 Task: Go to Program & Features. Select Whole Food Market. Add to cart Organic Dark Chocolate-2. Select Amazon Health. Add to cart Clary sage essential oil-1. Place order for Isabel Kelly, _x000D_
3321 S 233rd Ky_x000D_
Gray, Kentucky(KY), 40734, Cell Number (606) 277-0262
Action: Mouse moved to (17, 112)
Screenshot: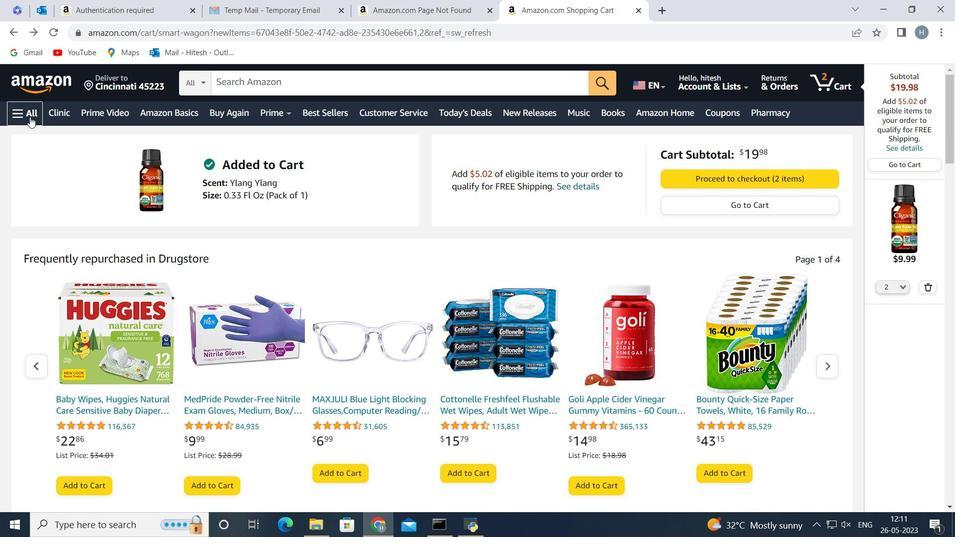 
Action: Mouse pressed left at (17, 112)
Screenshot: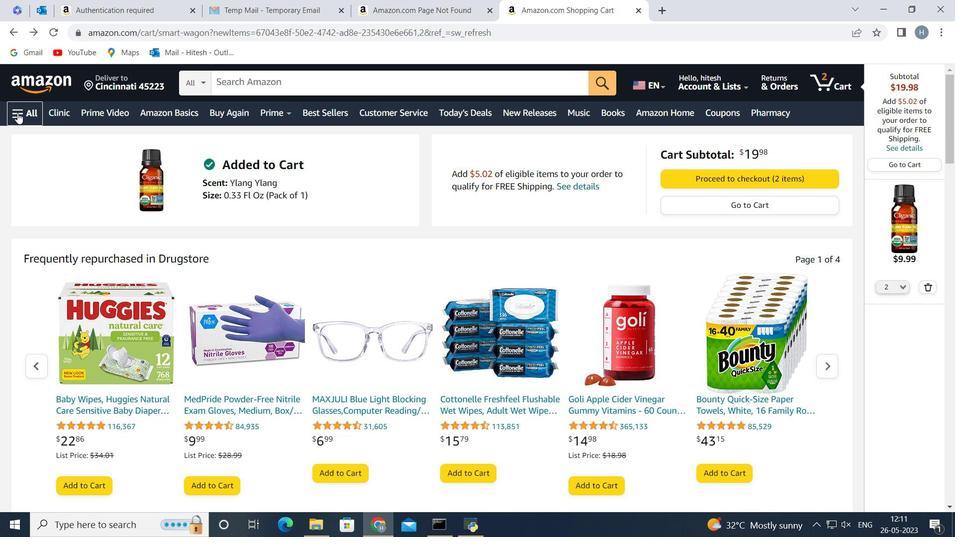 
Action: Mouse moved to (66, 247)
Screenshot: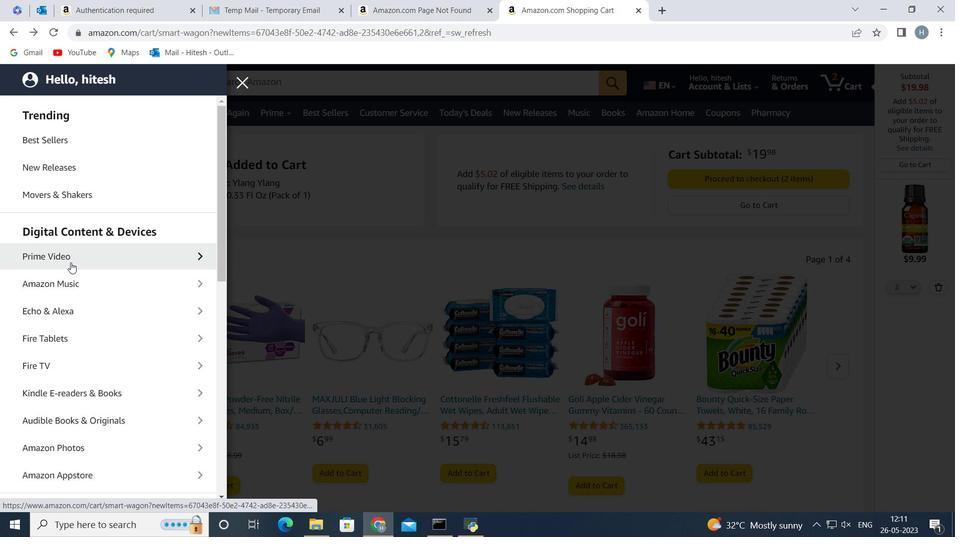 
Action: Mouse scrolled (66, 247) with delta (0, 0)
Screenshot: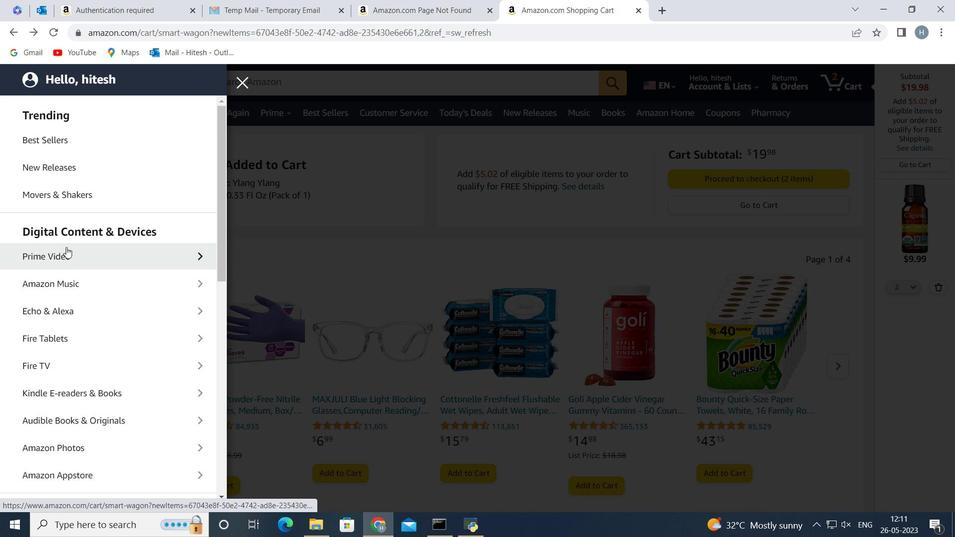 
Action: Mouse scrolled (66, 247) with delta (0, 0)
Screenshot: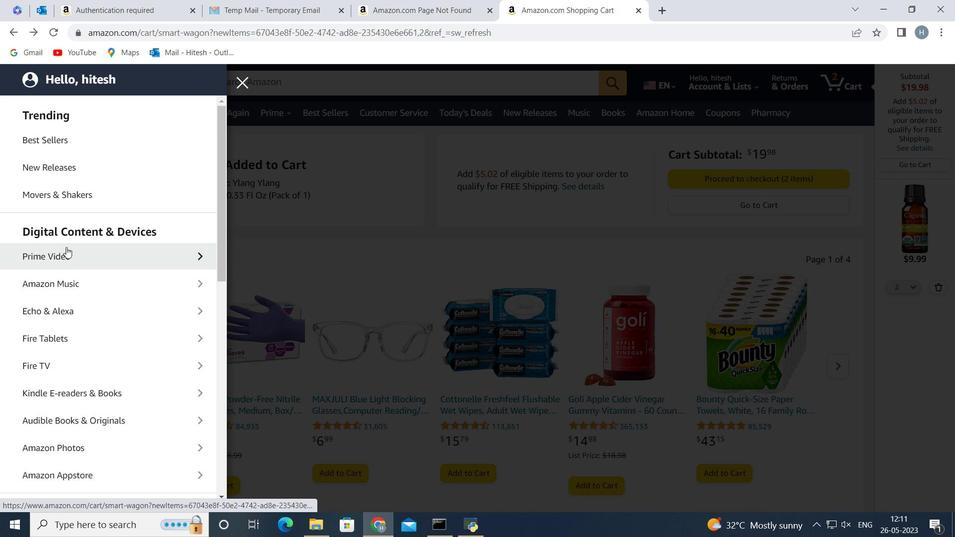 
Action: Mouse scrolled (66, 247) with delta (0, 0)
Screenshot: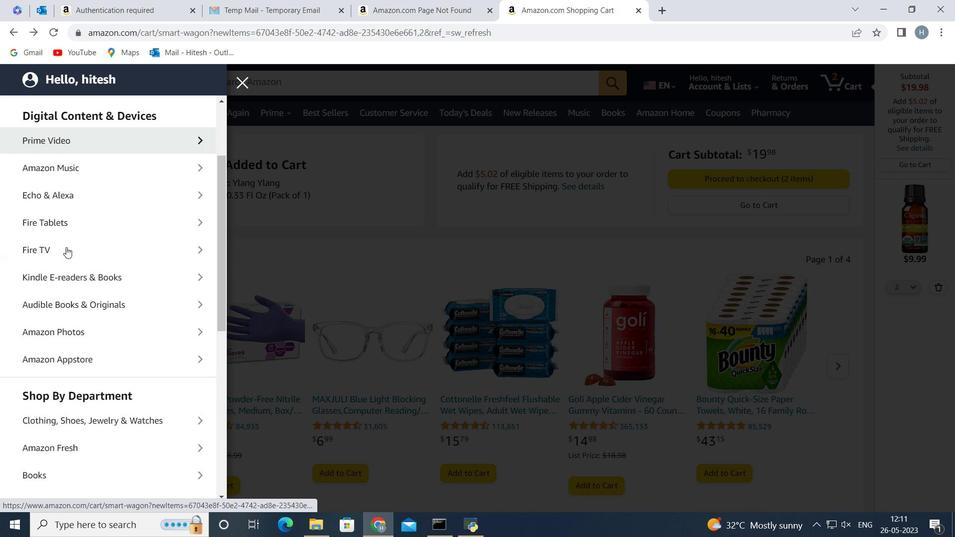 
Action: Mouse scrolled (66, 247) with delta (0, 0)
Screenshot: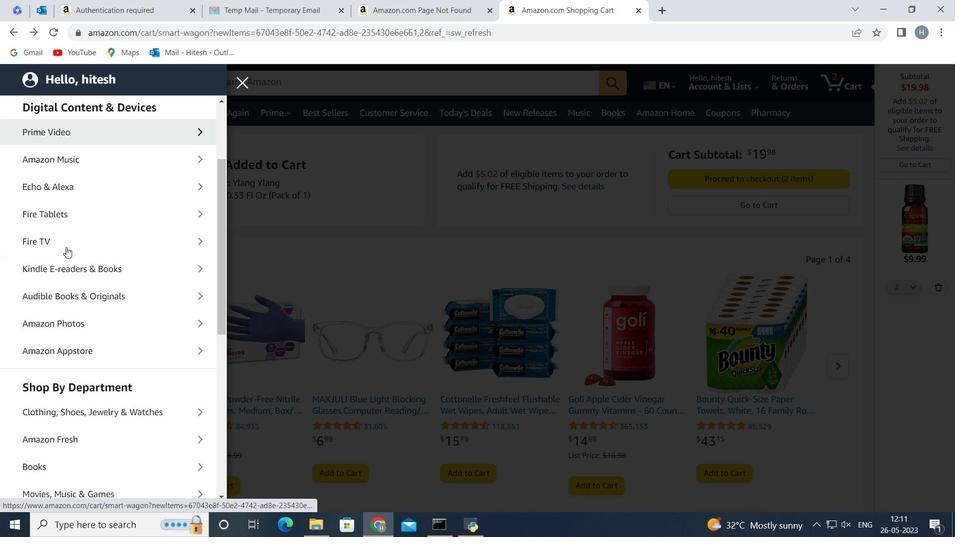
Action: Mouse scrolled (66, 247) with delta (0, 0)
Screenshot: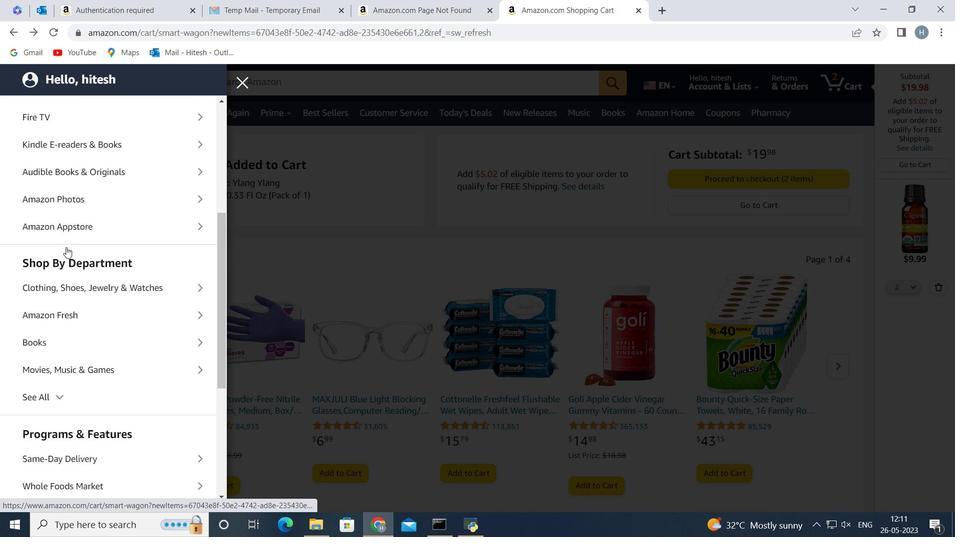 
Action: Mouse moved to (66, 247)
Screenshot: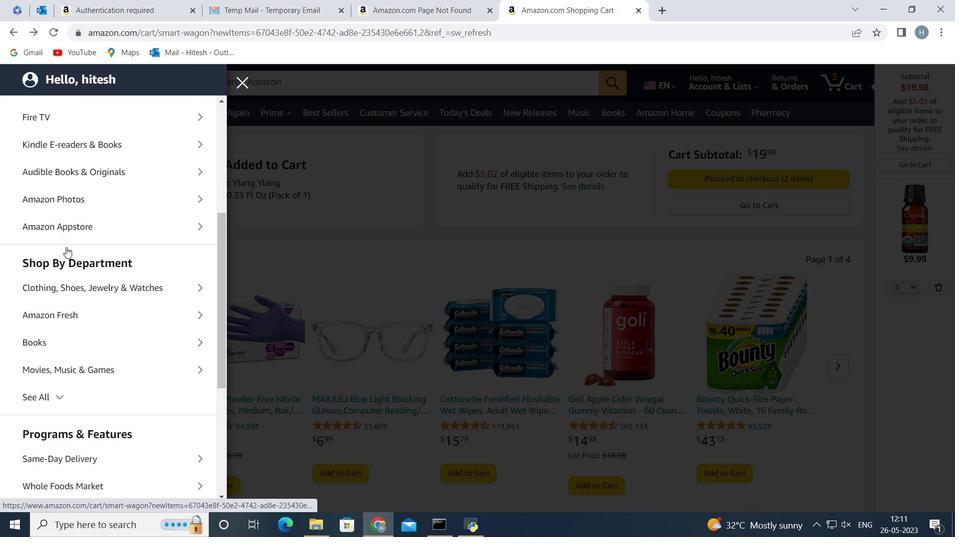 
Action: Mouse scrolled (66, 247) with delta (0, 0)
Screenshot: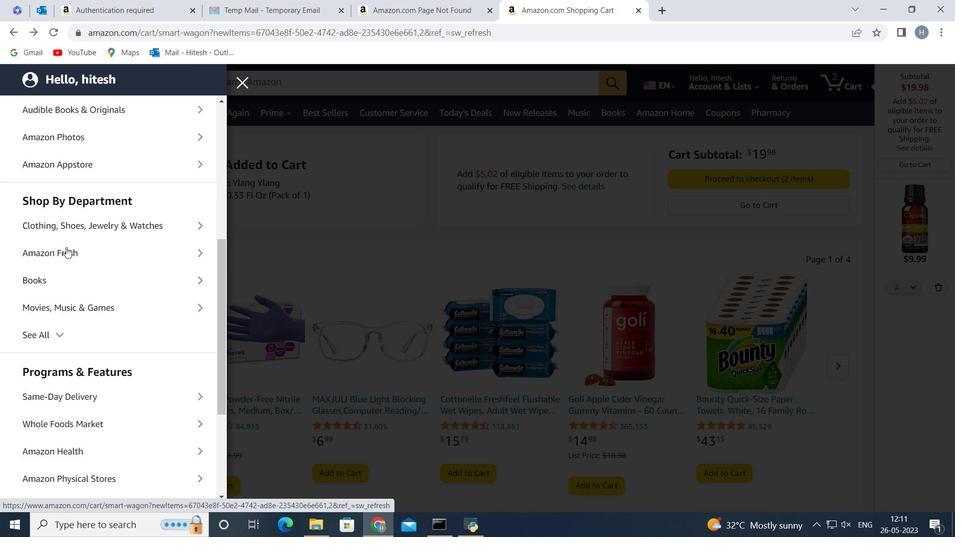 
Action: Mouse scrolled (66, 247) with delta (0, 0)
Screenshot: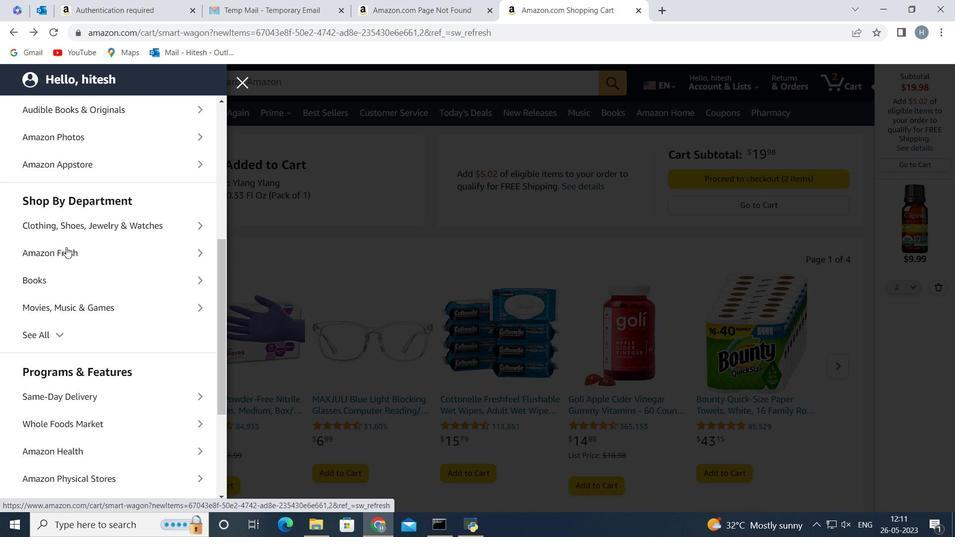 
Action: Mouse scrolled (66, 247) with delta (0, 0)
Screenshot: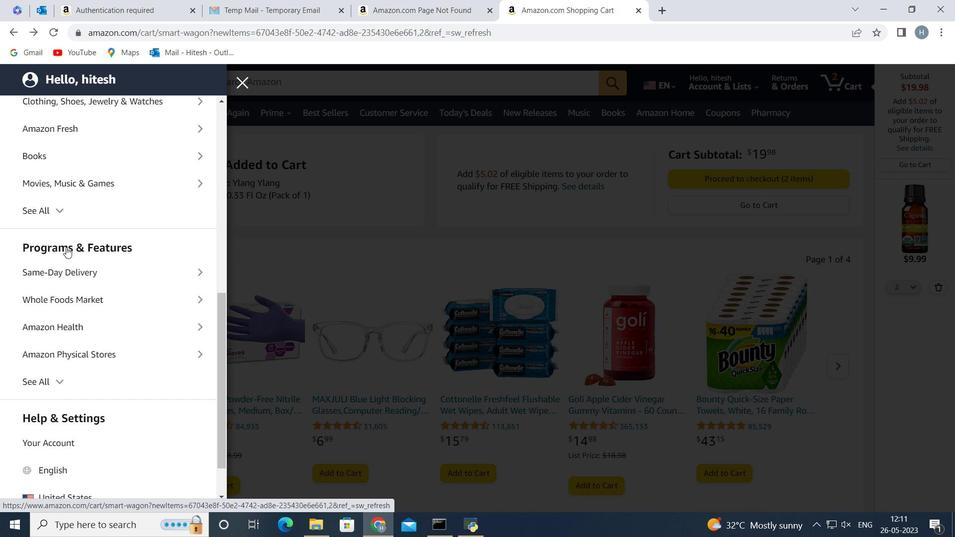 
Action: Mouse pressed left at (66, 247)
Screenshot: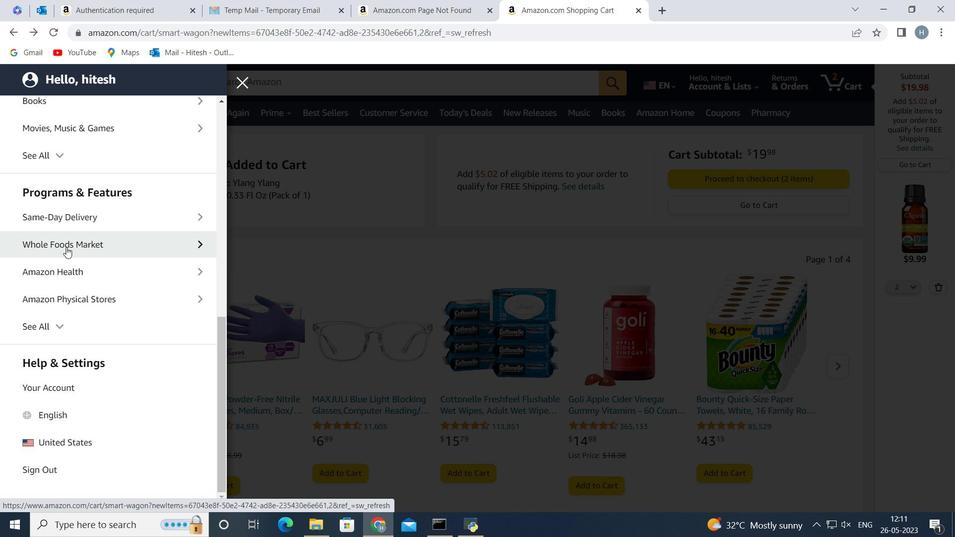 
Action: Mouse moved to (101, 167)
Screenshot: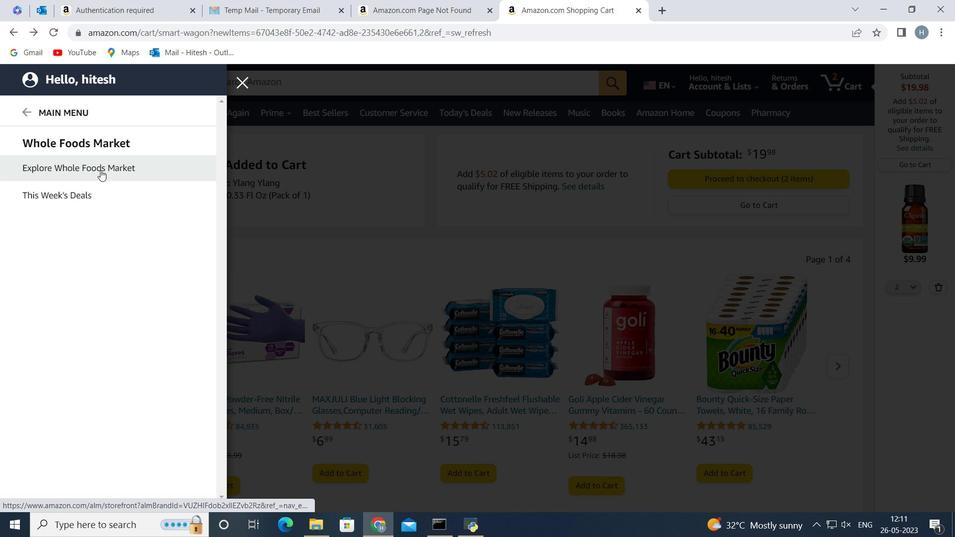 
Action: Mouse pressed left at (101, 167)
Screenshot: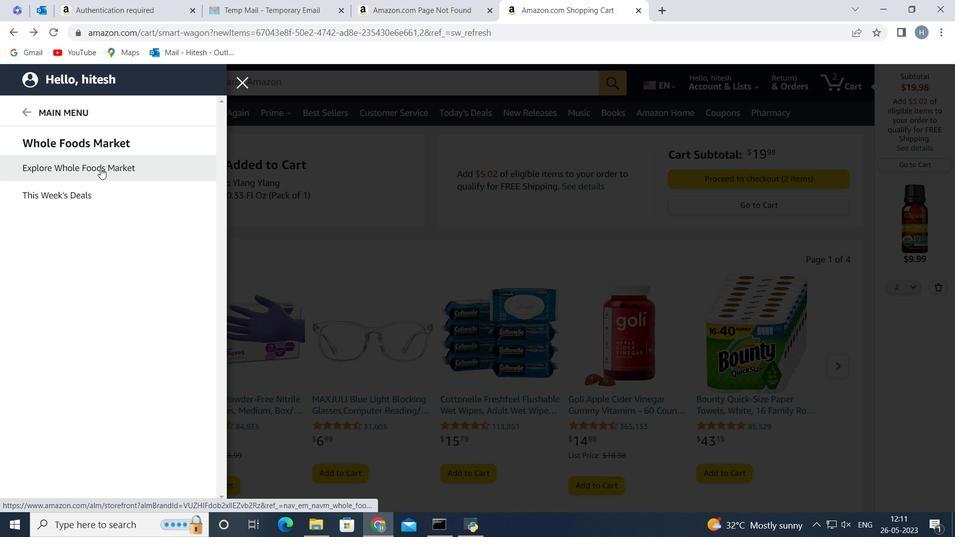 
Action: Mouse moved to (298, 83)
Screenshot: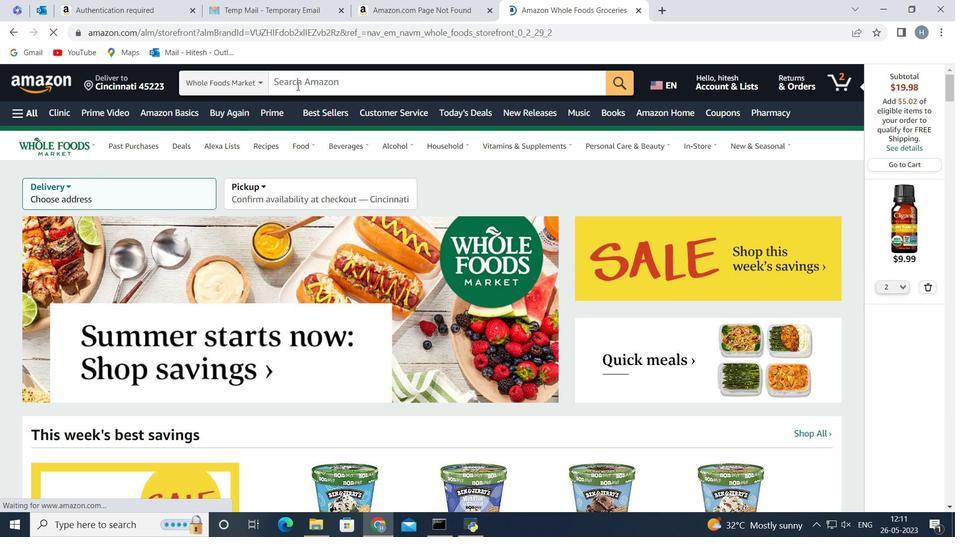 
Action: Mouse pressed left at (298, 83)
Screenshot: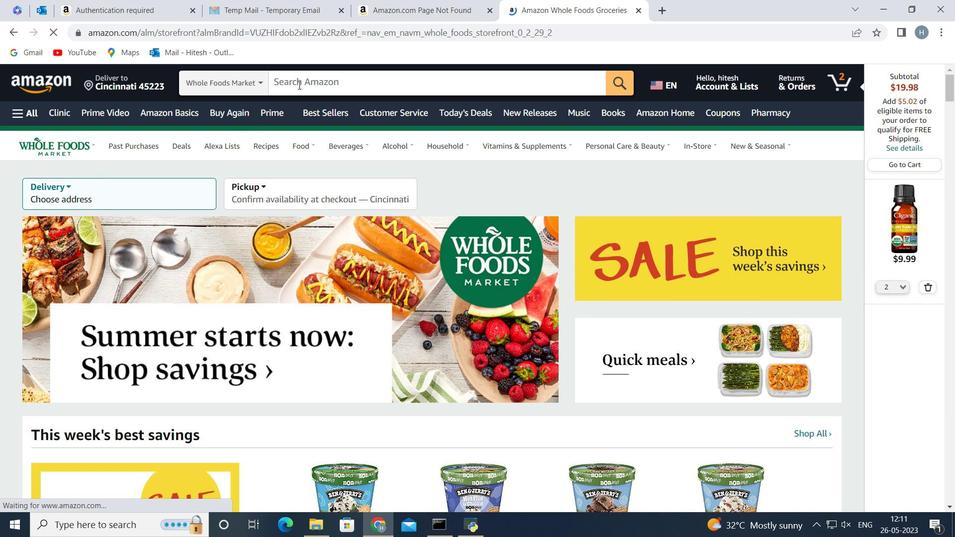 
Action: Key pressed <Key.shift>Organic<Key.space><Key.shift>Dark<Key.space><Key.shift>Ch
Screenshot: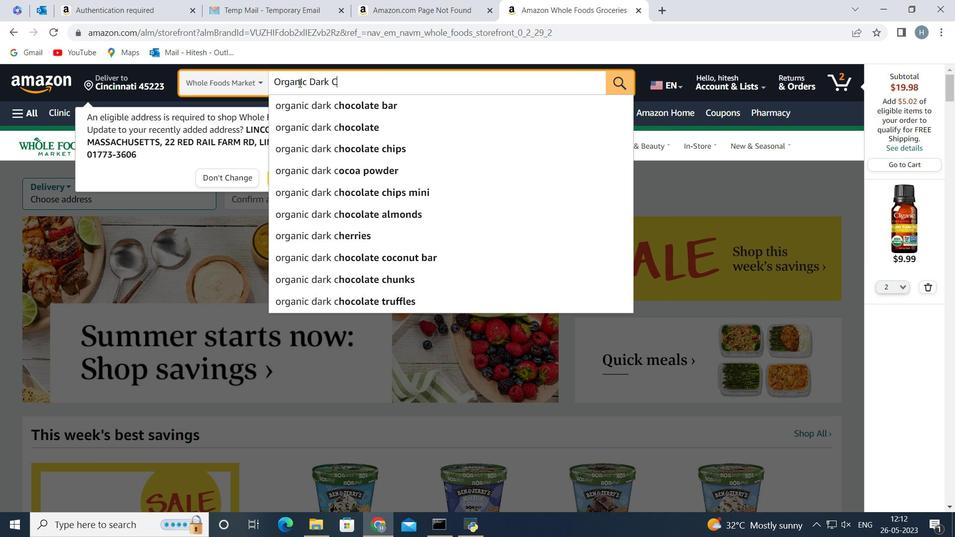
Action: Mouse moved to (311, 63)
Screenshot: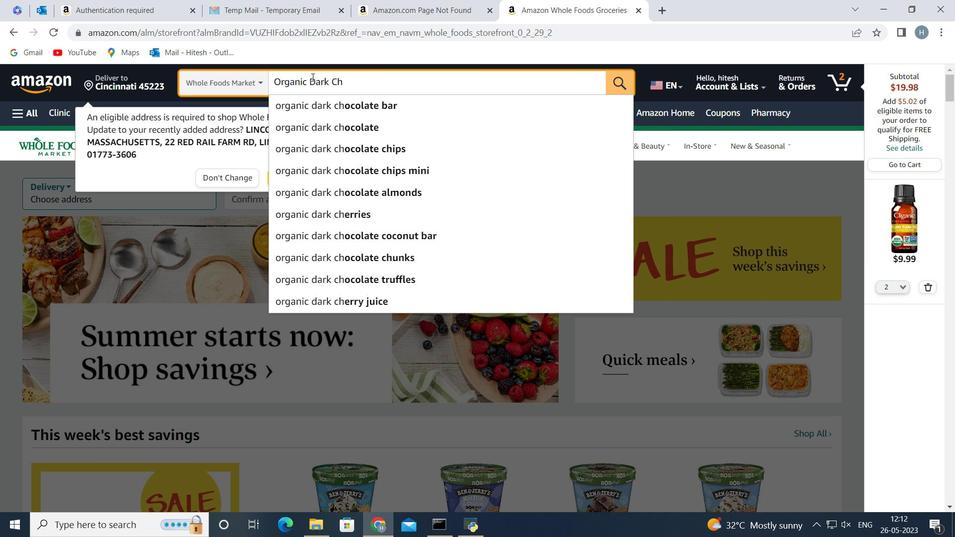 
Action: Key pressed ocola
Screenshot: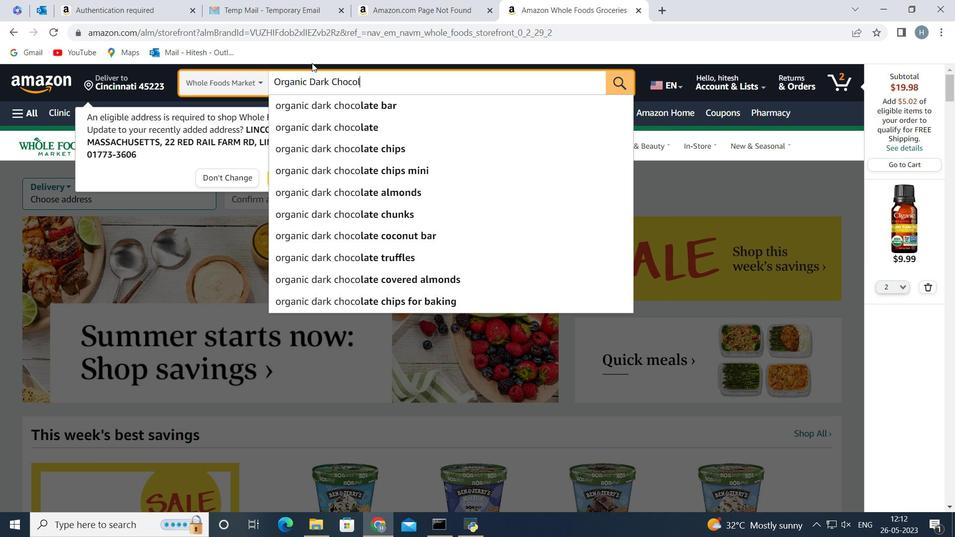 
Action: Mouse moved to (302, 0)
Screenshot: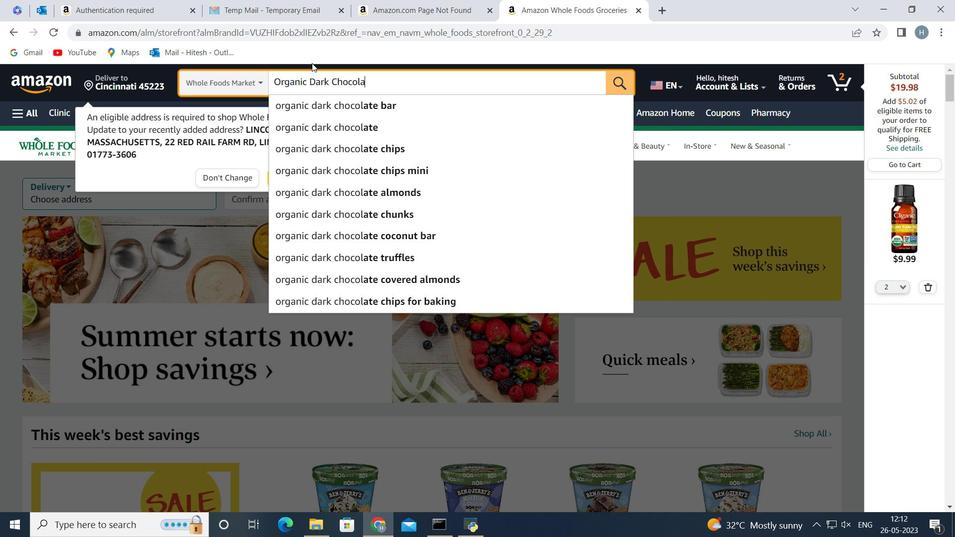 
Action: Key pressed te
Screenshot: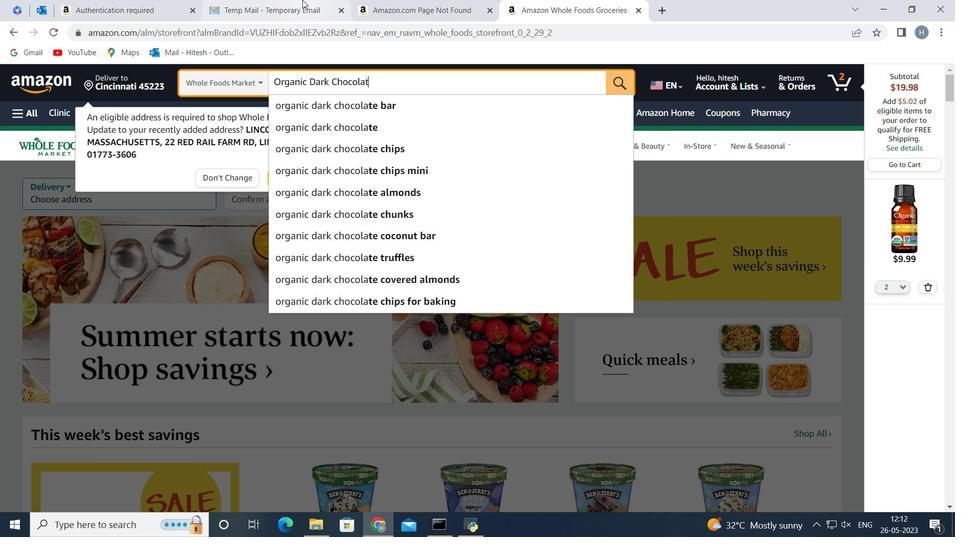 
Action: Mouse moved to (297, 20)
Screenshot: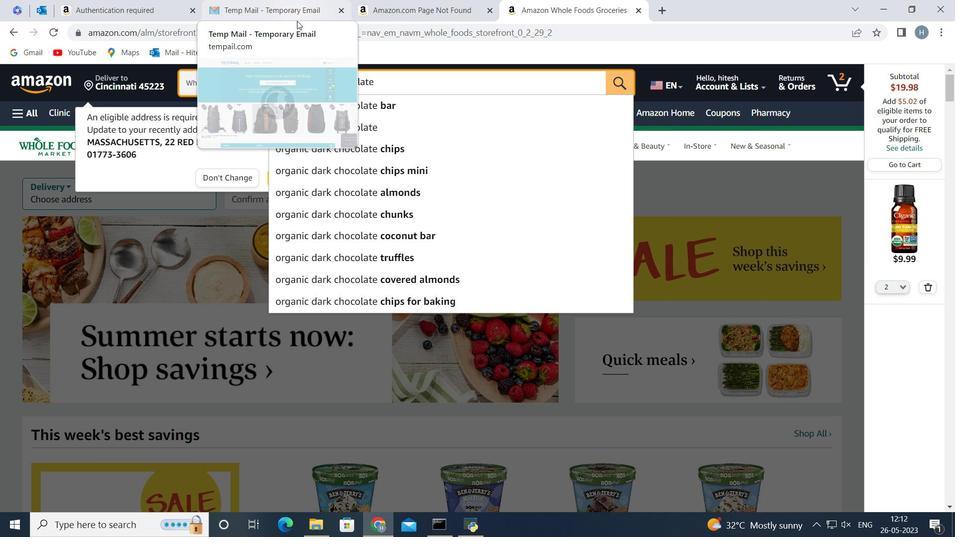
Action: Key pressed <Key.enter>
Screenshot: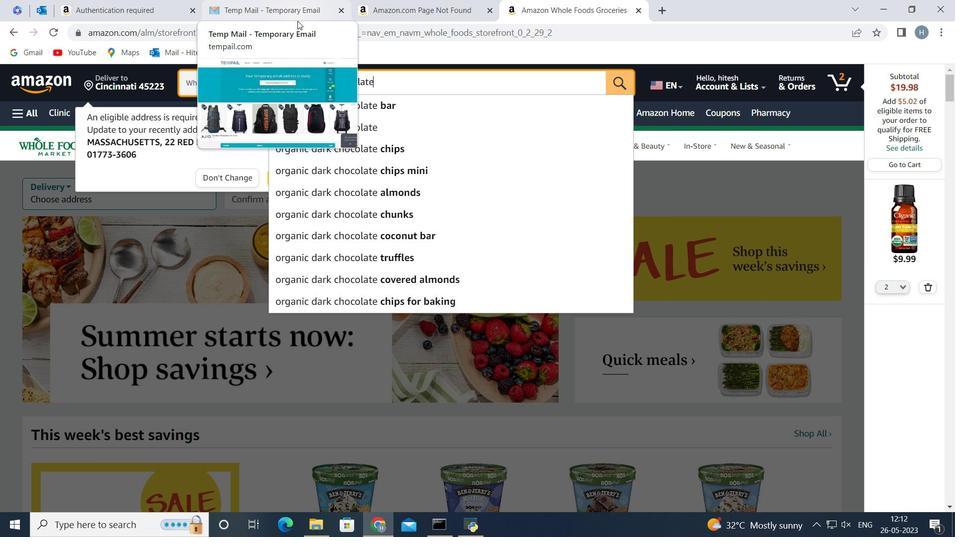 
Action: Mouse moved to (384, 251)
Screenshot: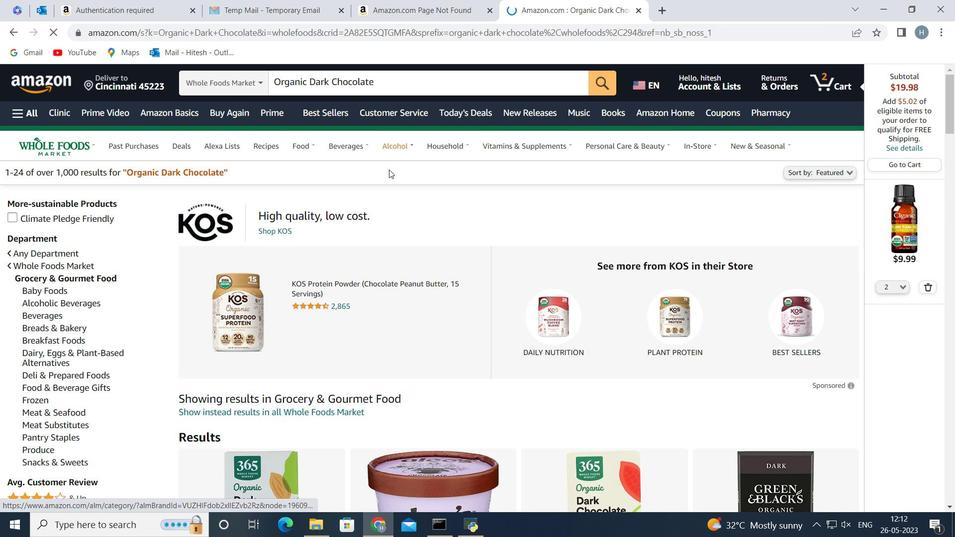 
Action: Mouse scrolled (384, 251) with delta (0, 0)
Screenshot: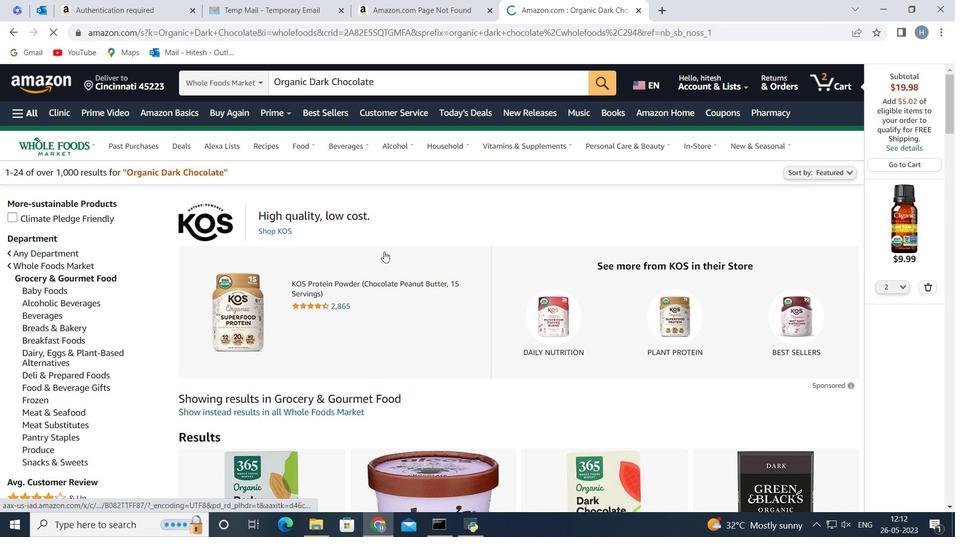
Action: Mouse moved to (374, 224)
Screenshot: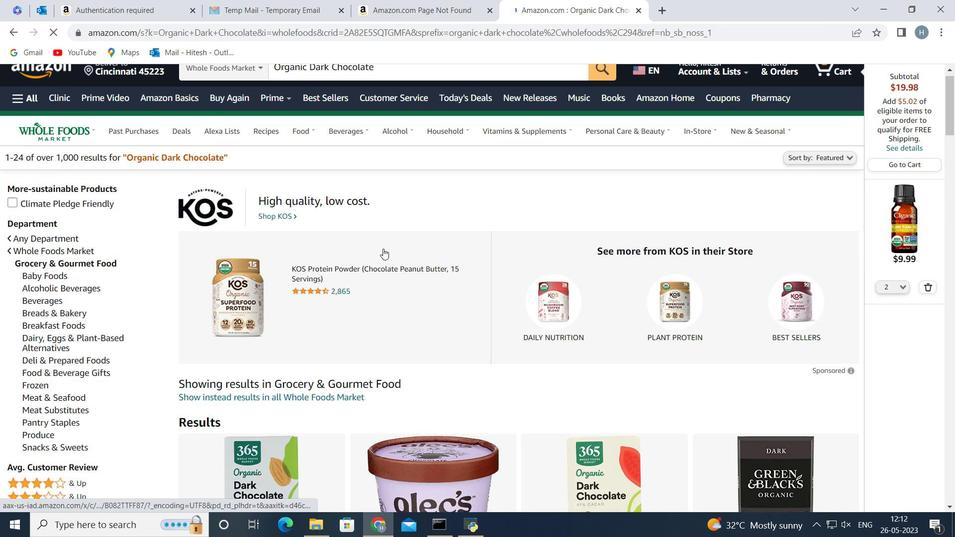 
Action: Mouse scrolled (374, 224) with delta (0, 0)
Screenshot: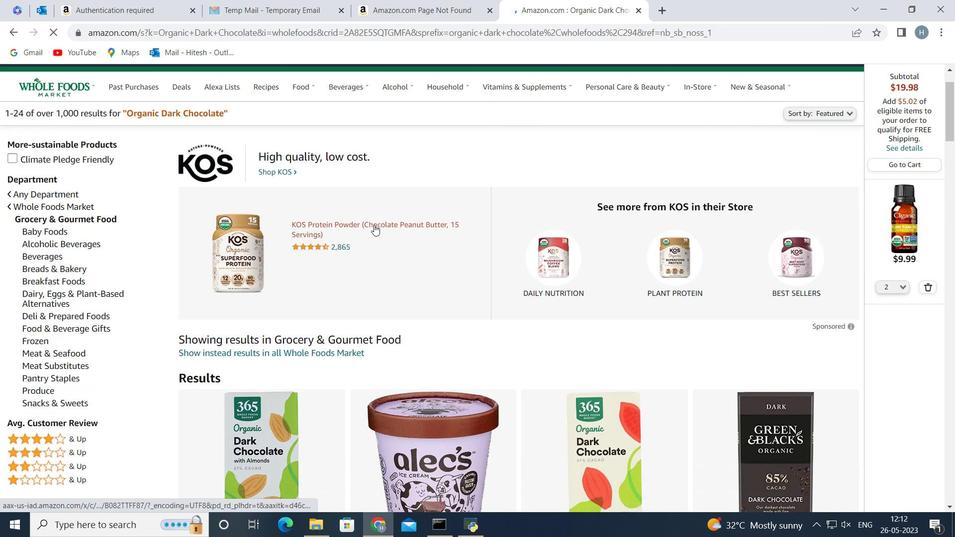 
Action: Mouse scrolled (374, 224) with delta (0, 0)
Screenshot: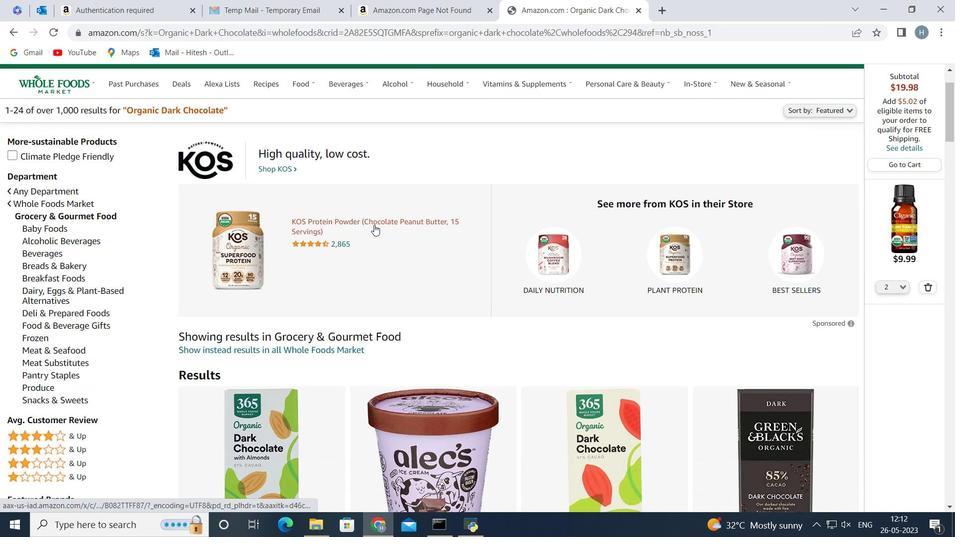 
Action: Mouse scrolled (374, 224) with delta (0, 0)
Screenshot: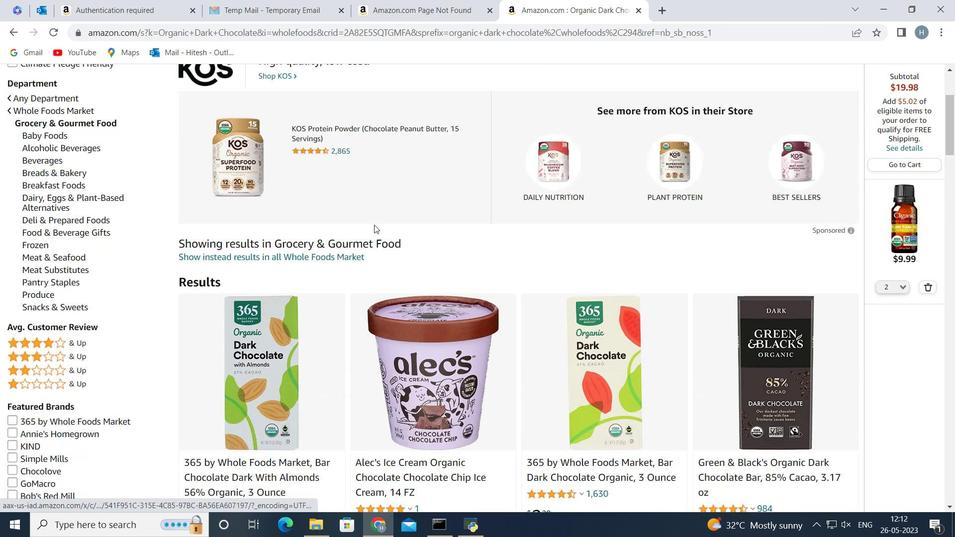 
Action: Mouse moved to (726, 322)
Screenshot: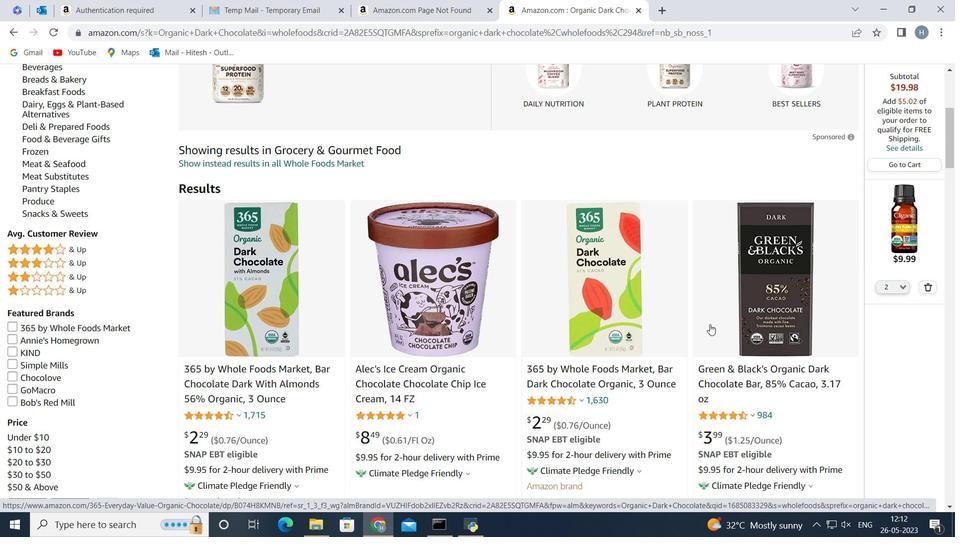 
Action: Mouse pressed left at (726, 322)
Screenshot: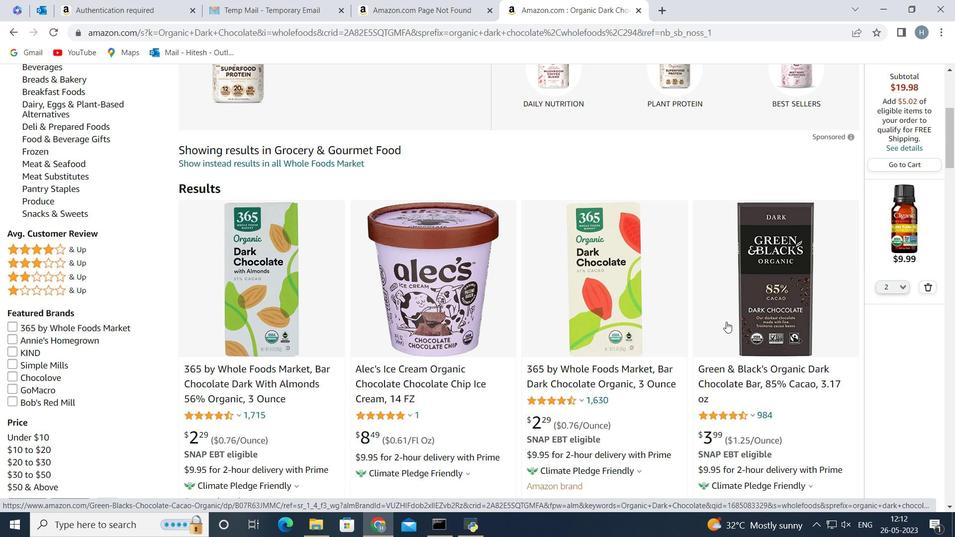 
Action: Mouse moved to (735, 345)
Screenshot: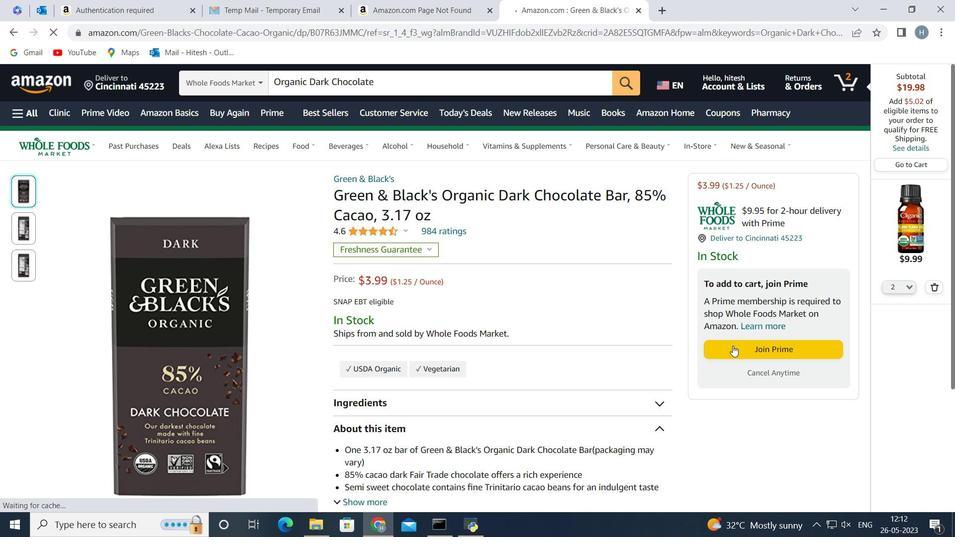 
Action: Mouse pressed left at (735, 345)
Screenshot: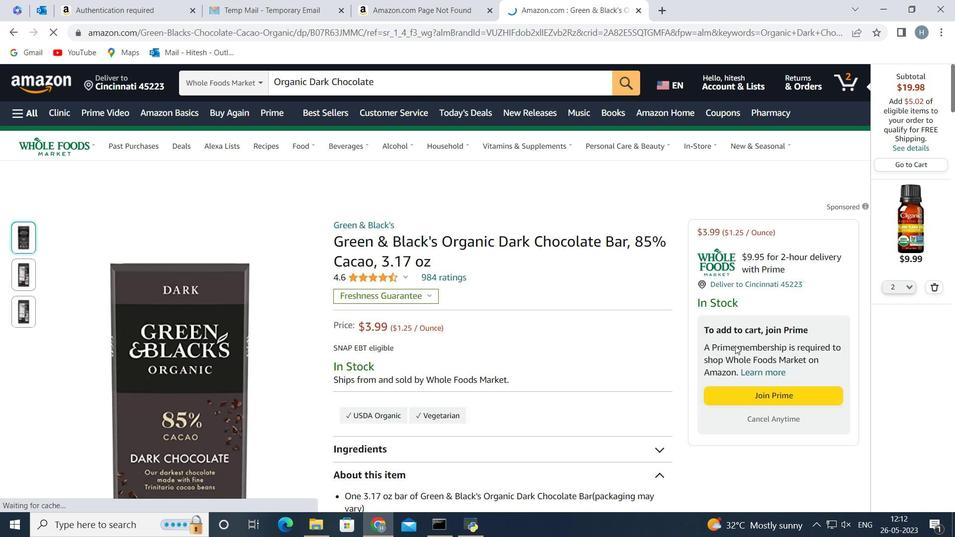 
Action: Mouse moved to (259, 200)
Screenshot: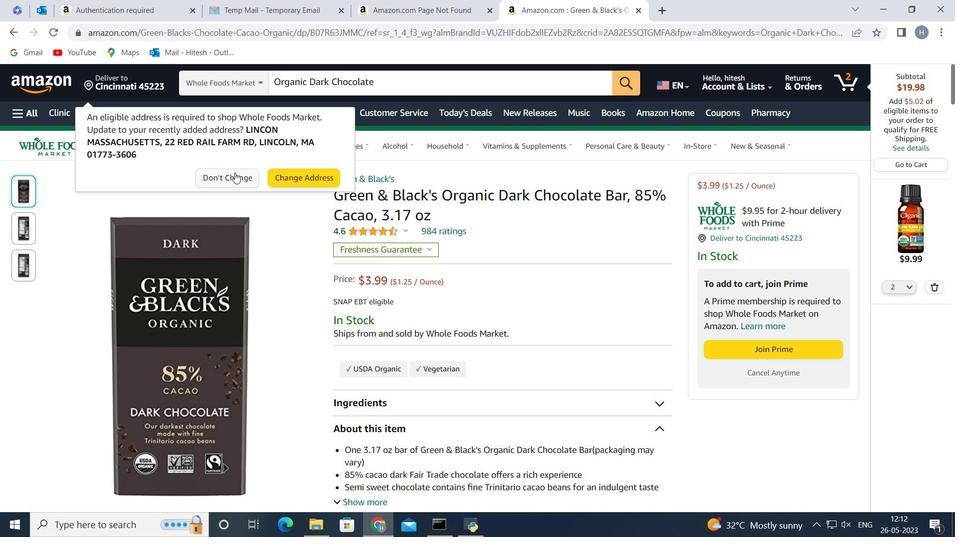 
Action: Mouse pressed left at (259, 200)
Screenshot: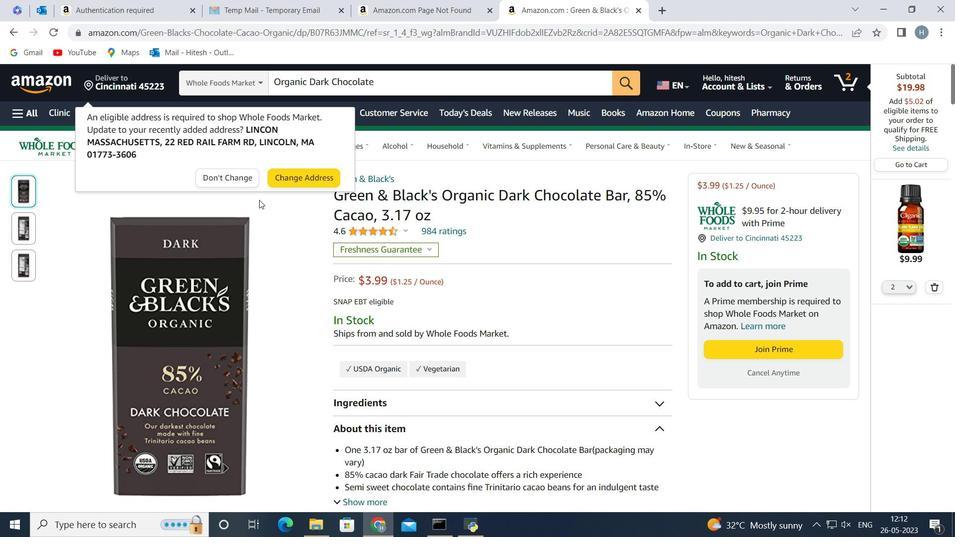 
Action: Mouse moved to (918, 119)
Screenshot: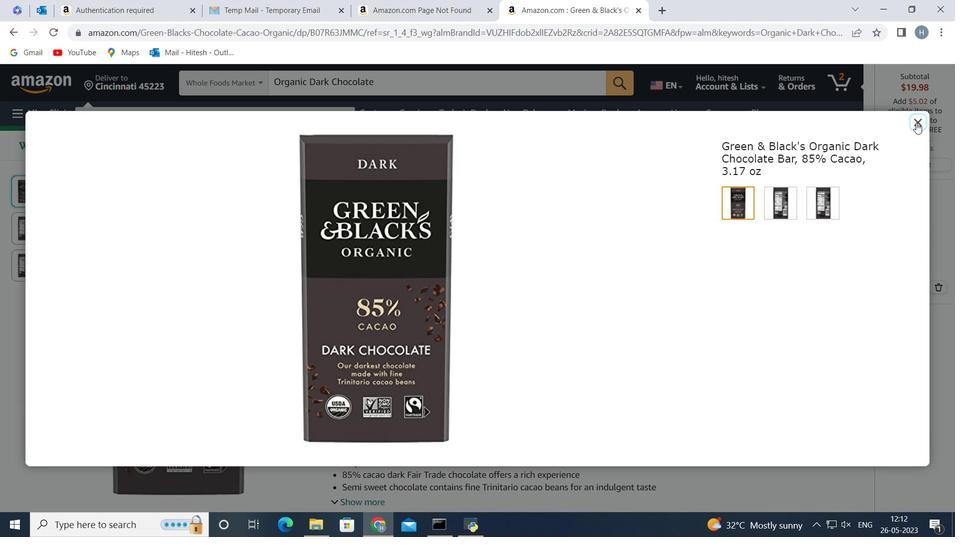 
Action: Mouse pressed left at (918, 119)
Screenshot: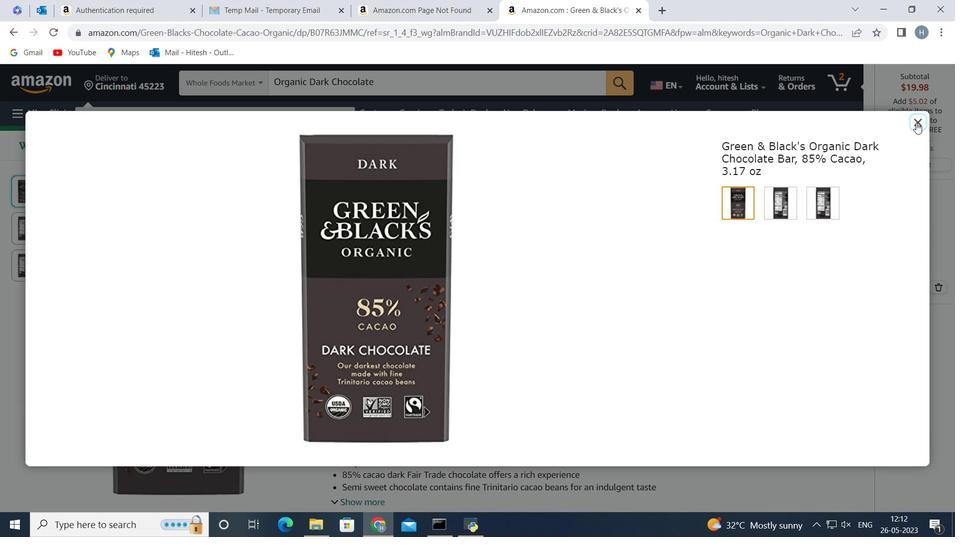 
Action: Mouse moved to (209, 179)
Screenshot: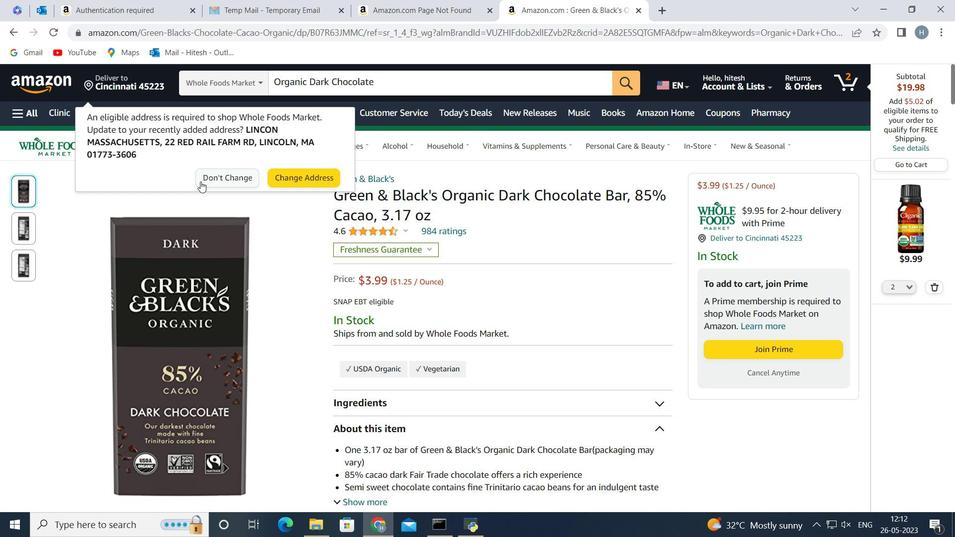 
Action: Mouse pressed left at (209, 179)
Screenshot: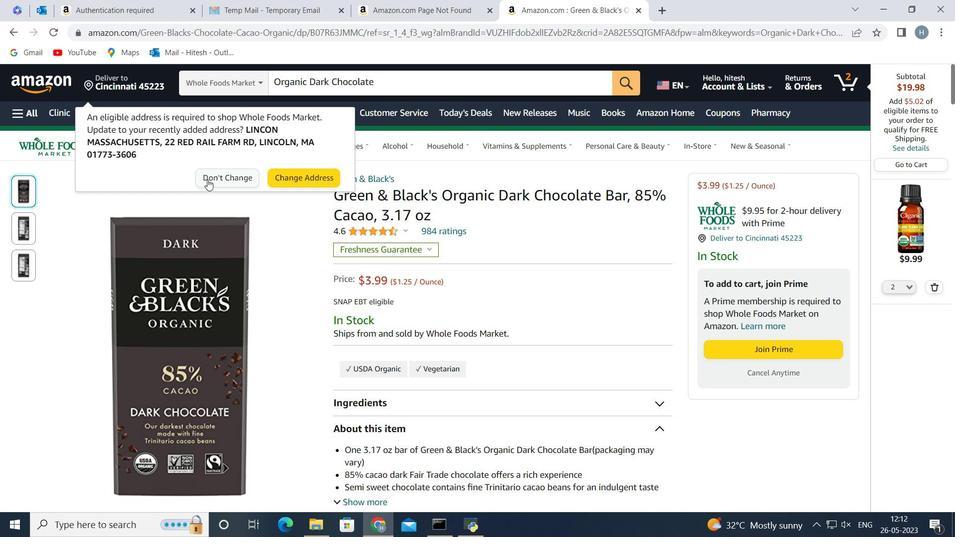 
Action: Mouse moved to (146, 81)
Screenshot: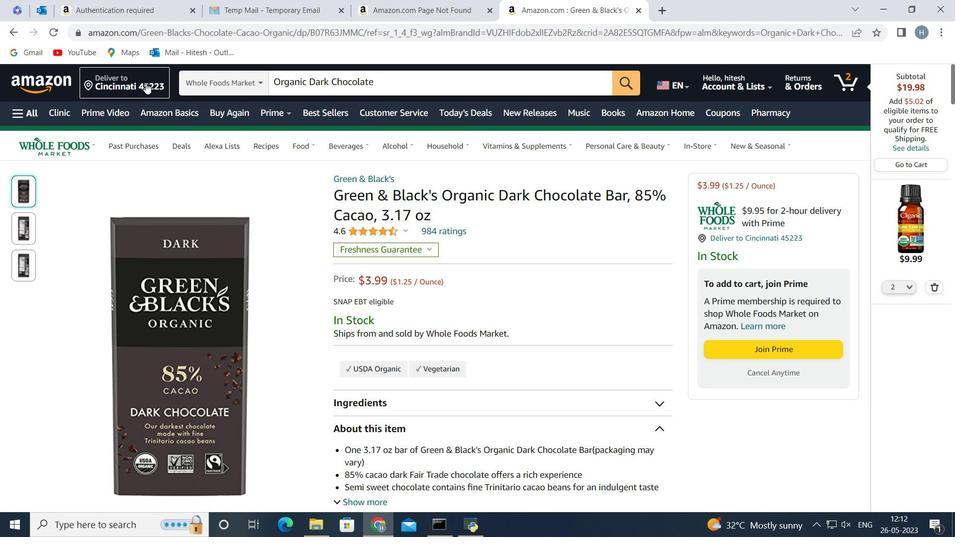 
Action: Mouse pressed left at (146, 81)
Screenshot: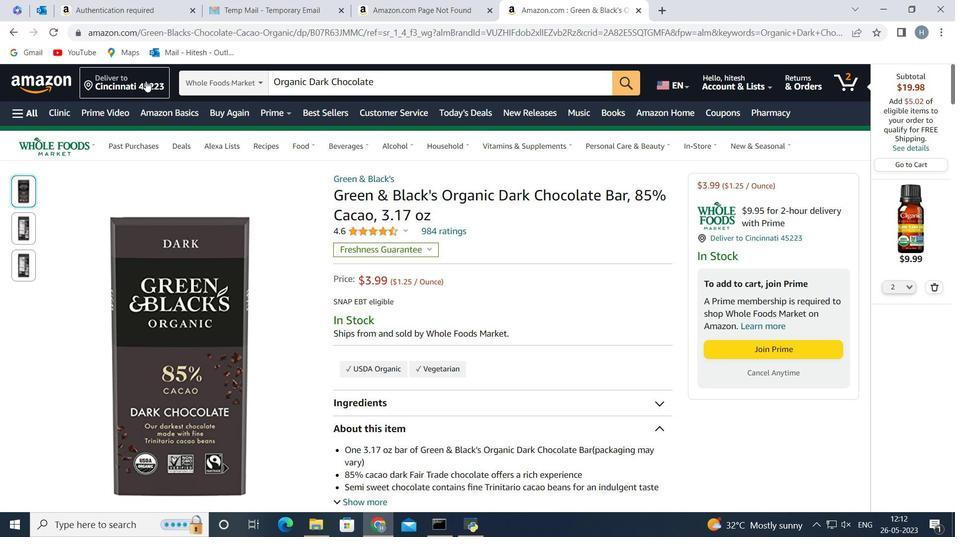 
Action: Mouse moved to (493, 403)
Screenshot: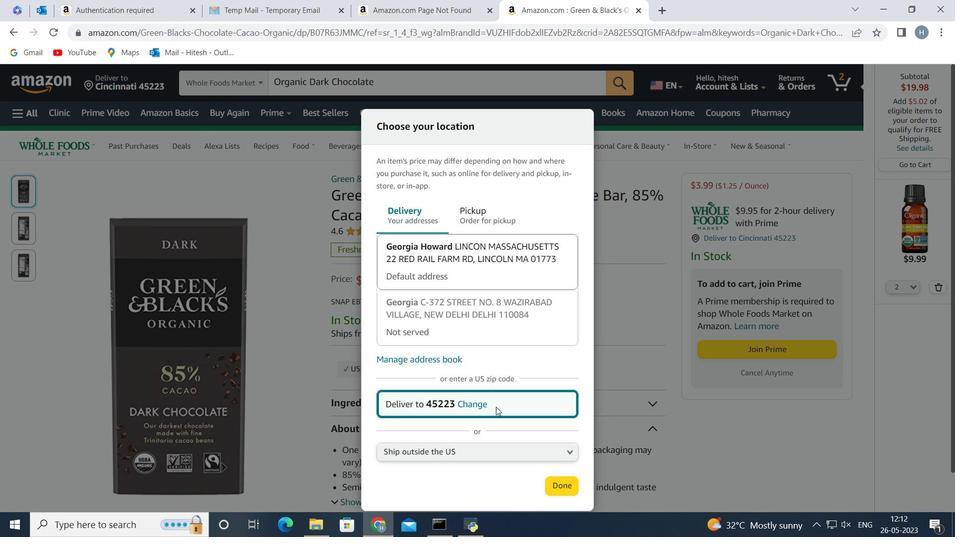 
Action: Mouse pressed left at (493, 403)
Screenshot: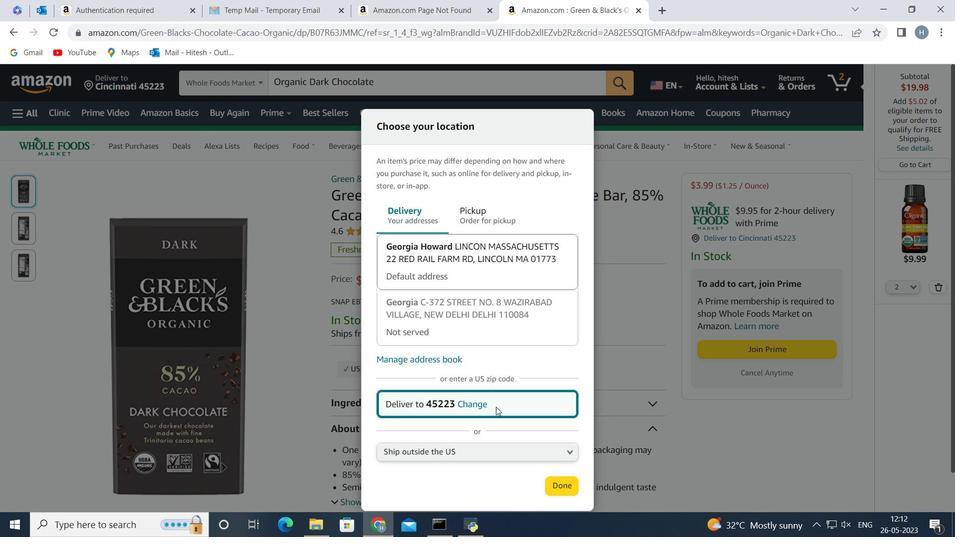 
Action: Mouse moved to (472, 402)
Screenshot: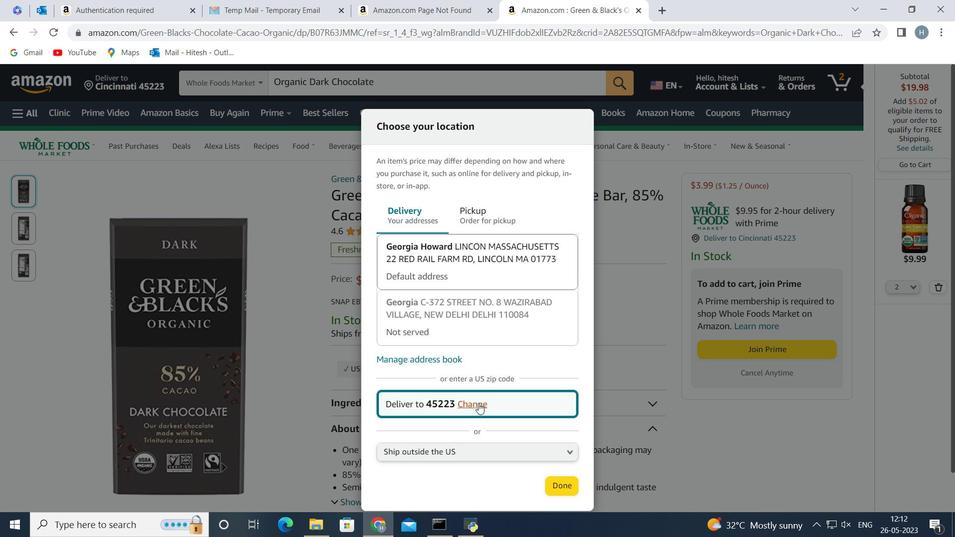 
Action: Mouse pressed left at (472, 402)
Screenshot: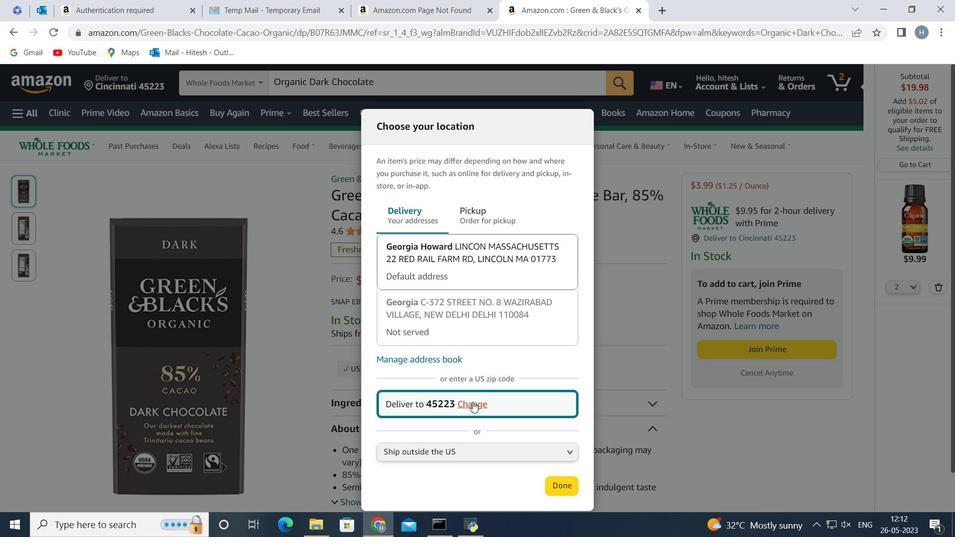 
Action: Mouse moved to (472, 401)
Screenshot: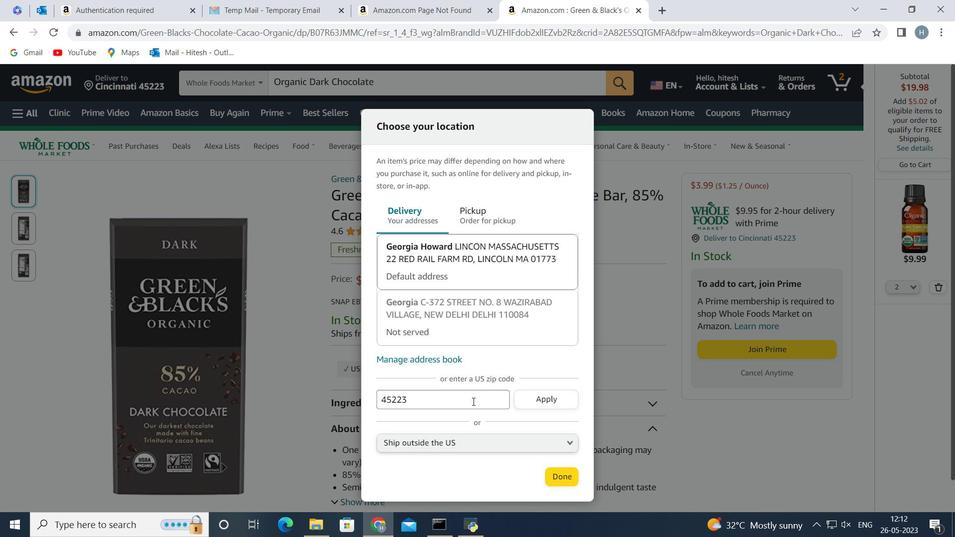 
Action: Mouse pressed left at (472, 401)
Screenshot: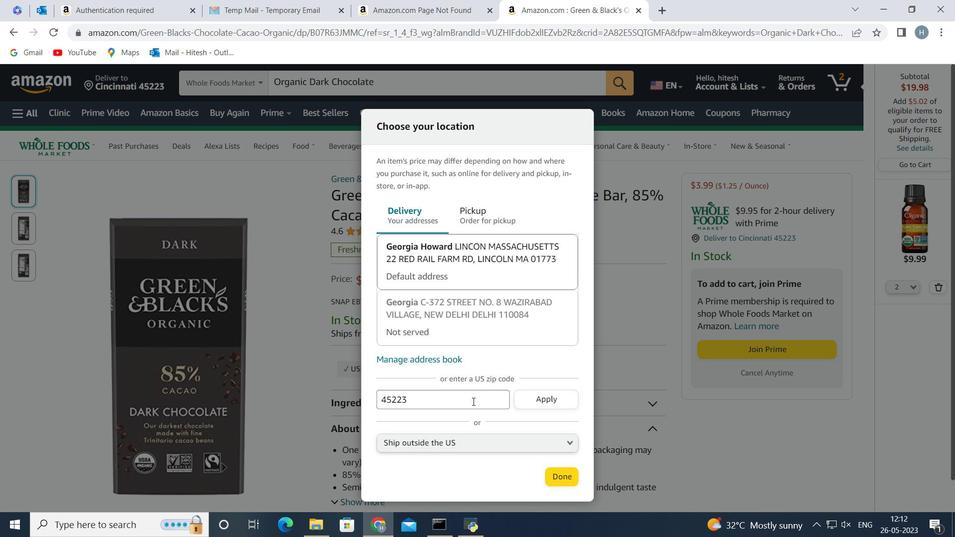 
Action: Key pressed <Key.backspace><Key.backspace><Key.backspace><Key.backspace><Key.backspace><Key.backspace><Key.backspace><Key.backspace><Key.backspace><Key.backspace><Key.backspace><Key.backspace><Key.backspace><Key.backspace>40734
Screenshot: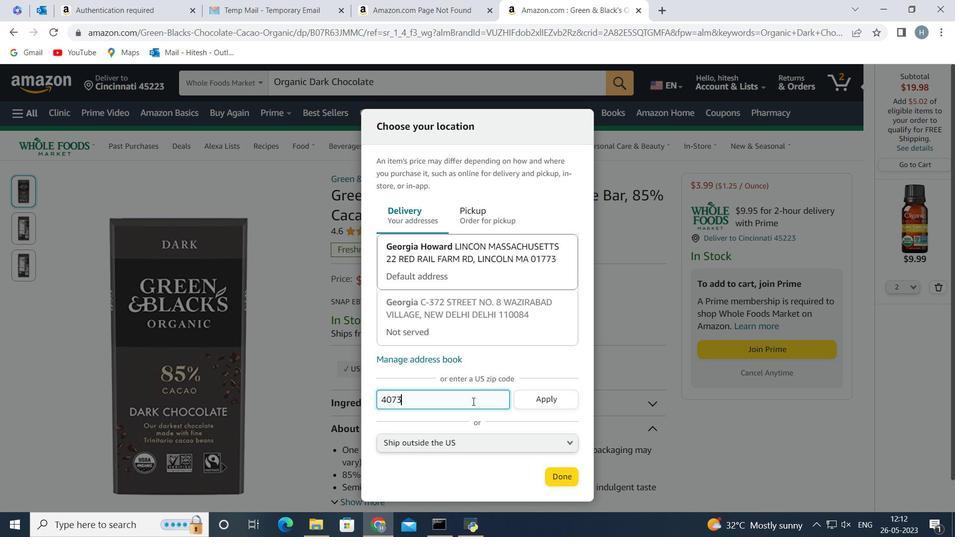 
Action: Mouse moved to (527, 402)
Screenshot: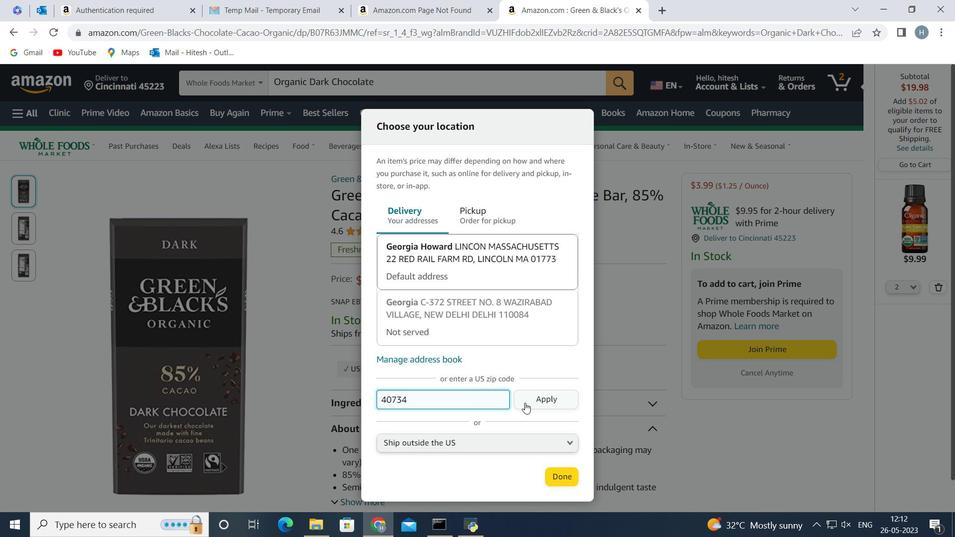 
Action: Mouse pressed left at (527, 402)
Screenshot: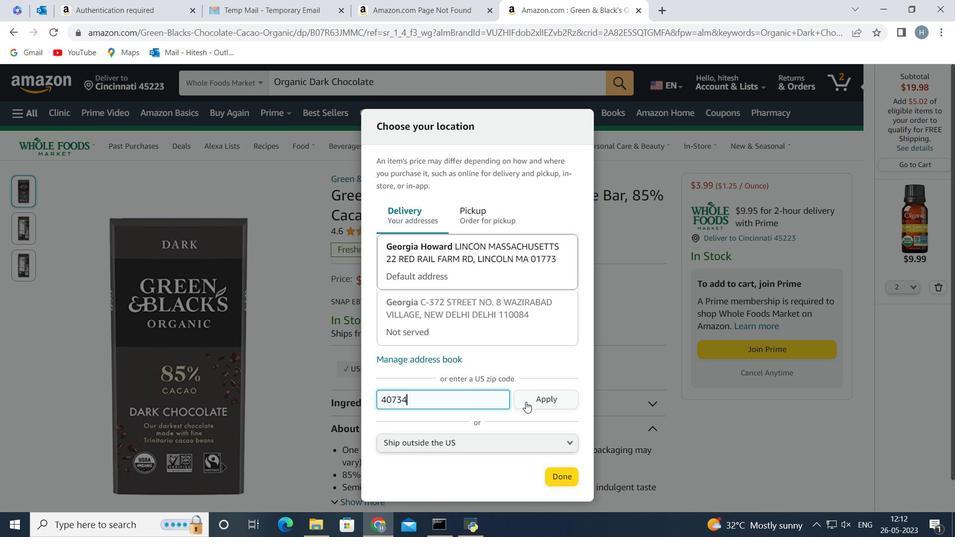 
Action: Mouse moved to (561, 482)
Screenshot: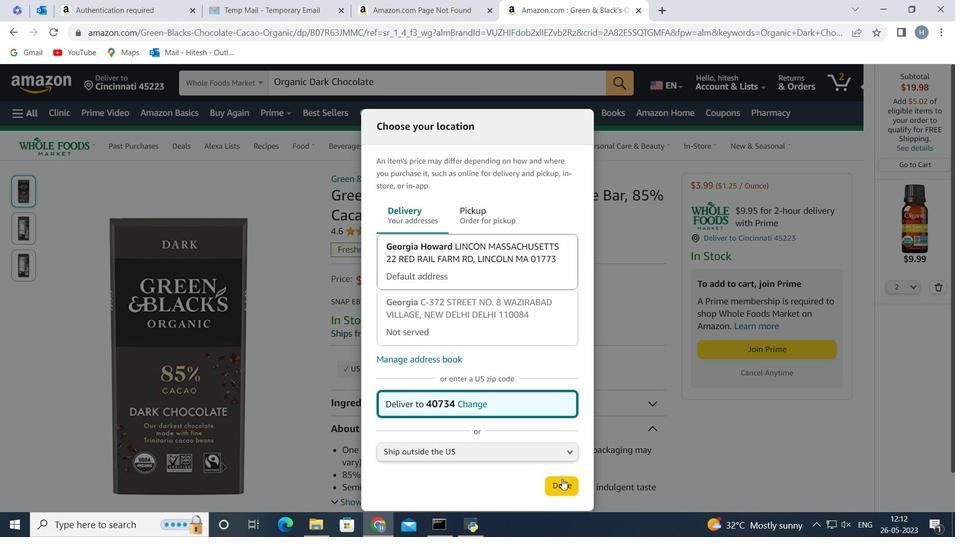 
Action: Mouse pressed left at (561, 482)
Screenshot: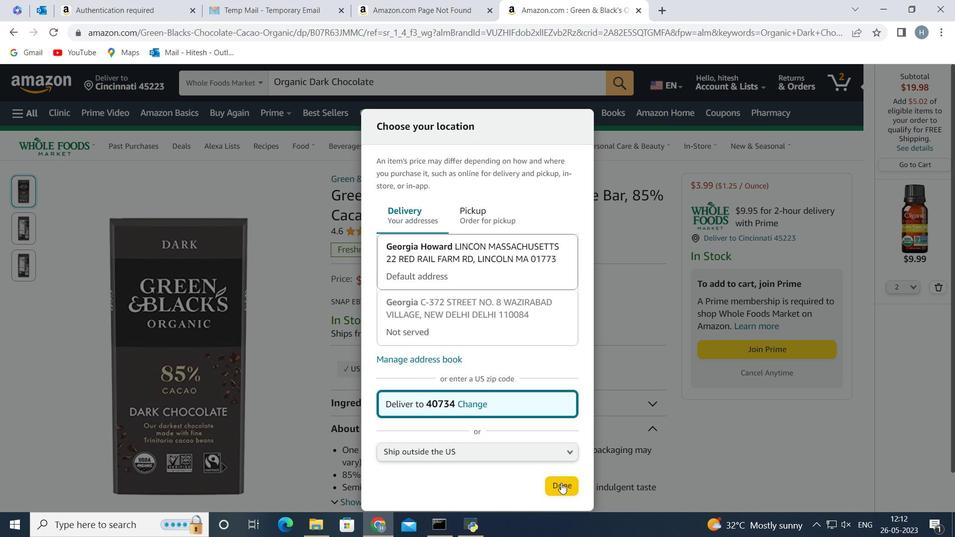 
Action: Mouse moved to (807, 289)
Screenshot: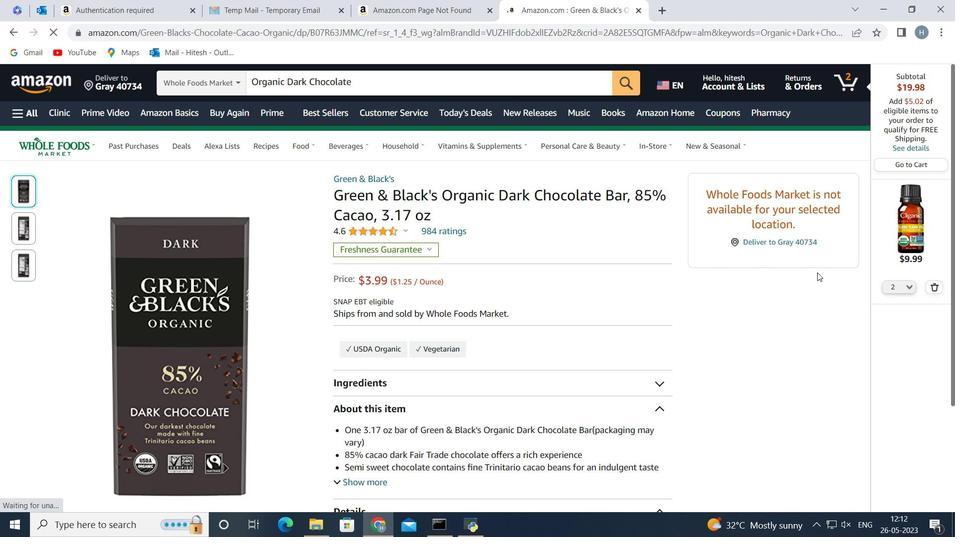 
Action: Mouse scrolled (807, 289) with delta (0, 0)
Screenshot: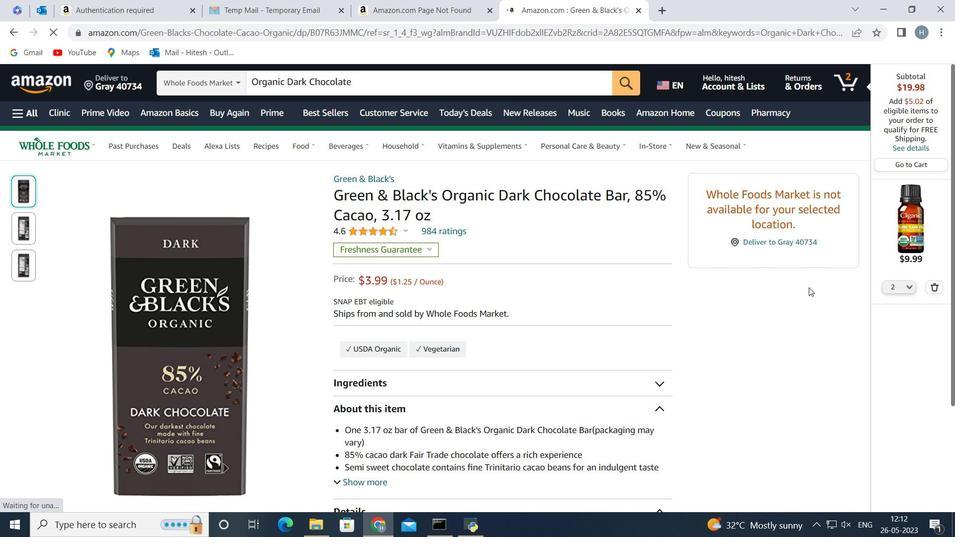 
Action: Mouse scrolled (807, 289) with delta (0, 0)
Screenshot: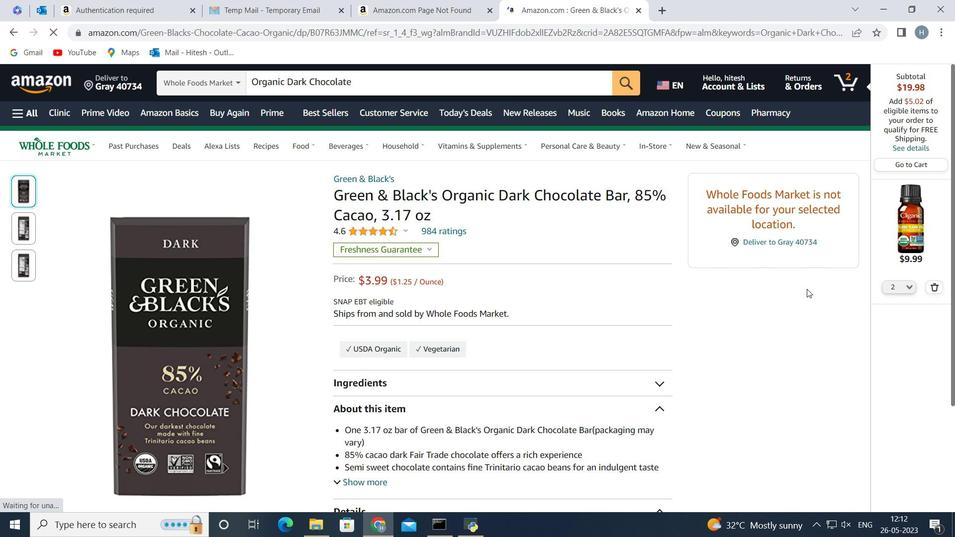 
Action: Mouse scrolled (807, 289) with delta (0, 0)
Screenshot: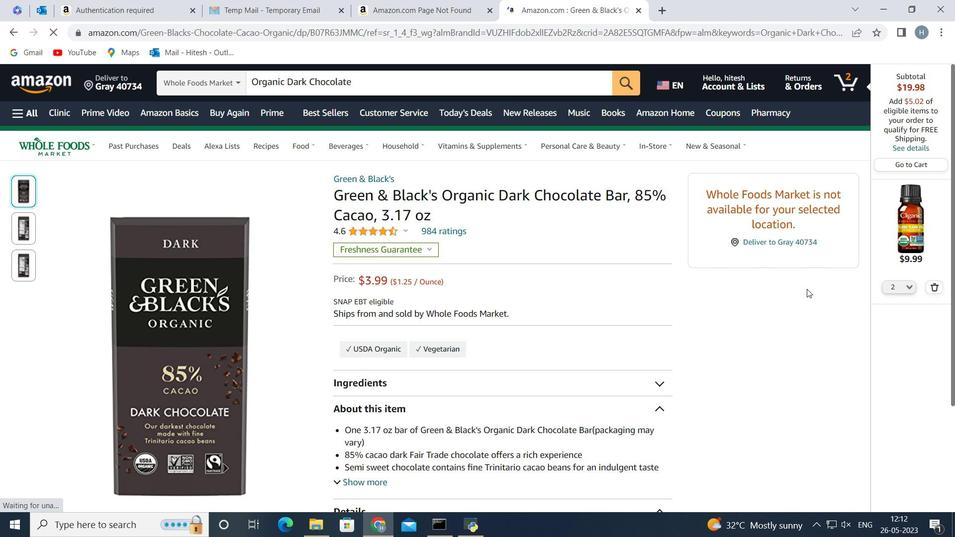 
Action: Mouse moved to (209, 137)
Screenshot: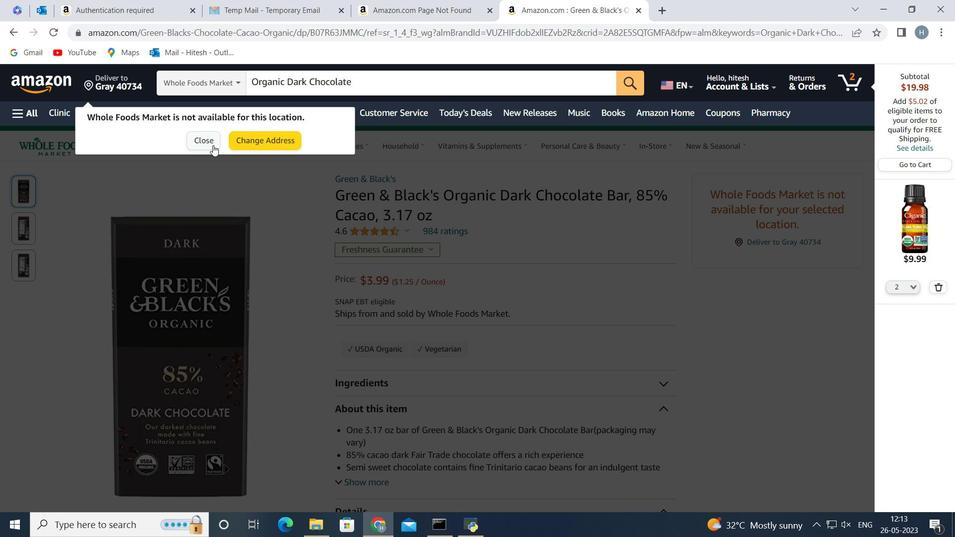 
Action: Mouse pressed left at (209, 137)
Screenshot: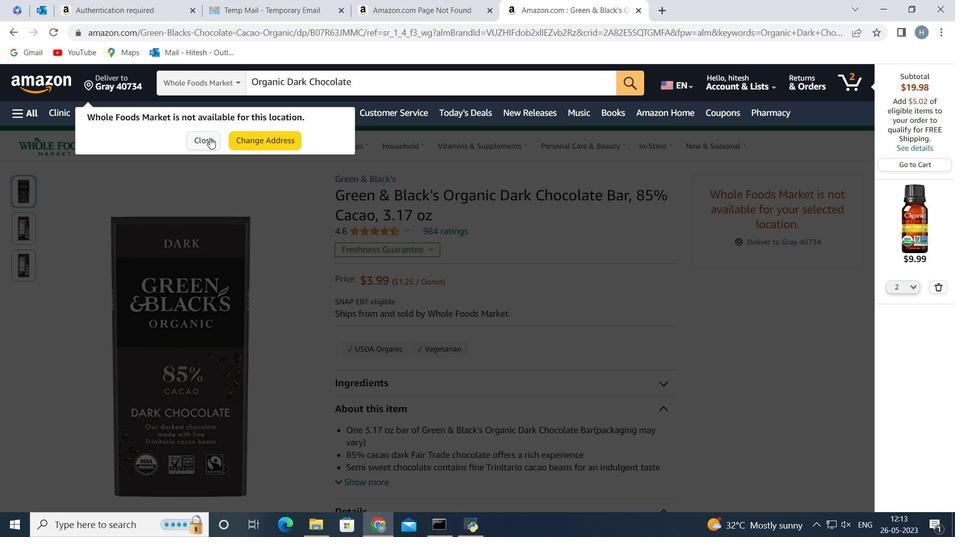 
Action: Mouse moved to (320, 276)
Screenshot: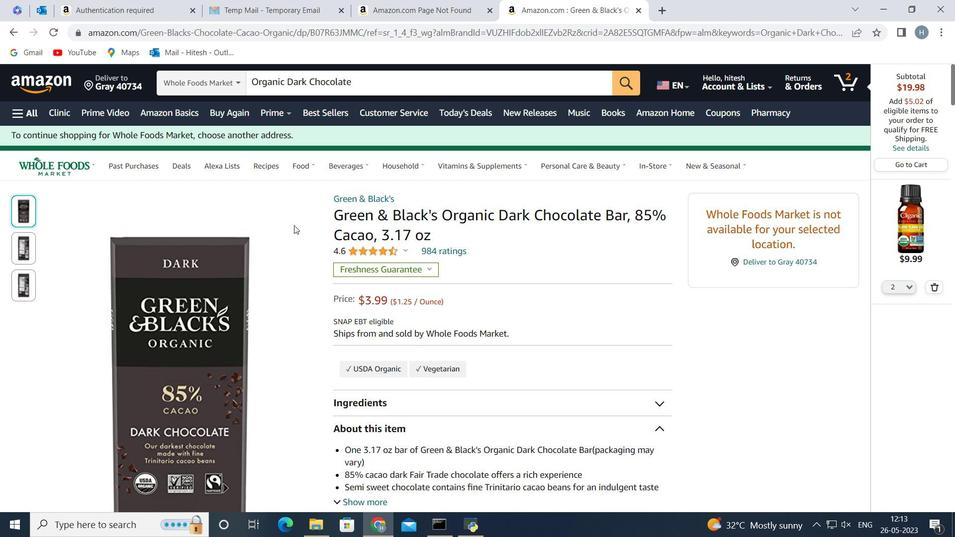 
Action: Mouse scrolled (320, 277) with delta (0, 0)
Screenshot: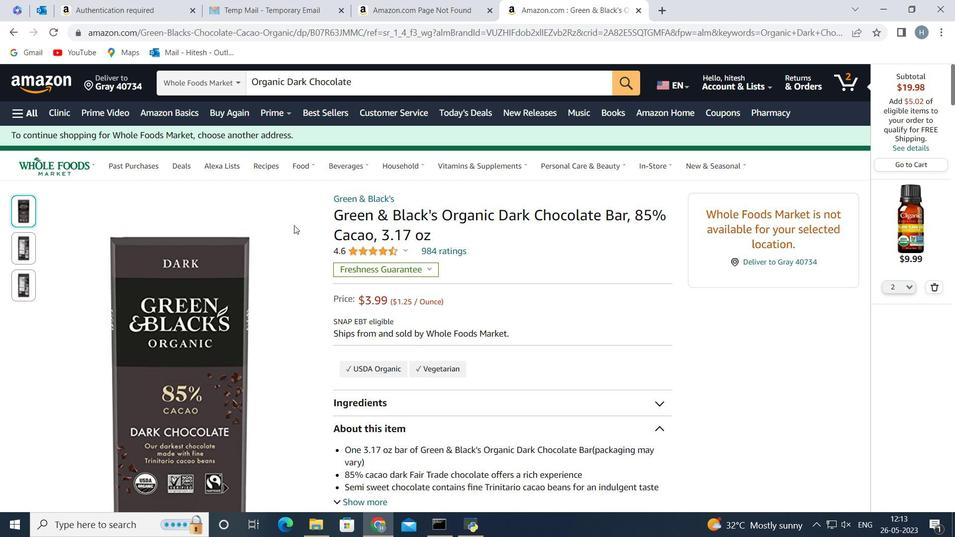 
Action: Mouse scrolled (320, 277) with delta (0, 0)
Screenshot: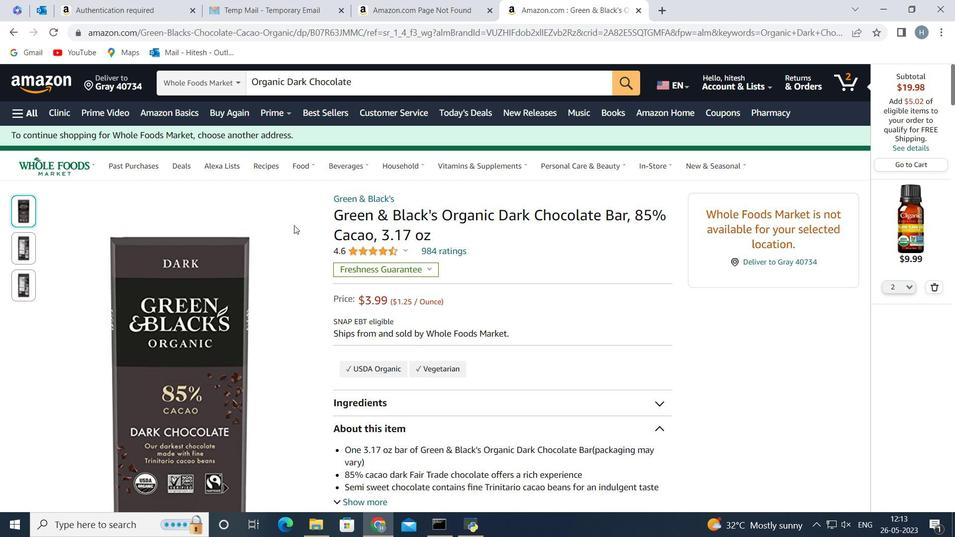 
Action: Mouse moved to (12, 31)
Screenshot: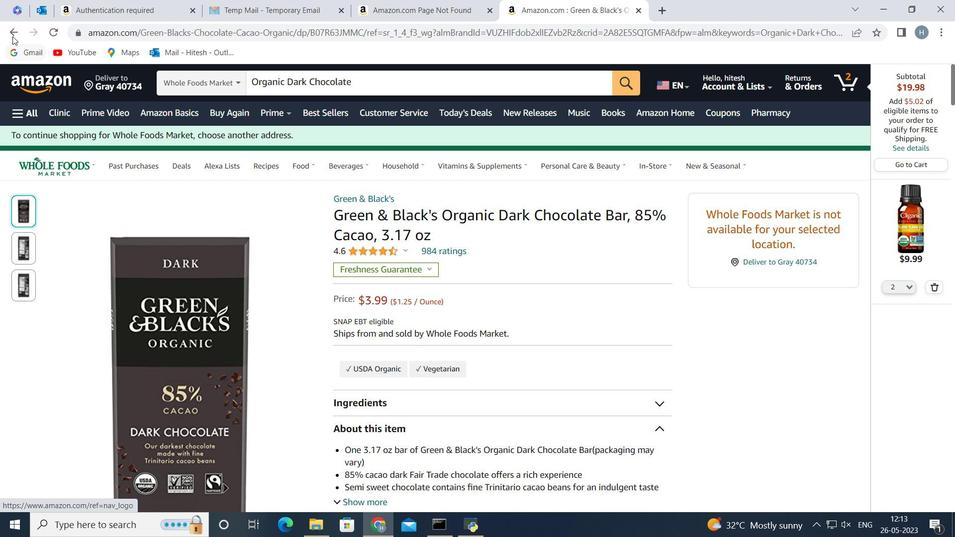 
Action: Mouse pressed left at (12, 31)
Screenshot: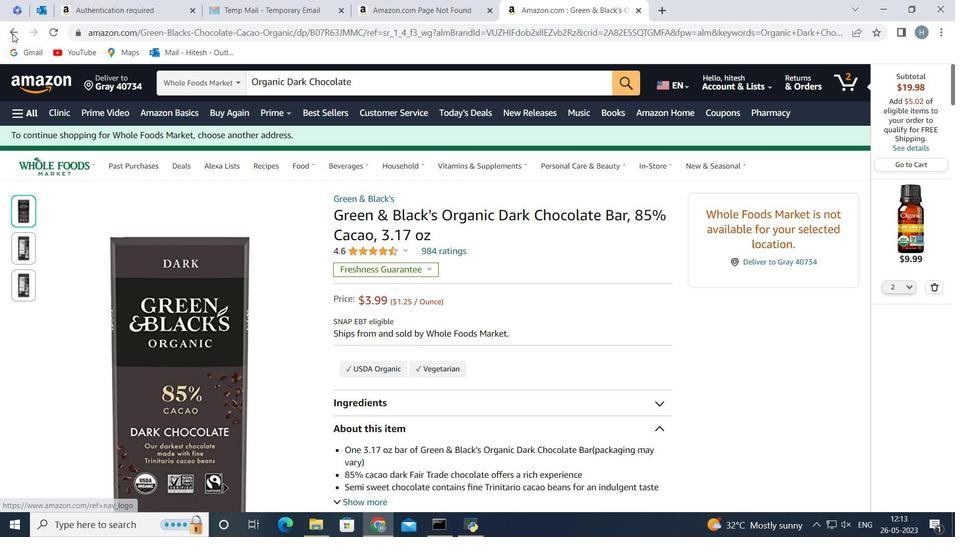 
Action: Mouse moved to (432, 282)
Screenshot: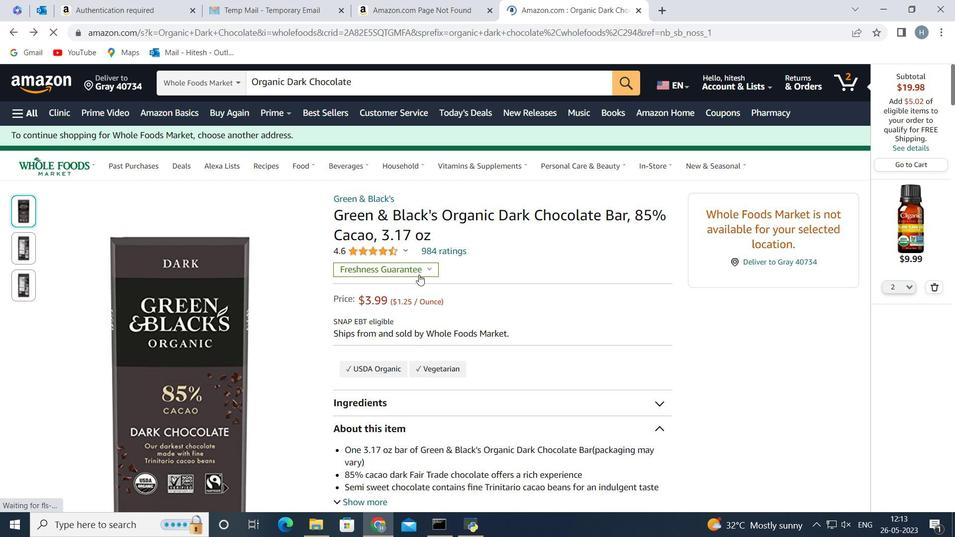 
Action: Mouse scrolled (432, 282) with delta (0, 0)
Screenshot: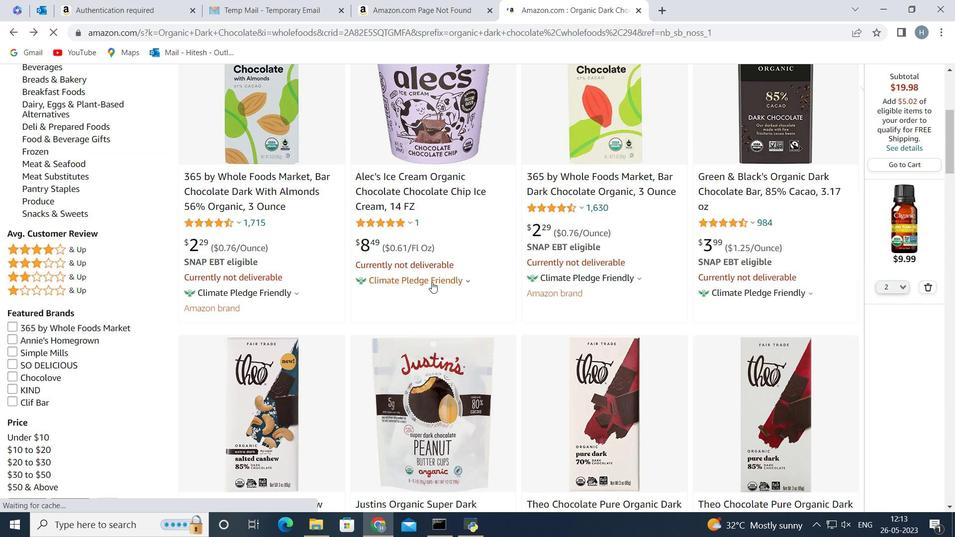 
Action: Mouse moved to (432, 283)
Screenshot: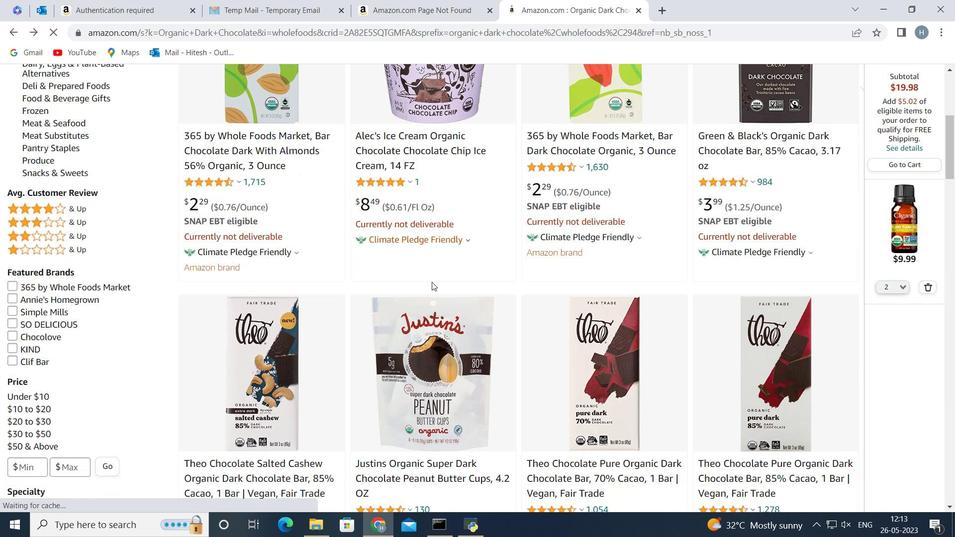 
Action: Mouse scrolled (432, 283) with delta (0, 0)
Screenshot: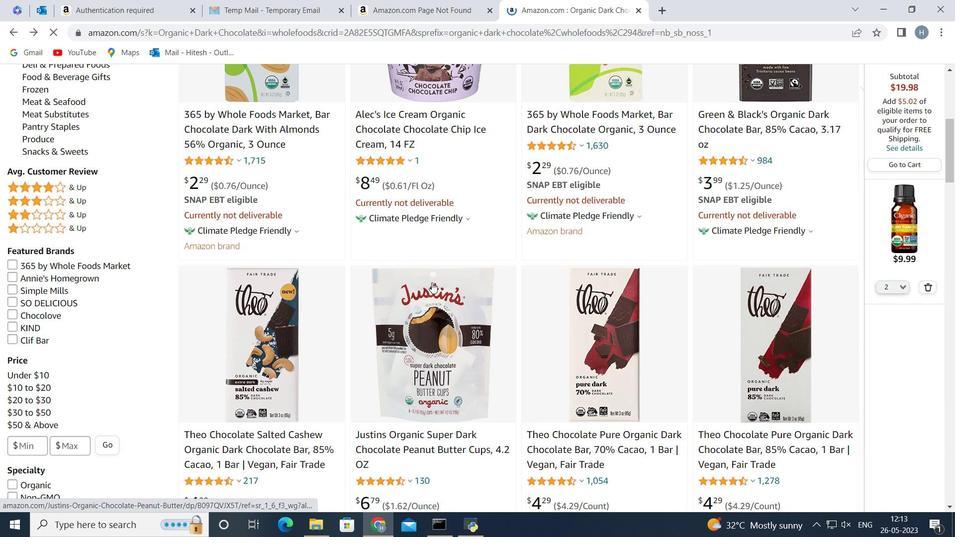 
Action: Mouse scrolled (432, 283) with delta (0, 0)
Screenshot: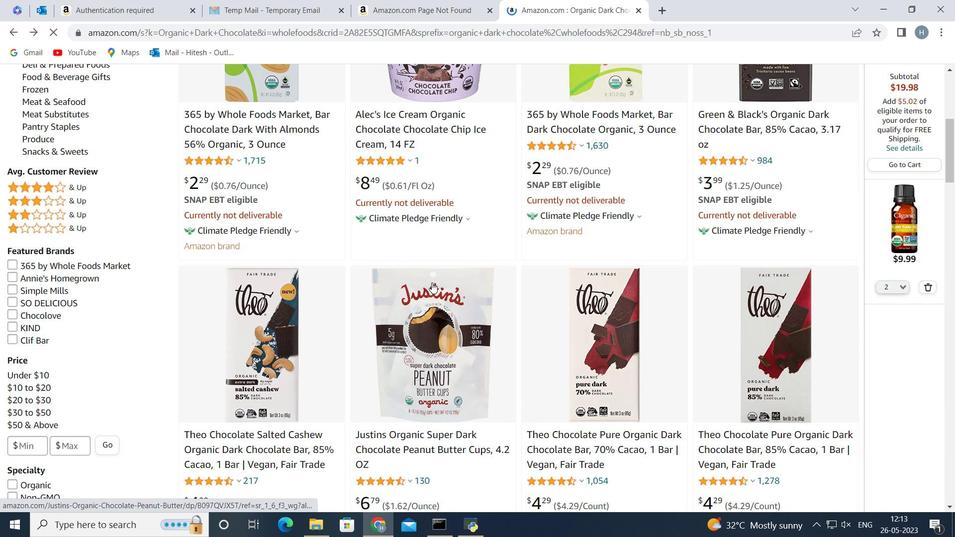 
Action: Mouse scrolled (432, 283) with delta (0, 0)
Screenshot: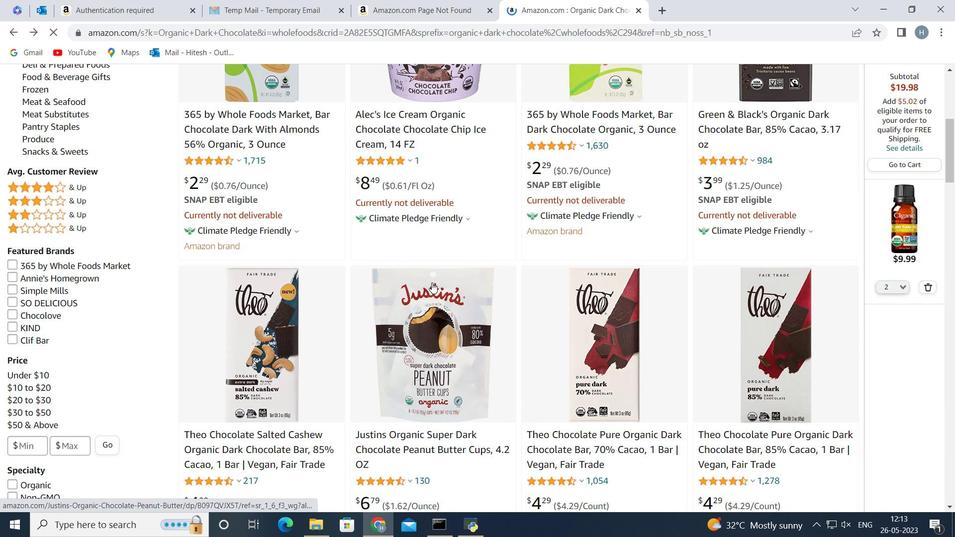 
Action: Mouse scrolled (432, 283) with delta (0, 0)
Screenshot: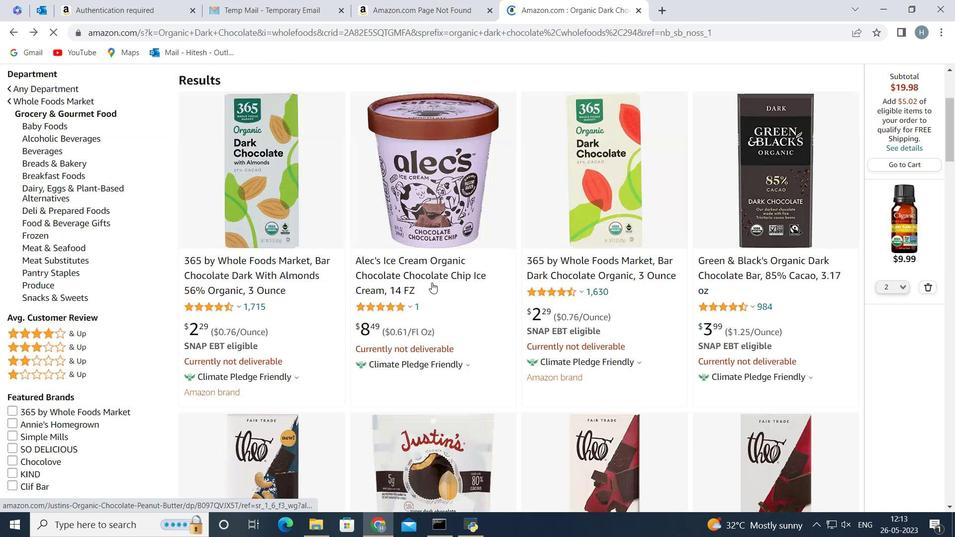 
Action: Mouse moved to (260, 293)
Screenshot: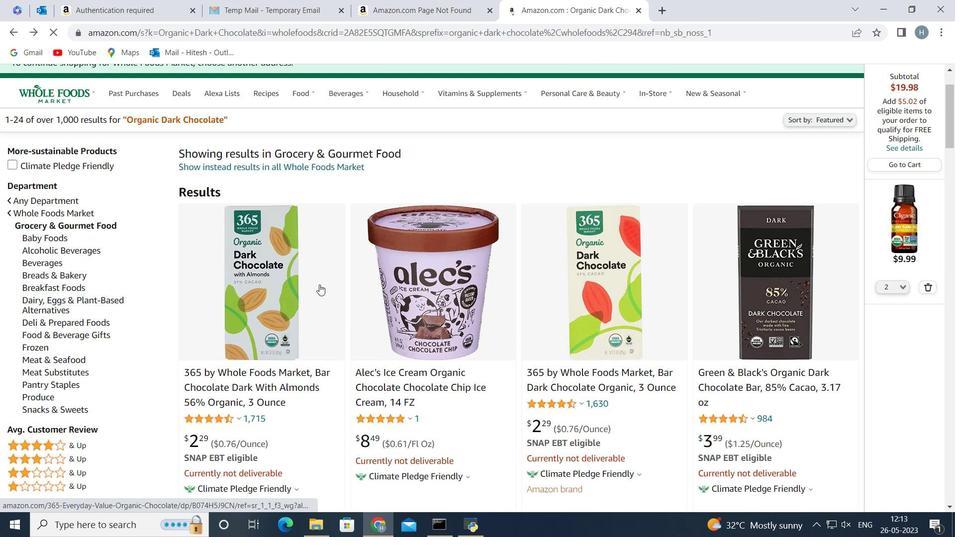 
Action: Mouse pressed left at (260, 293)
Screenshot: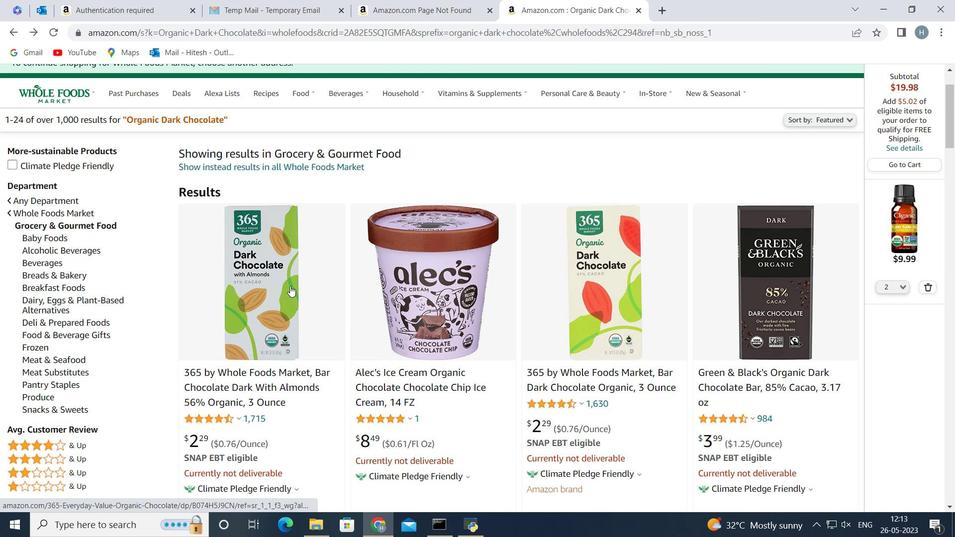
Action: Mouse moved to (12, 32)
Screenshot: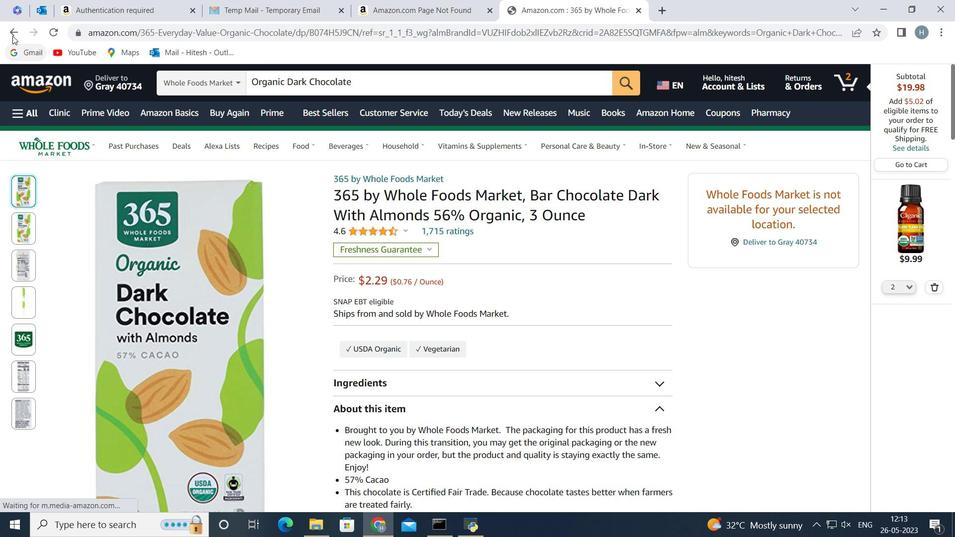 
Action: Mouse pressed left at (12, 32)
Screenshot: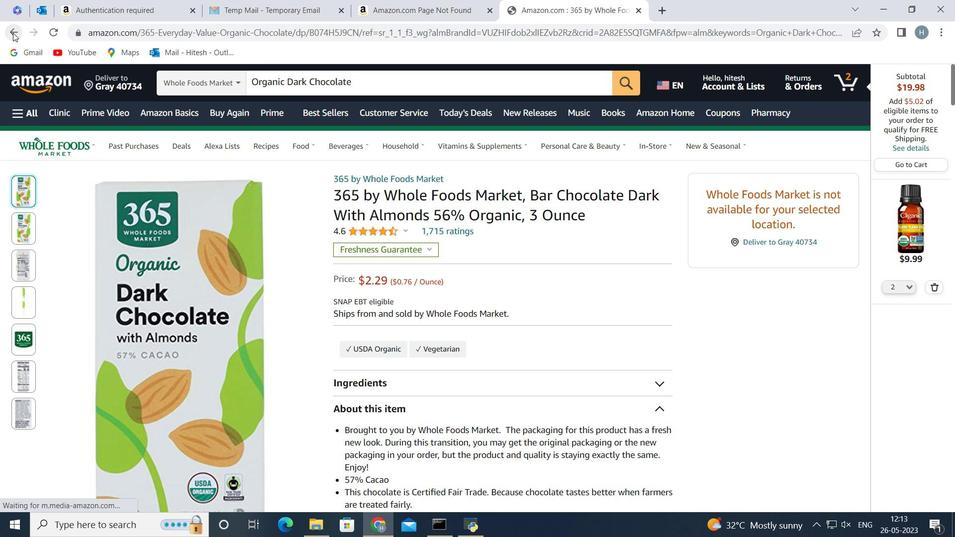 
Action: Mouse moved to (470, 308)
Screenshot: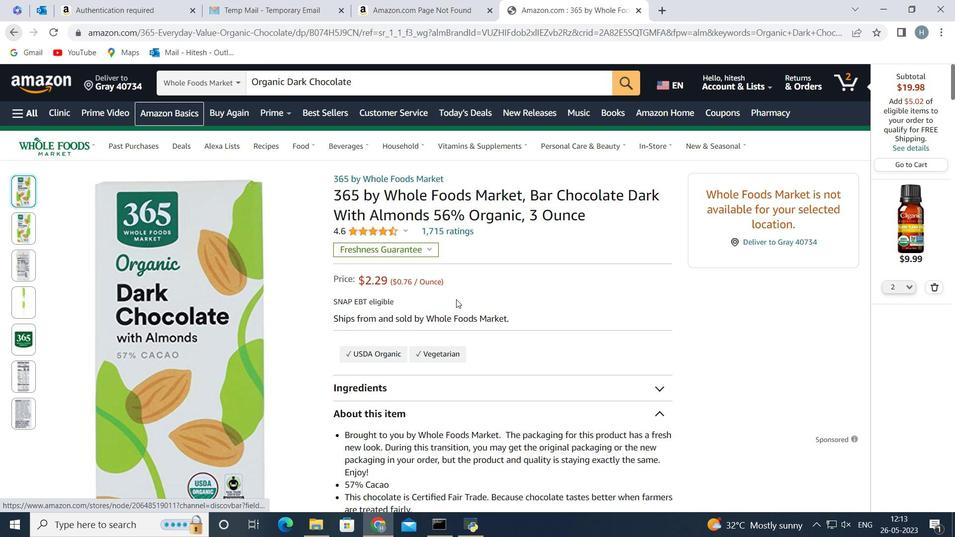 
Action: Mouse scrolled (470, 308) with delta (0, 0)
Screenshot: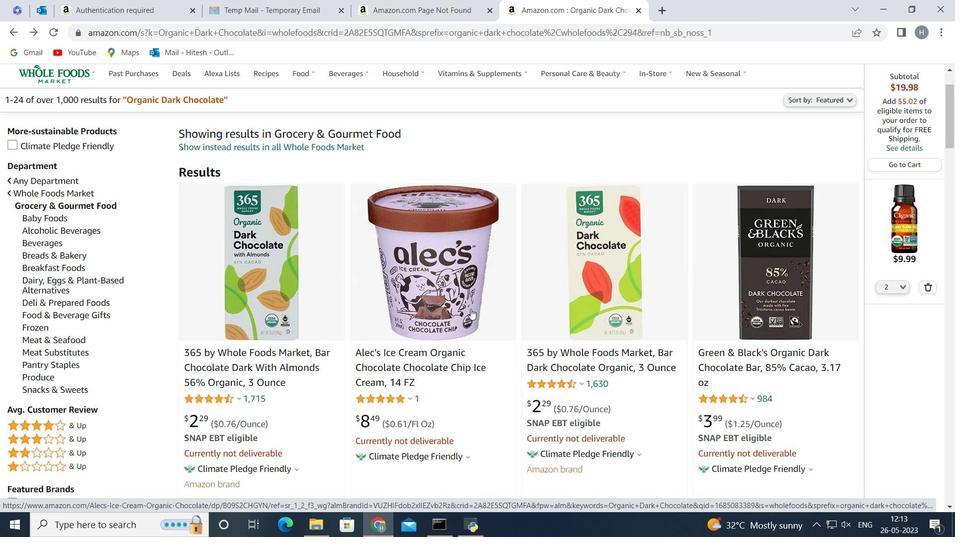 
Action: Mouse scrolled (470, 308) with delta (0, 0)
Screenshot: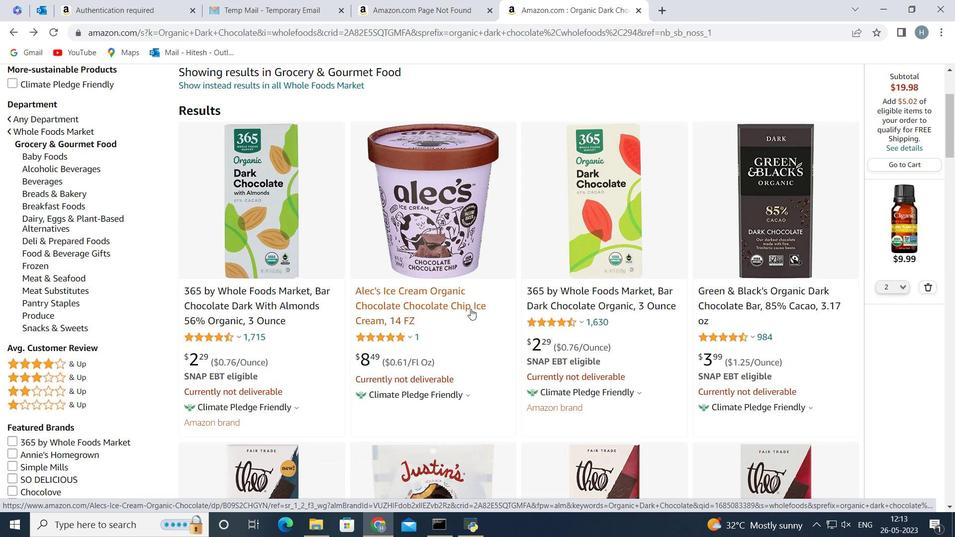 
Action: Mouse scrolled (470, 308) with delta (0, 0)
Screenshot: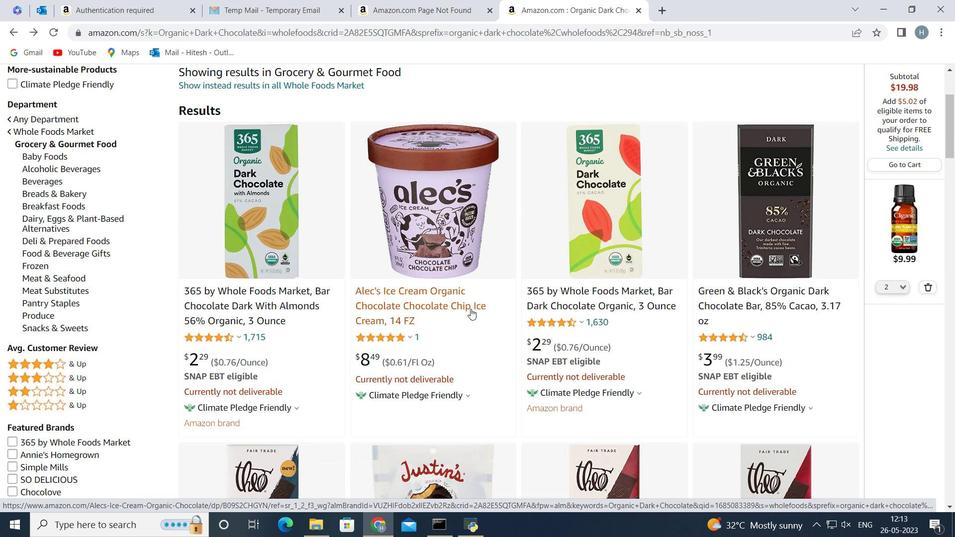 
Action: Mouse scrolled (470, 308) with delta (0, 0)
Screenshot: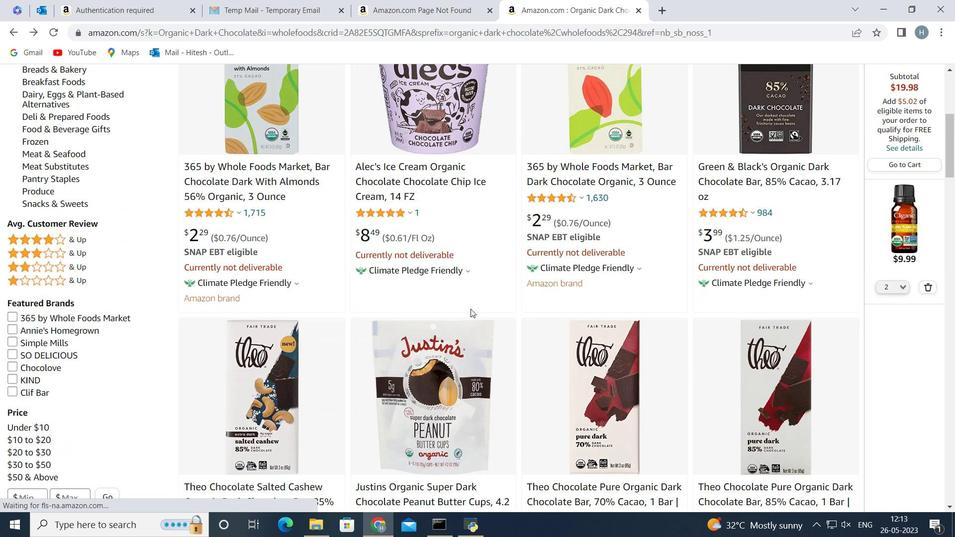
Action: Mouse scrolled (470, 308) with delta (0, 0)
Screenshot: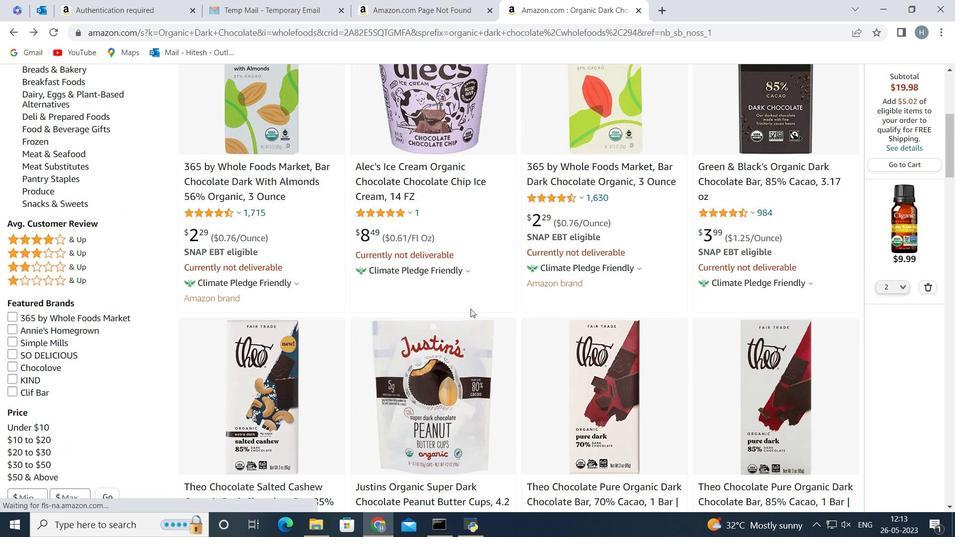 
Action: Mouse moved to (443, 291)
Screenshot: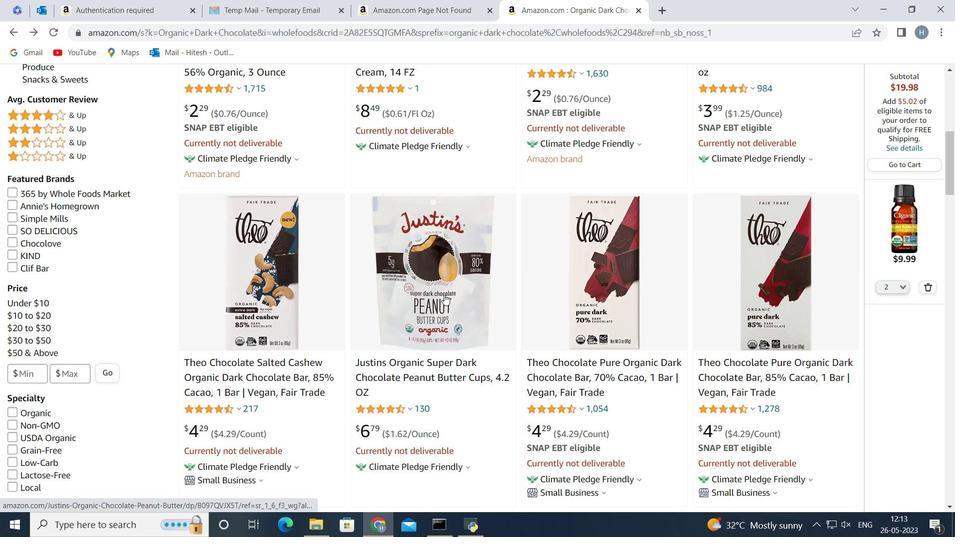 
Action: Mouse scrolled (443, 291) with delta (0, 0)
Screenshot: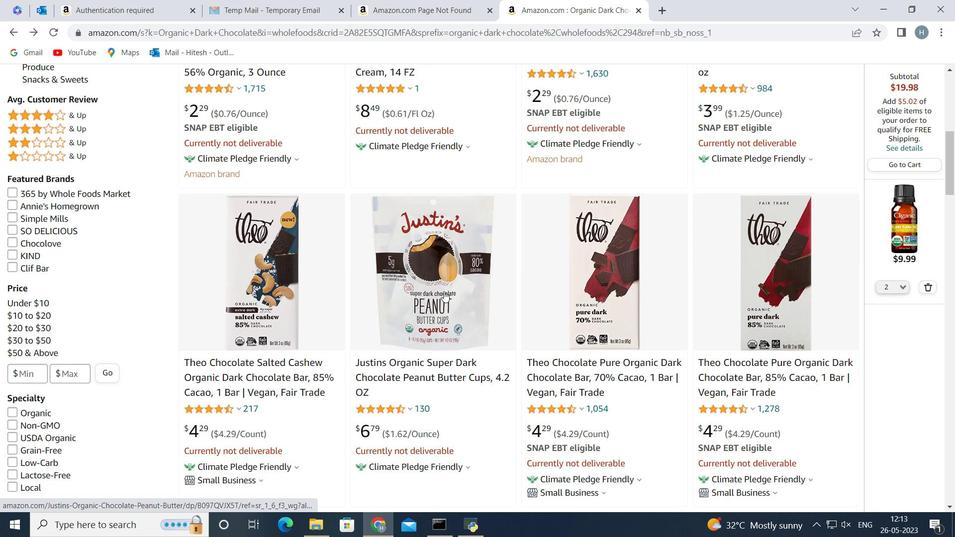 
Action: Mouse scrolled (443, 291) with delta (0, 0)
Screenshot: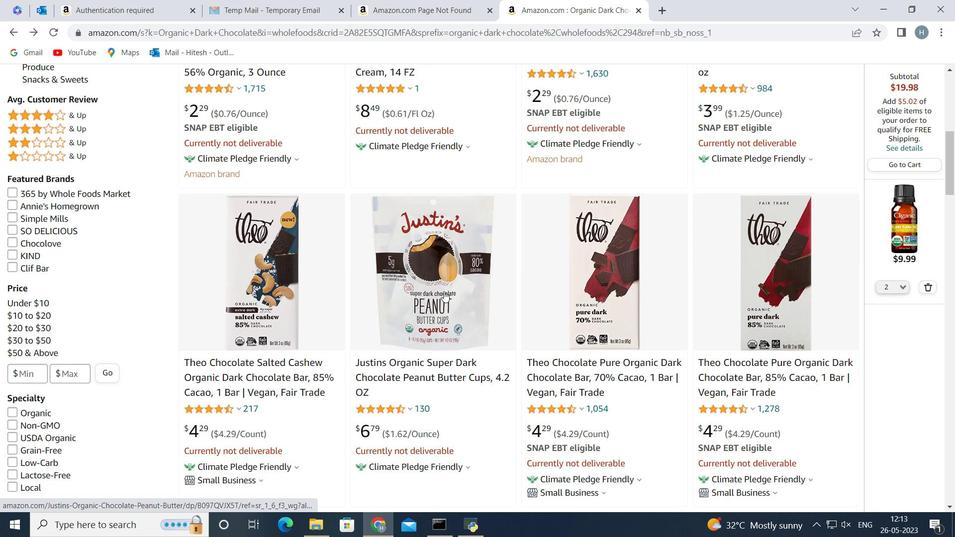 
Action: Mouse moved to (443, 290)
Screenshot: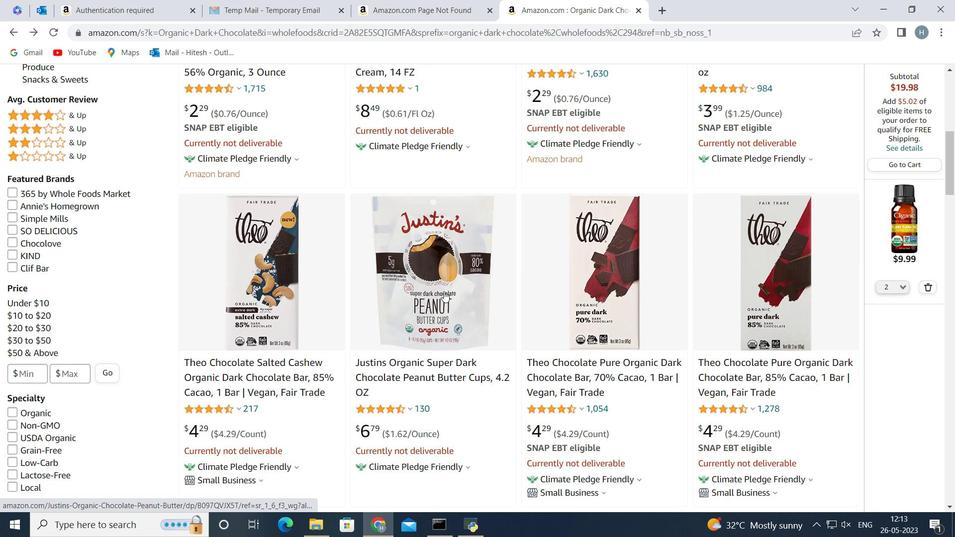 
Action: Mouse scrolled (443, 291) with delta (0, 0)
Screenshot: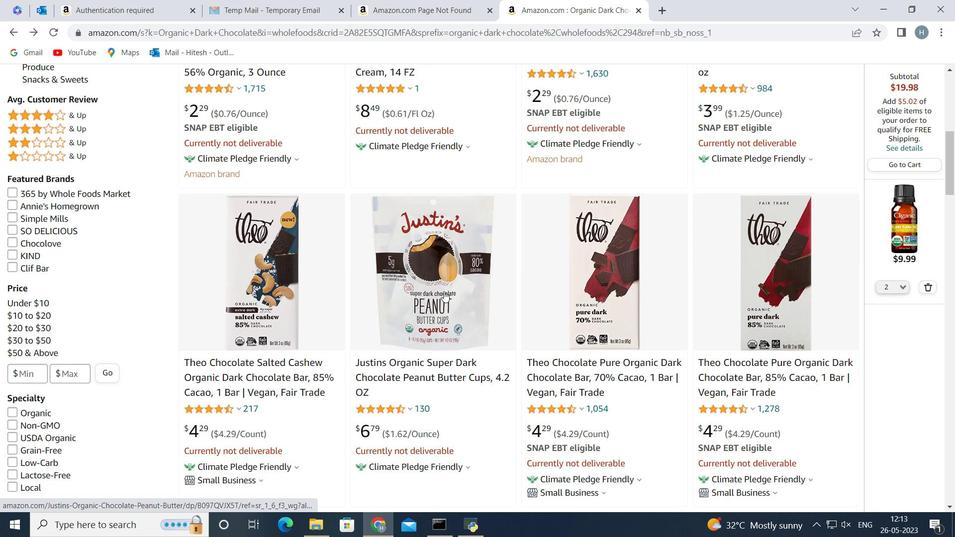 
Action: Mouse moved to (443, 208)
Screenshot: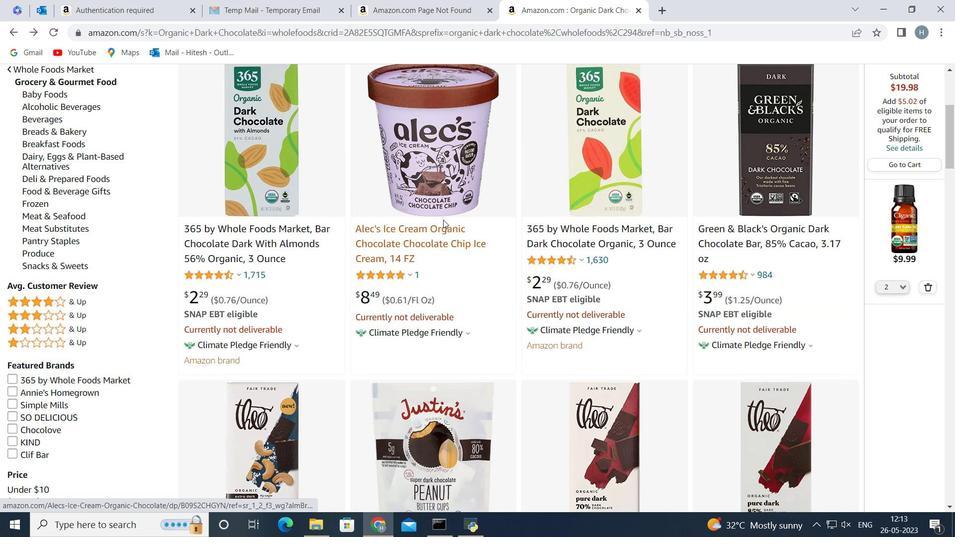 
Action: Mouse pressed left at (443, 208)
Screenshot: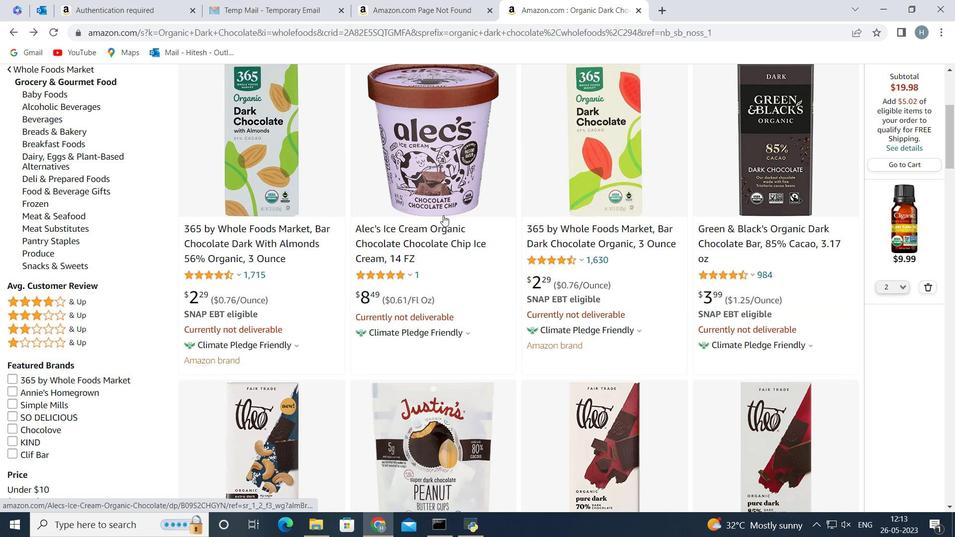 
Action: Mouse moved to (381, 279)
Screenshot: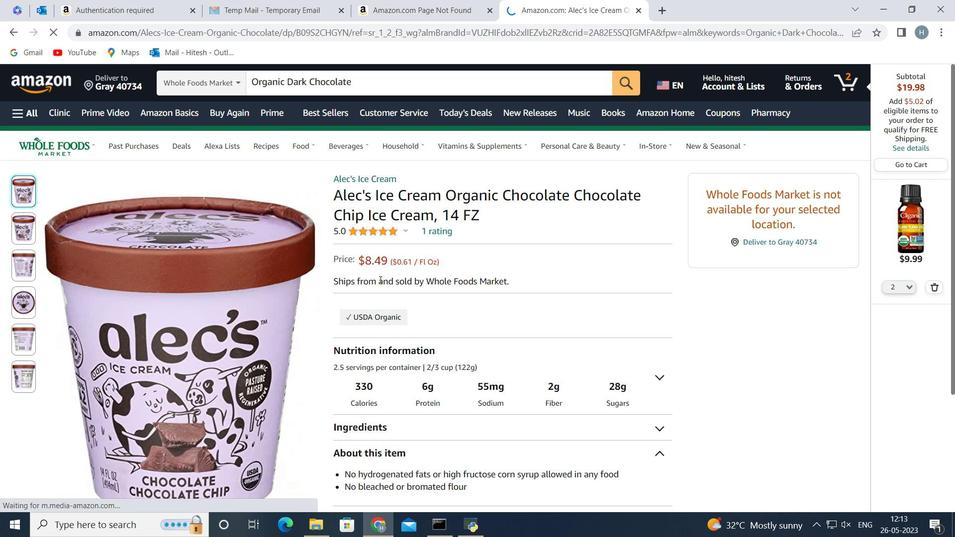 
Action: Mouse scrolled (381, 278) with delta (0, 0)
Screenshot: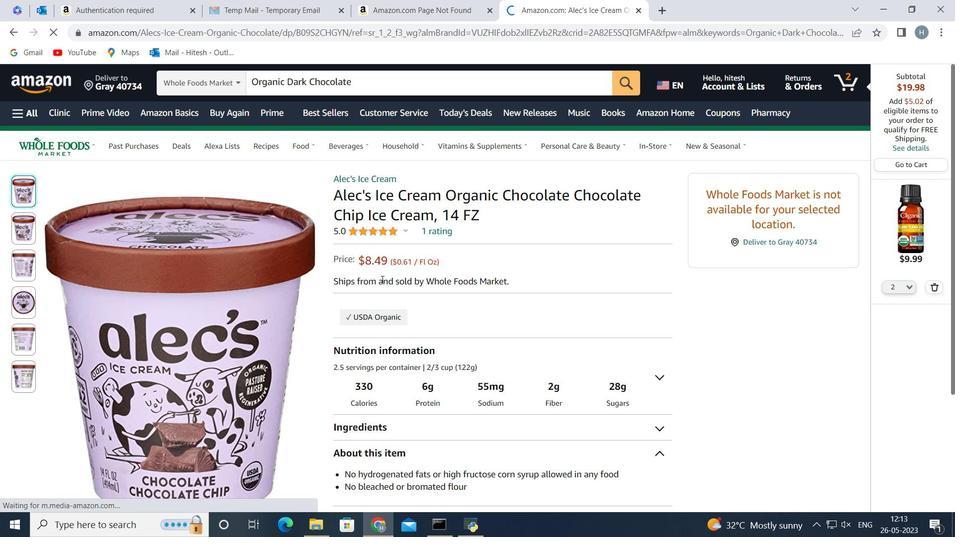 
Action: Mouse scrolled (381, 278) with delta (0, 0)
Screenshot: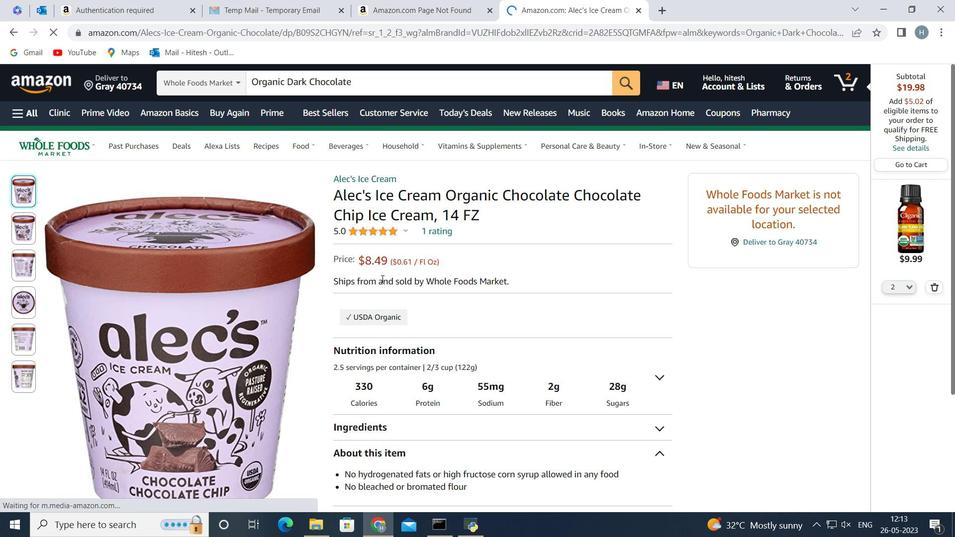 
Action: Mouse moved to (369, 261)
Screenshot: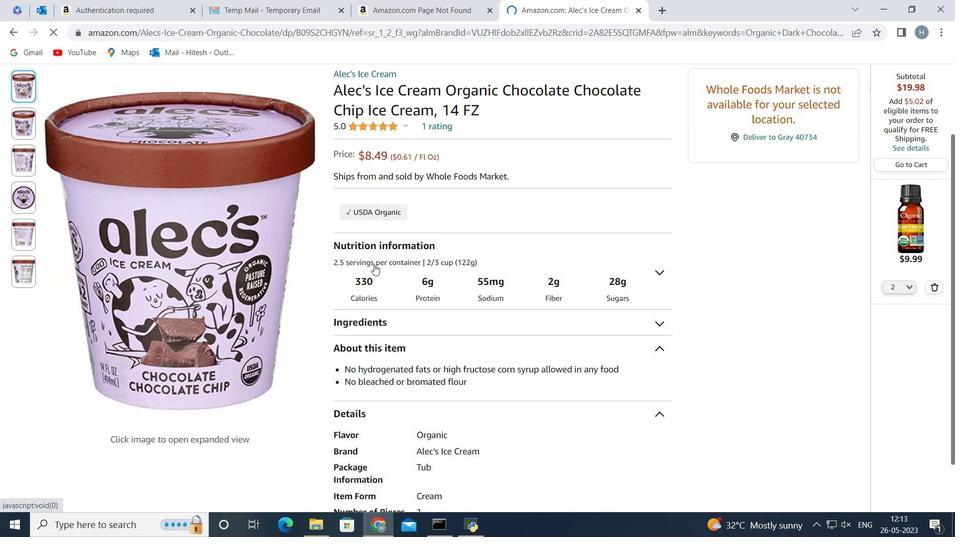 
Action: Mouse scrolled (369, 260) with delta (0, 0)
Screenshot: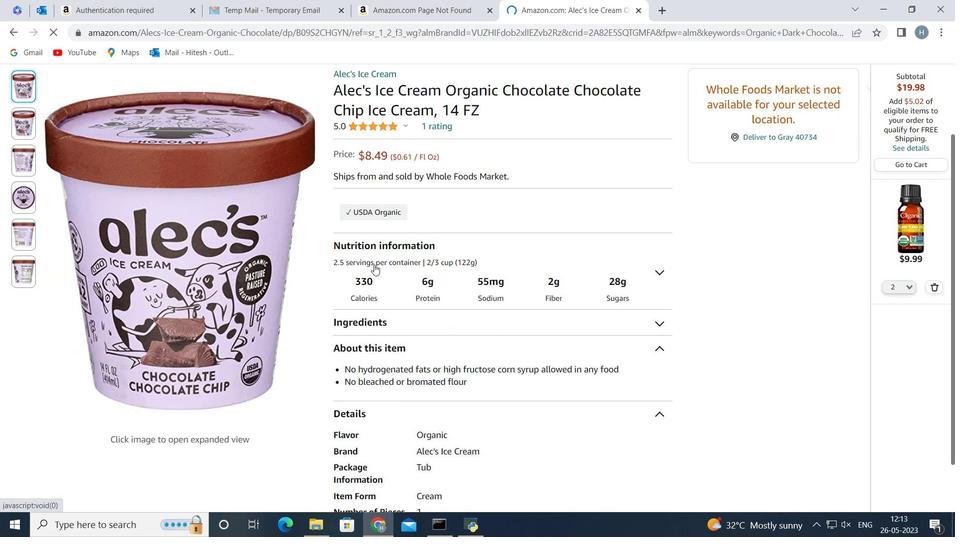
Action: Mouse scrolled (369, 260) with delta (0, 0)
Screenshot: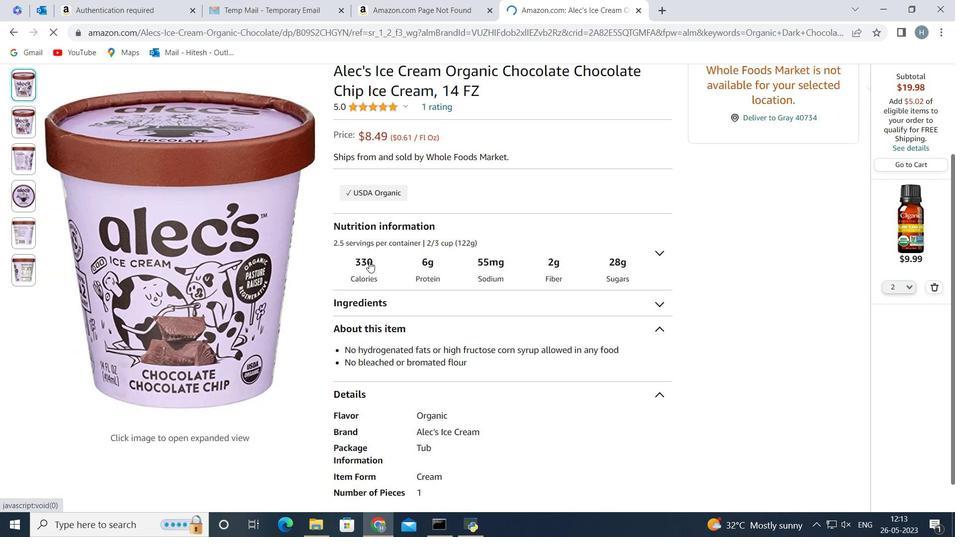 
Action: Mouse moved to (19, 27)
Screenshot: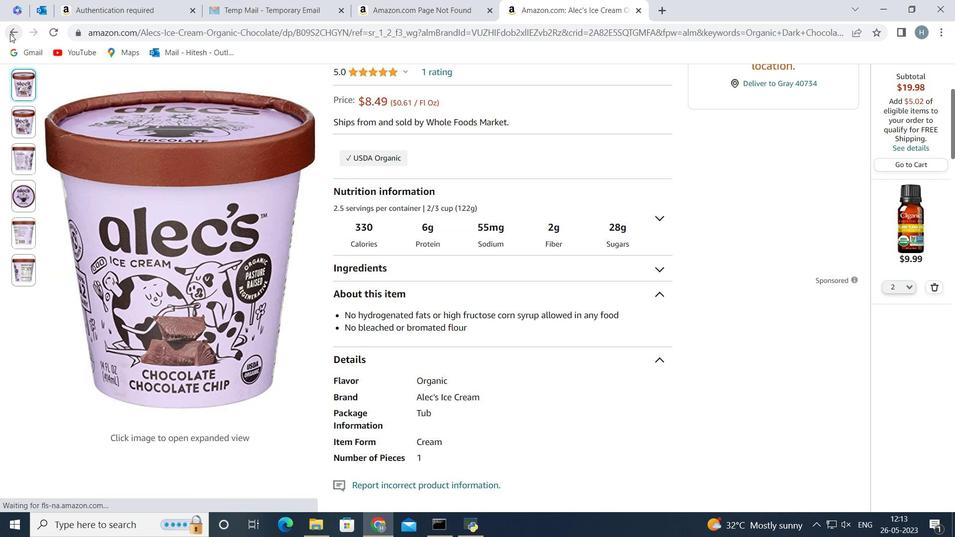 
Action: Mouse pressed left at (19, 27)
Screenshot: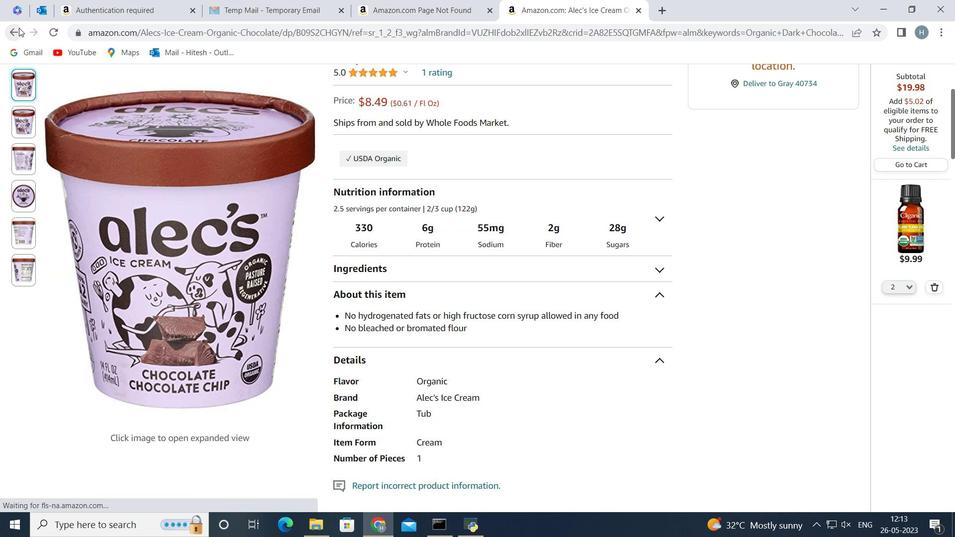 
Action: Mouse moved to (394, 168)
Screenshot: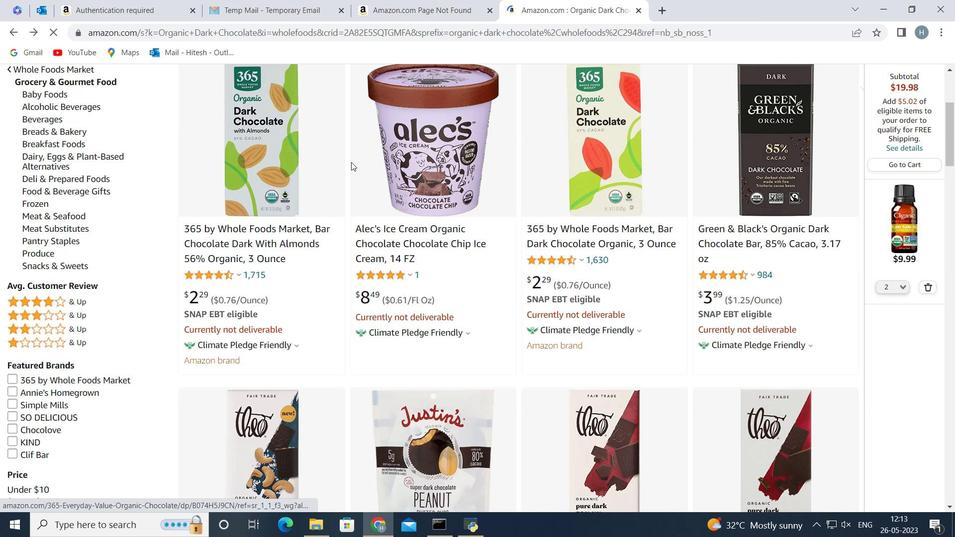 
Action: Mouse scrolled (394, 169) with delta (0, 0)
Screenshot: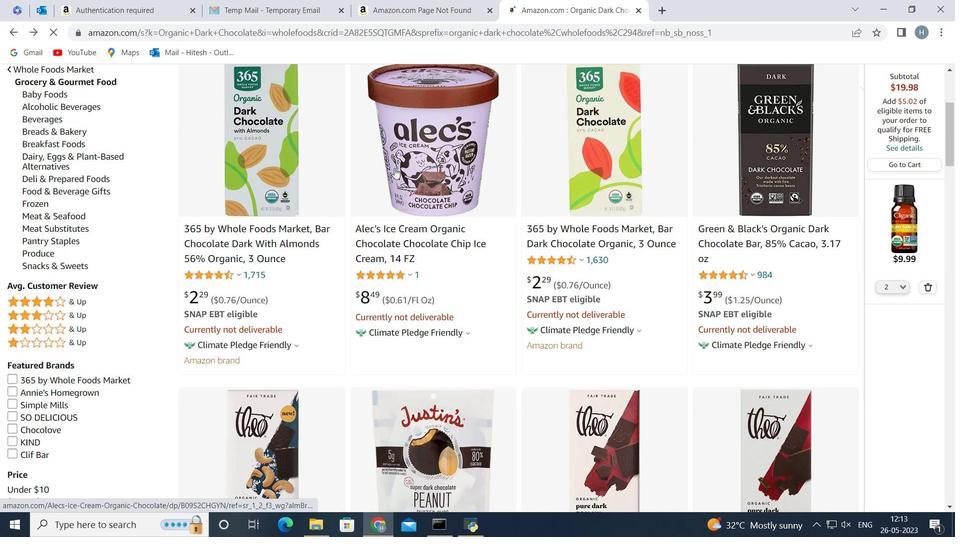 
Action: Mouse scrolled (394, 169) with delta (0, 0)
Screenshot: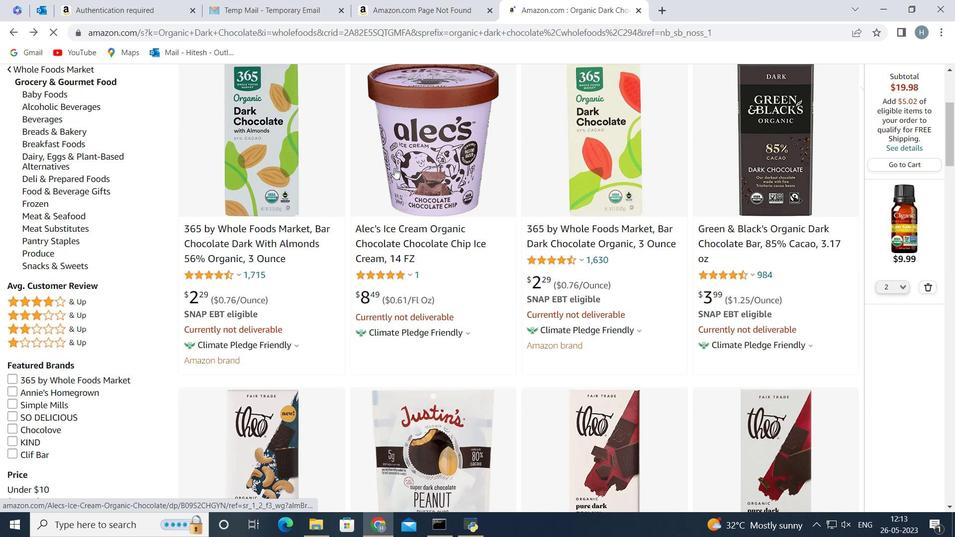 
Action: Mouse scrolled (394, 169) with delta (0, 0)
Screenshot: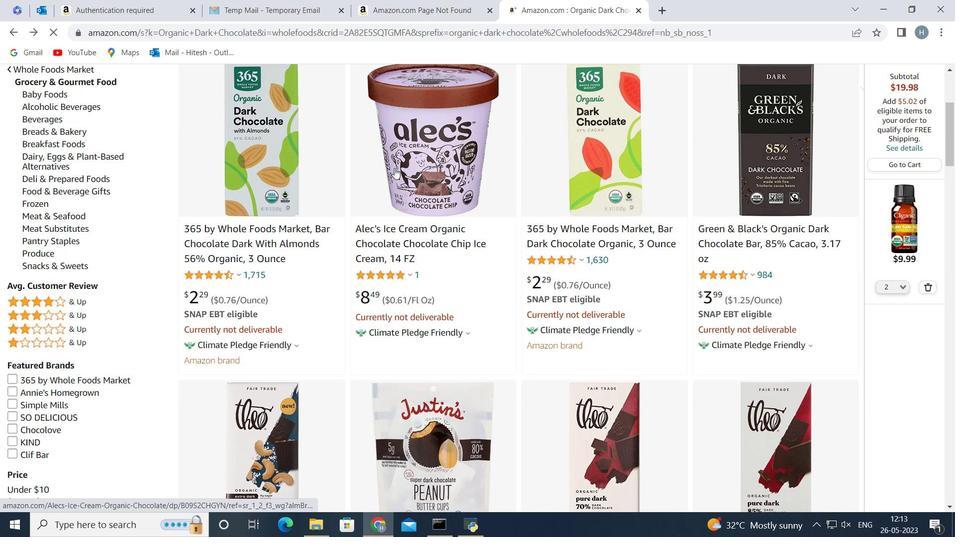 
Action: Mouse scrolled (394, 169) with delta (0, 0)
Screenshot: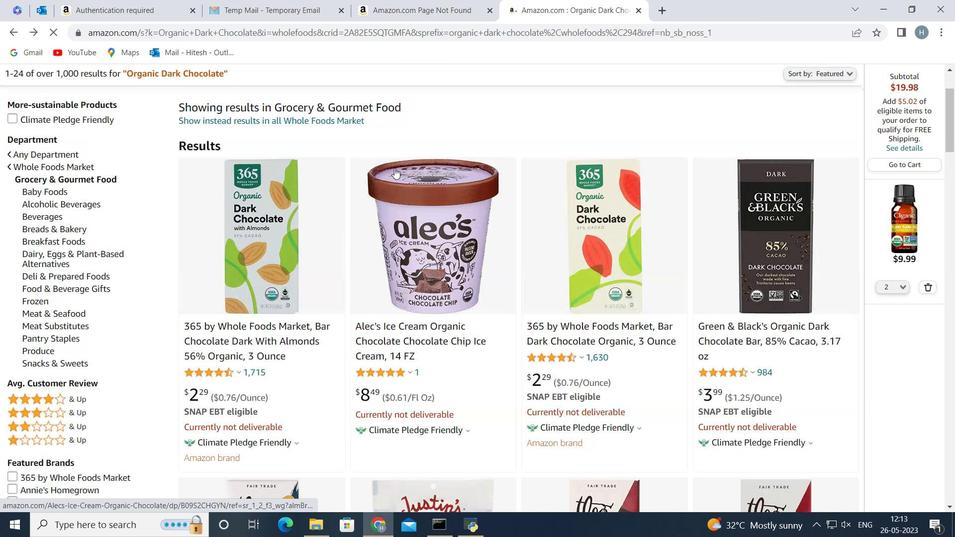 
Action: Mouse scrolled (394, 169) with delta (0, 0)
Screenshot: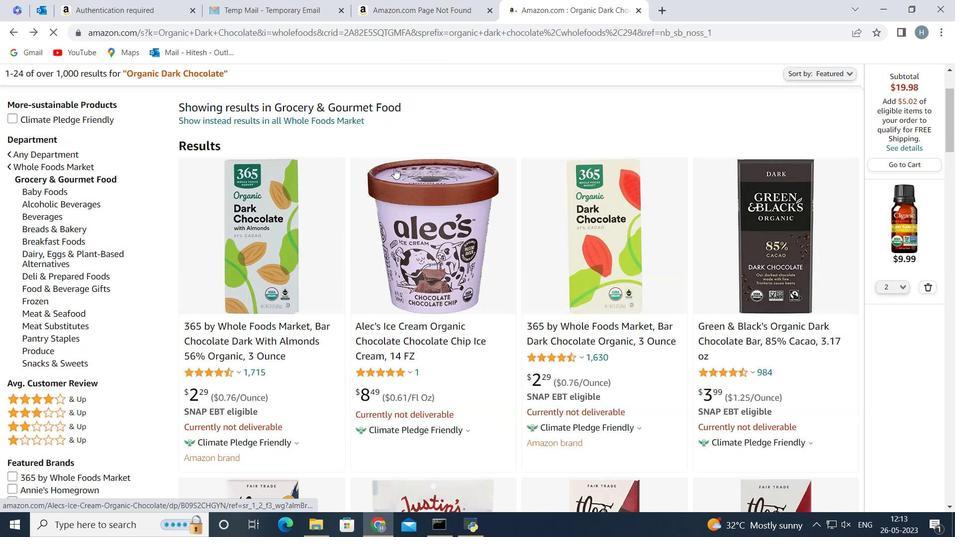 
Action: Mouse scrolled (394, 169) with delta (0, 0)
Screenshot: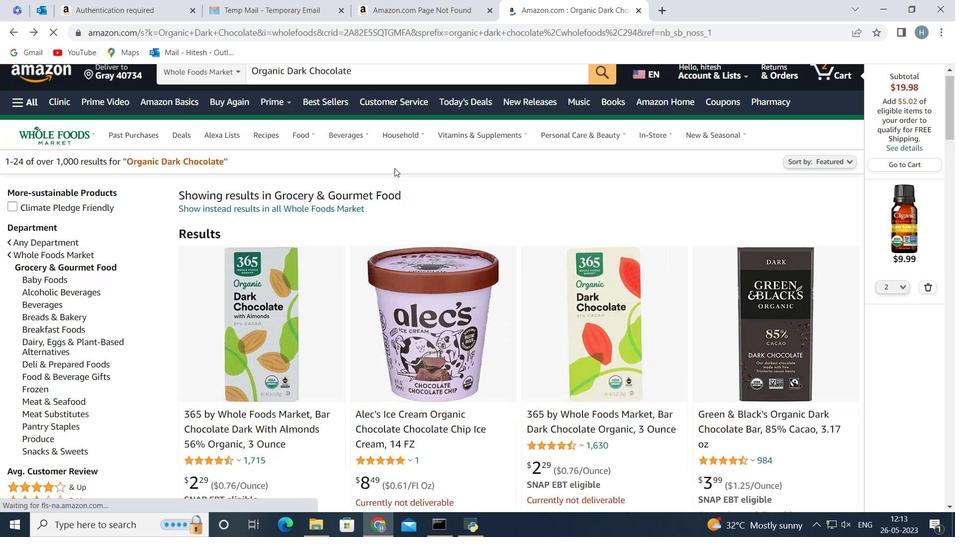 
Action: Mouse moved to (17, 110)
Screenshot: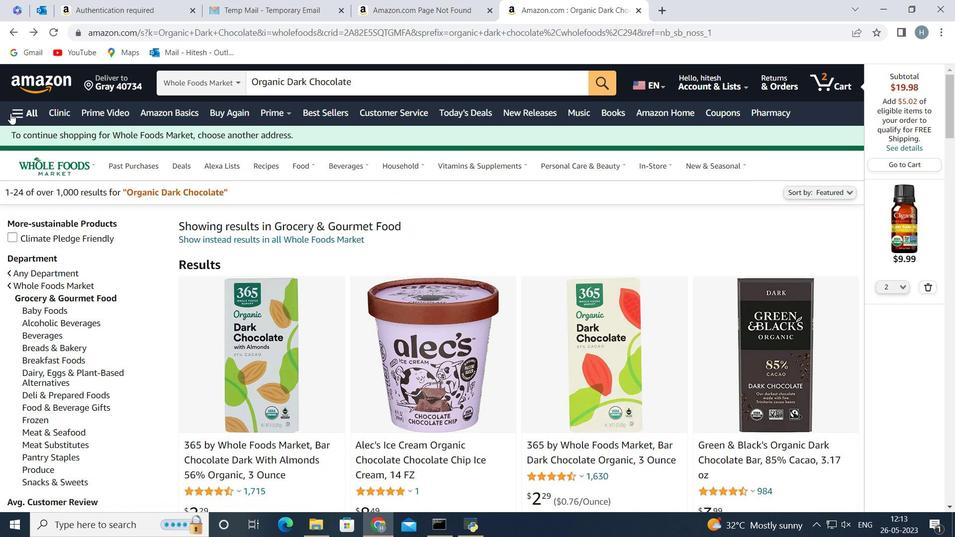 
Action: Mouse pressed left at (17, 110)
Screenshot: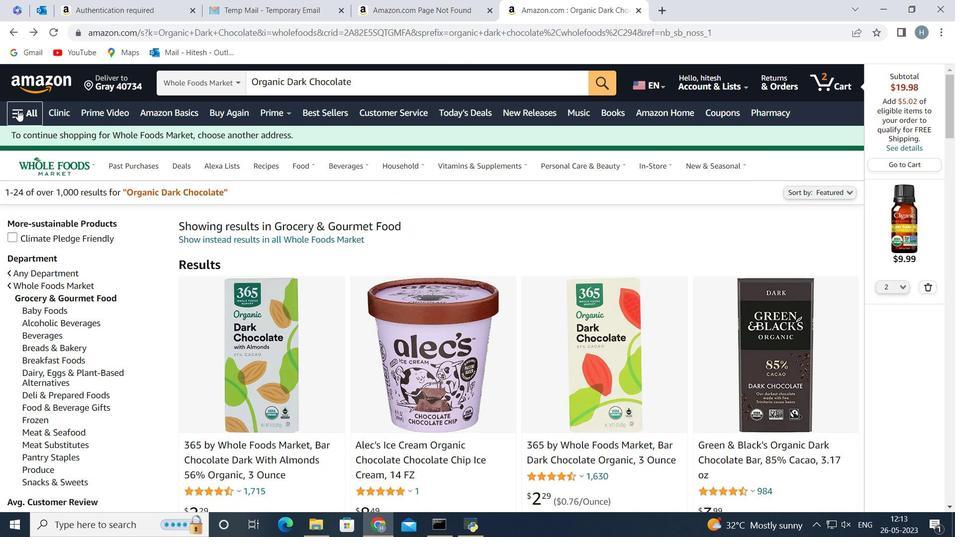 
Action: Mouse moved to (78, 310)
Screenshot: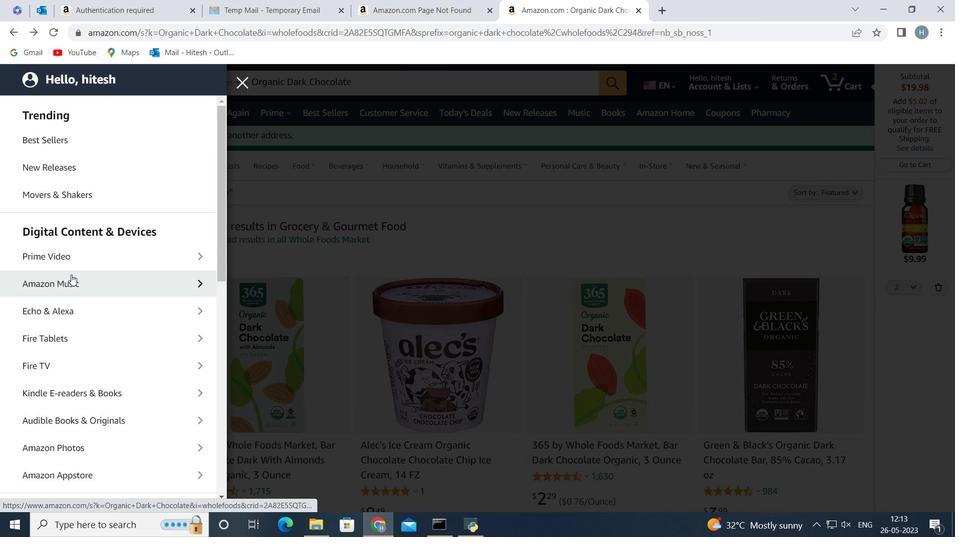 
Action: Mouse scrolled (78, 309) with delta (0, 0)
Screenshot: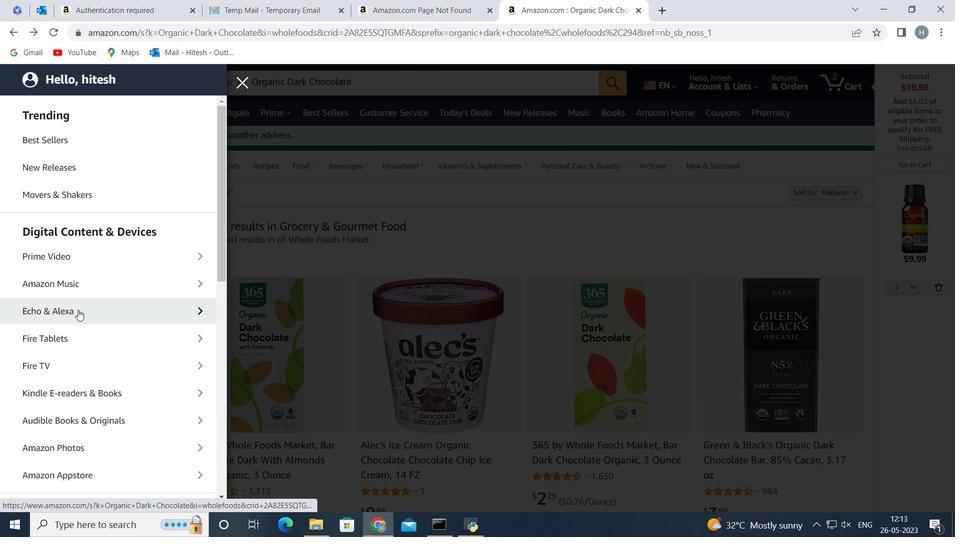 
Action: Mouse scrolled (78, 309) with delta (0, 0)
Screenshot: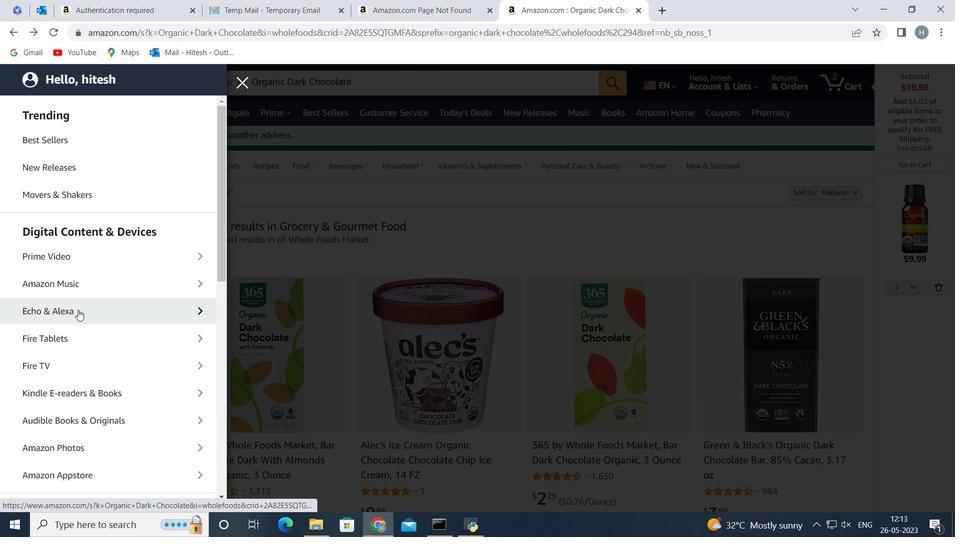 
Action: Mouse scrolled (78, 309) with delta (0, 0)
Screenshot: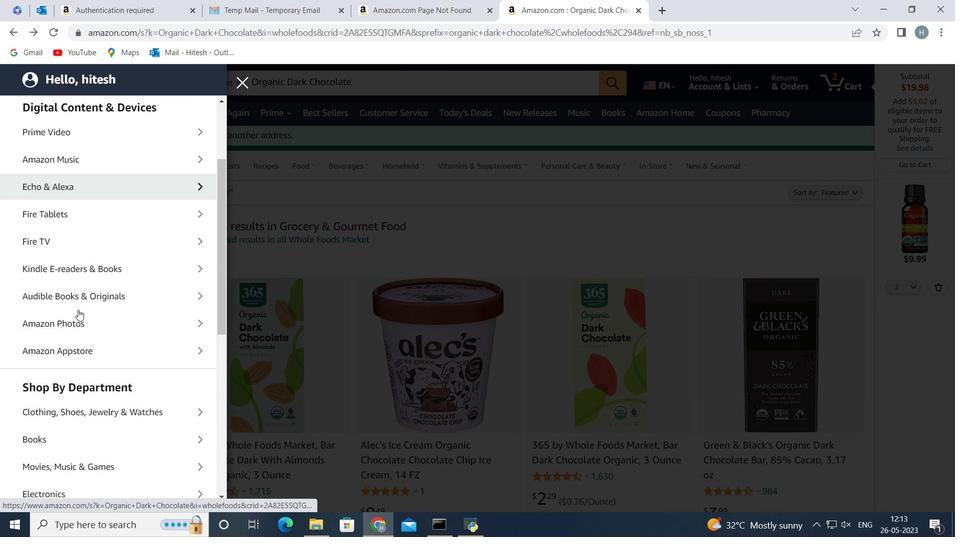 
Action: Mouse scrolled (78, 309) with delta (0, 0)
Screenshot: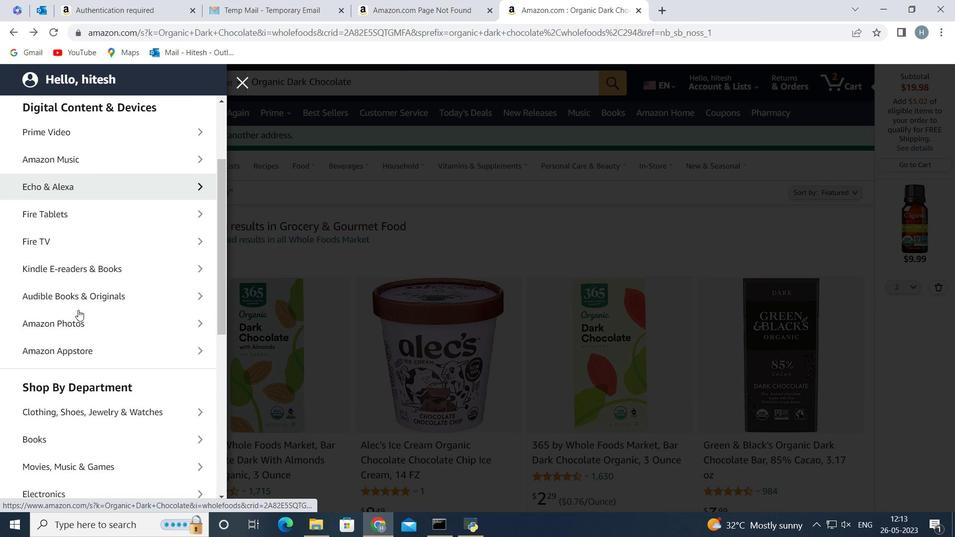 
Action: Mouse scrolled (78, 309) with delta (0, 0)
Screenshot: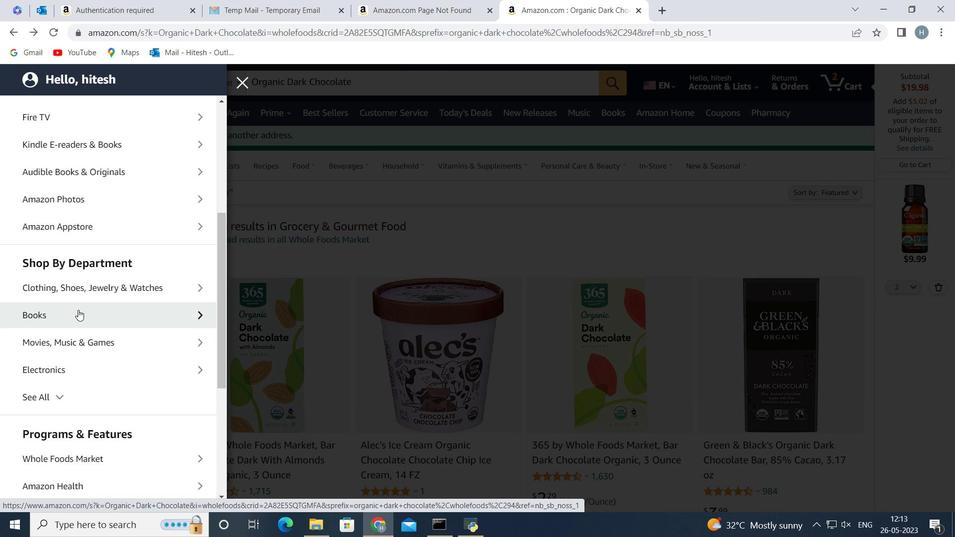 
Action: Mouse scrolled (78, 309) with delta (0, 0)
Screenshot: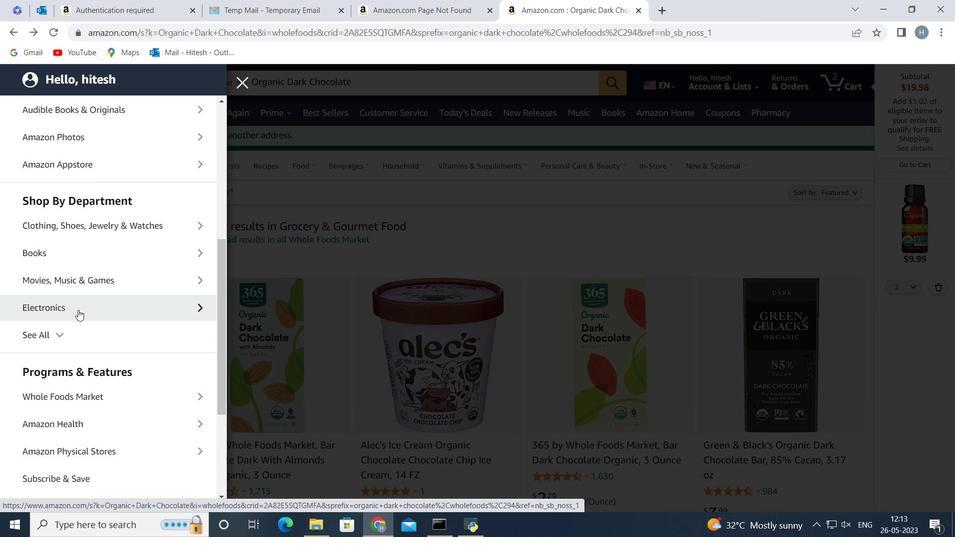 
Action: Mouse moved to (78, 361)
Screenshot: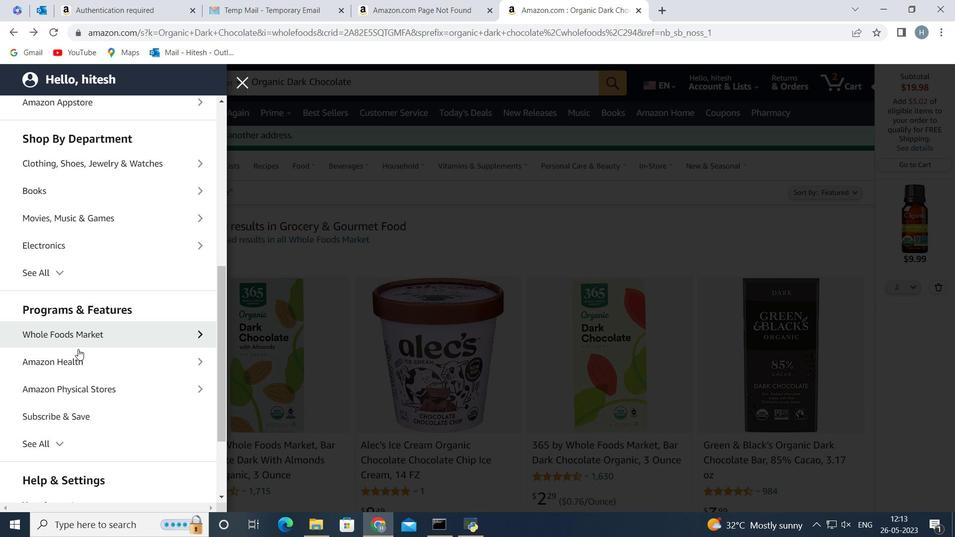 
Action: Mouse pressed left at (78, 361)
Screenshot: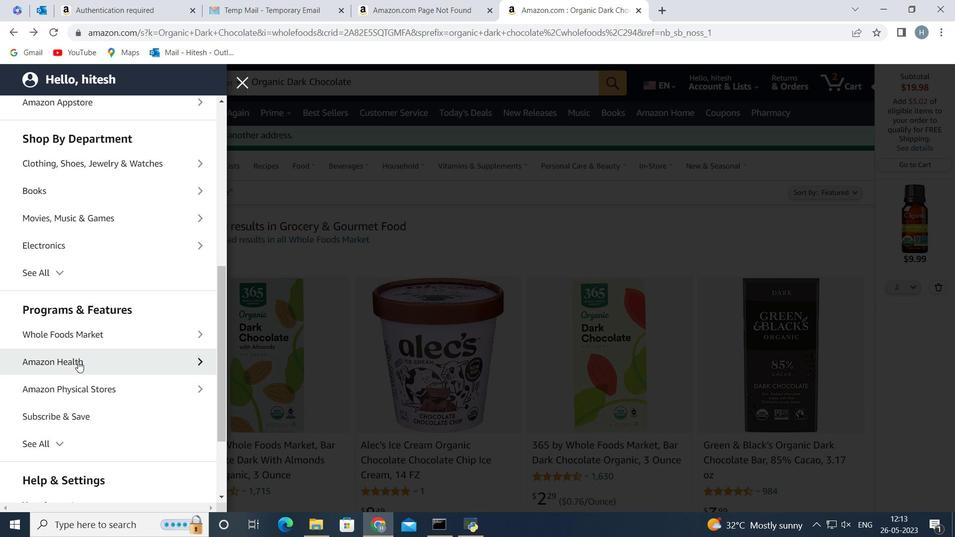 
Action: Mouse moved to (119, 163)
Screenshot: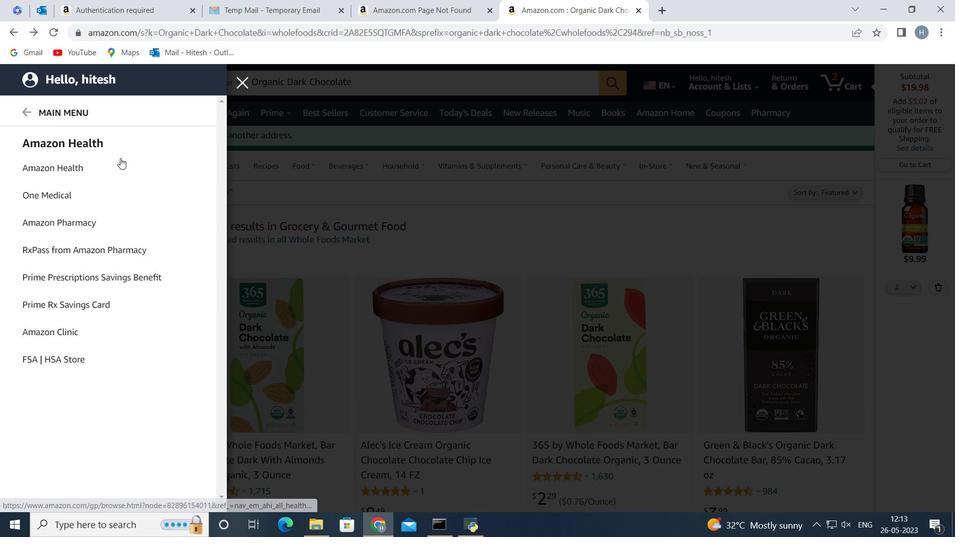 
Action: Mouse pressed left at (119, 163)
Screenshot: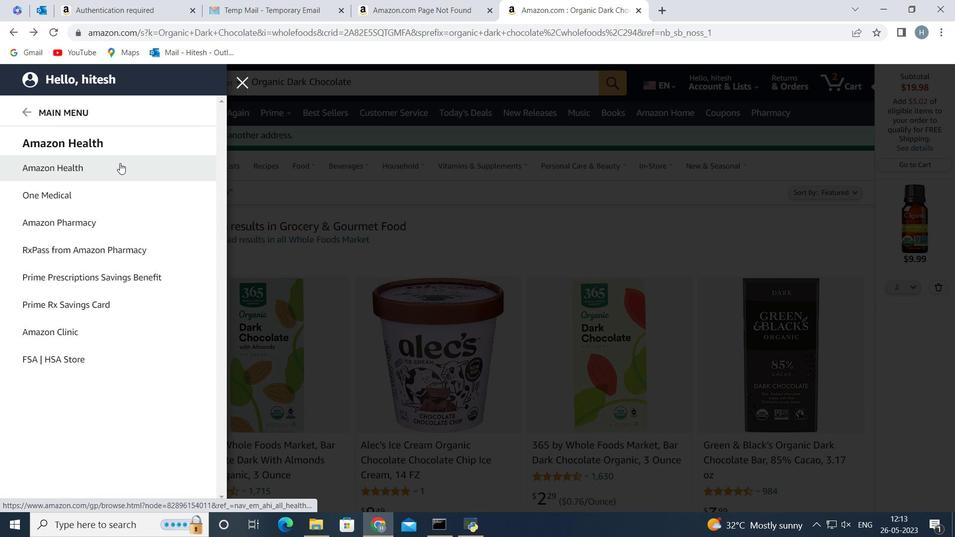 
Action: Mouse moved to (250, 82)
Screenshot: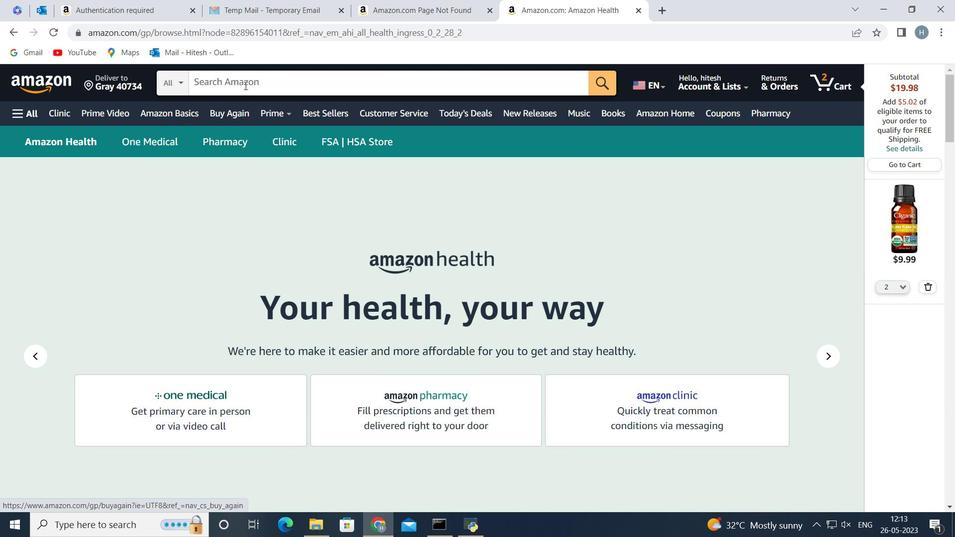 
Action: Mouse pressed left at (250, 82)
Screenshot: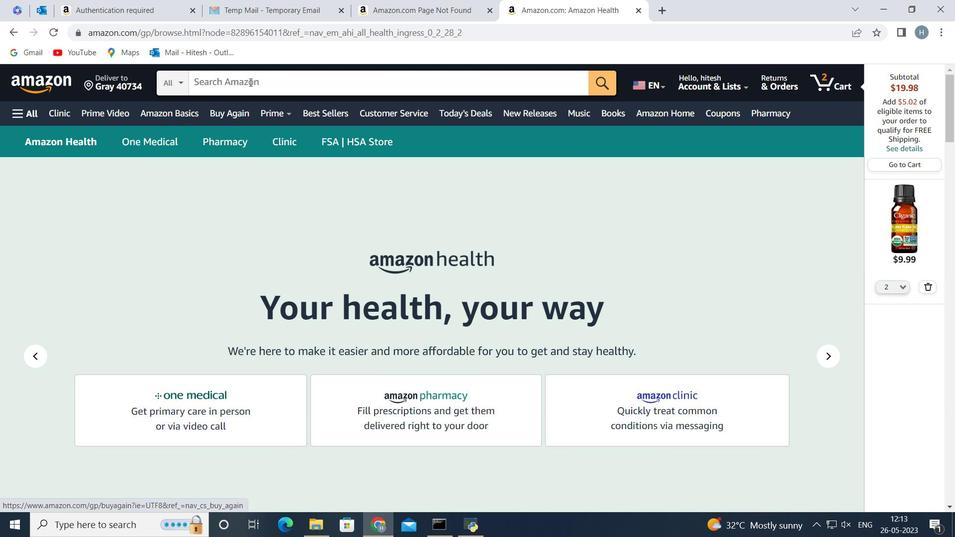 
Action: Key pressed <Key.shift>Clary<Key.space>sage<Key.space>essential<Key.space>oil<Key.enter>
Screenshot: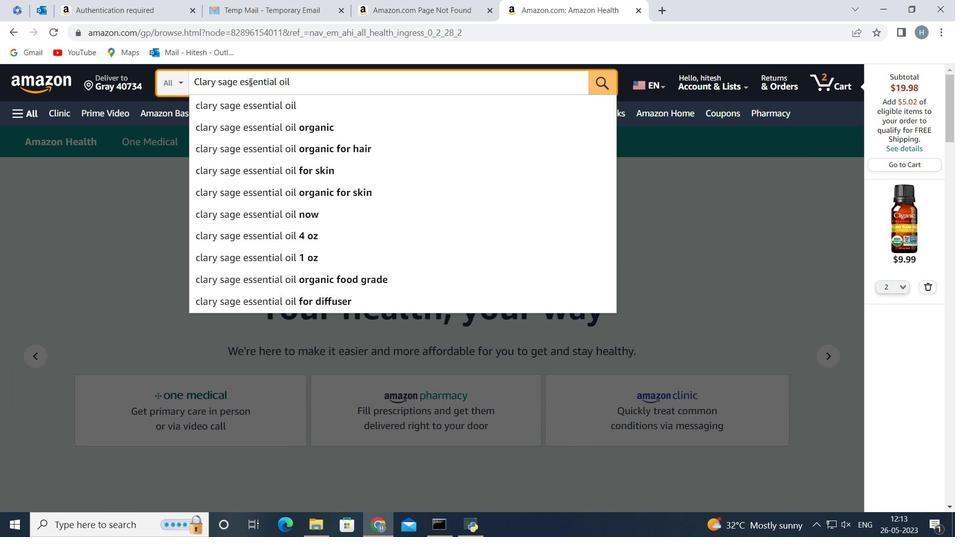 
Action: Mouse moved to (284, 332)
Screenshot: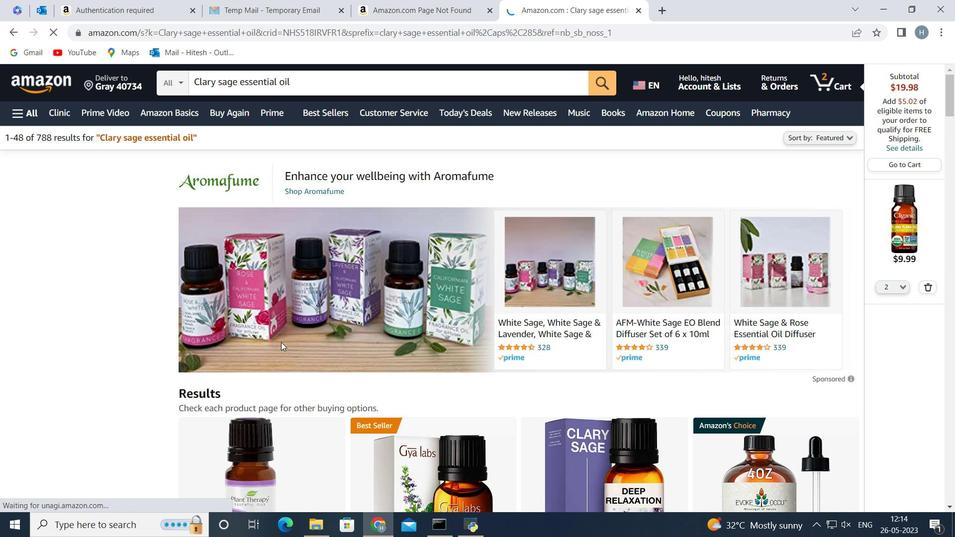 
Action: Mouse scrolled (284, 331) with delta (0, 0)
Screenshot: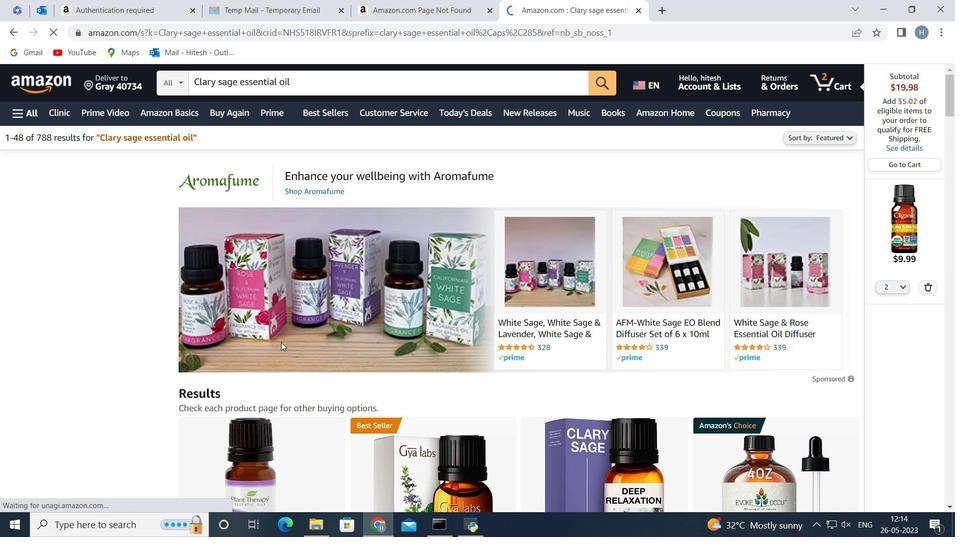 
Action: Mouse scrolled (284, 331) with delta (0, 0)
Screenshot: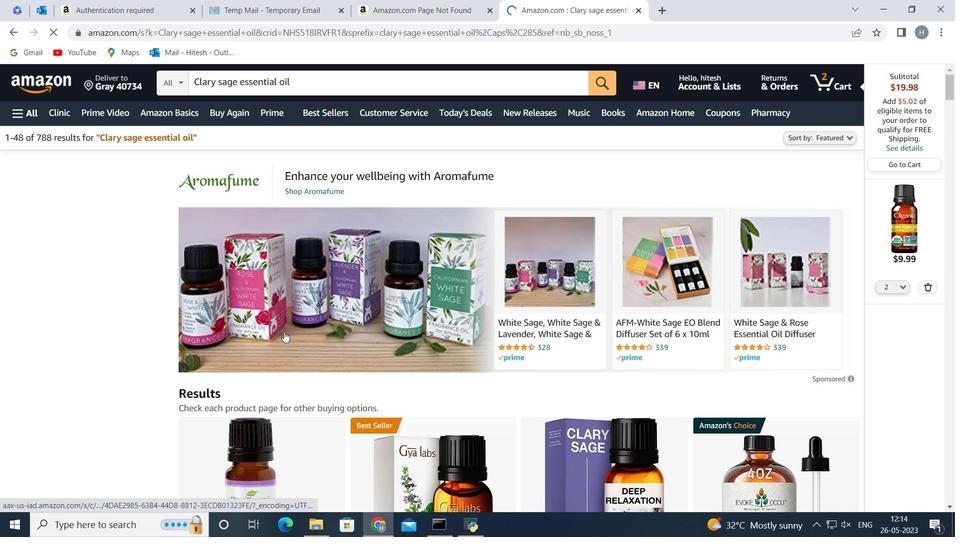 
Action: Mouse moved to (271, 329)
Screenshot: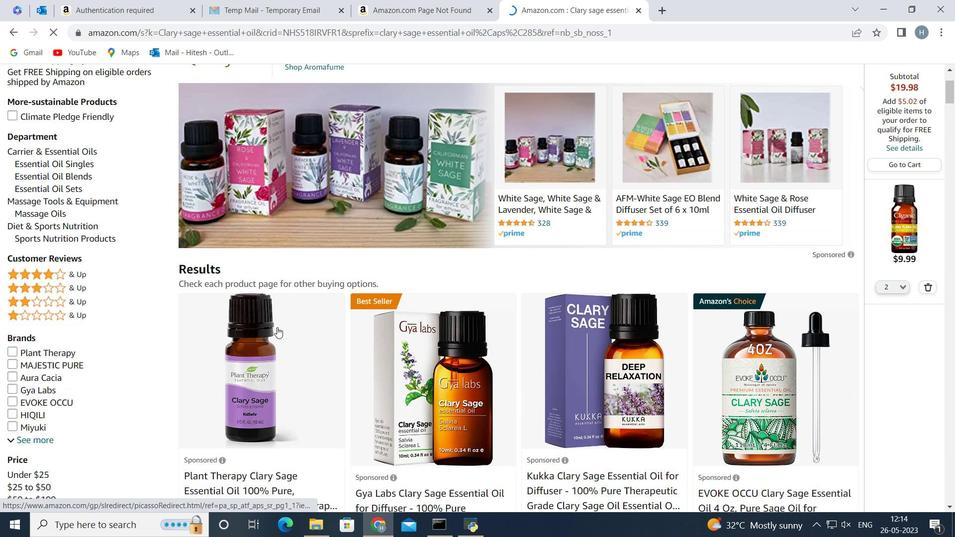 
Action: Mouse scrolled (271, 328) with delta (0, 0)
Screenshot: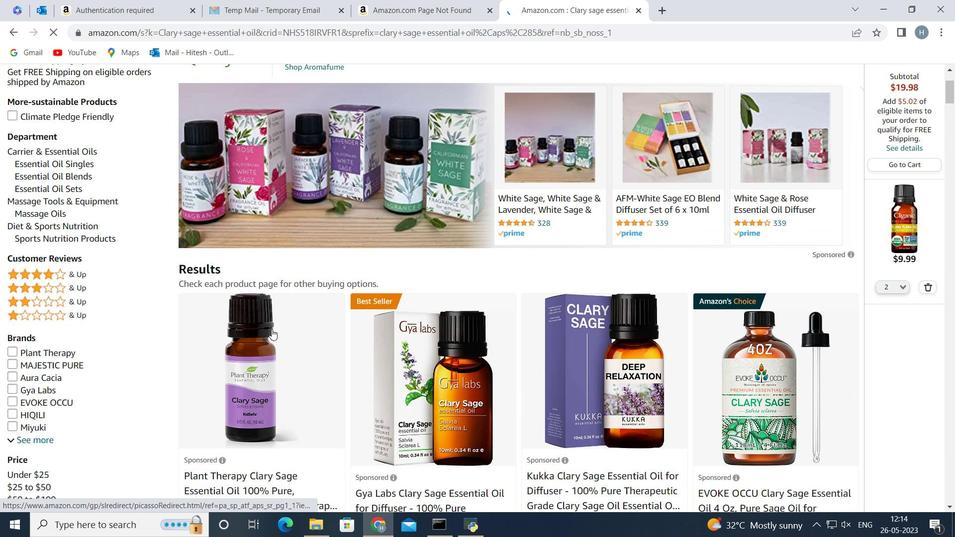
Action: Mouse moved to (376, 337)
Screenshot: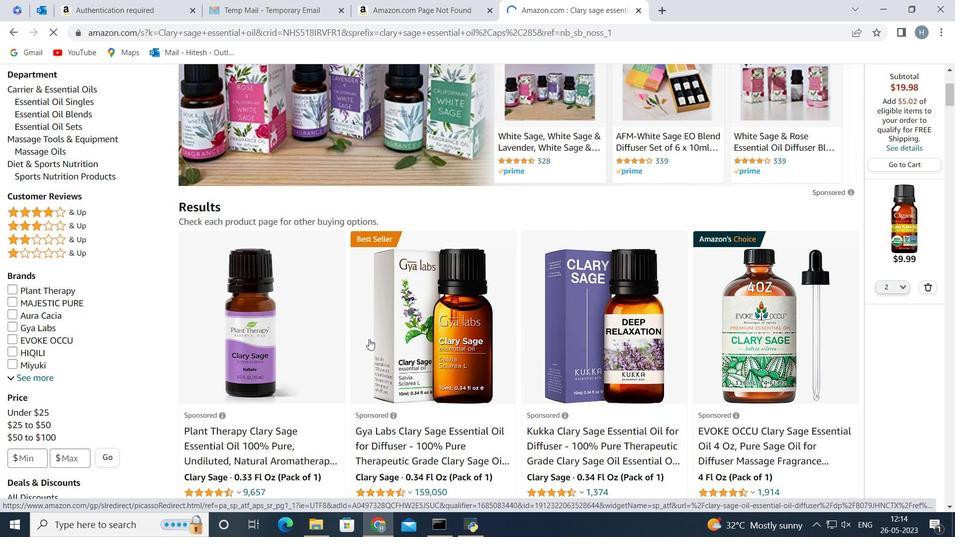 
Action: Mouse pressed left at (376, 337)
Screenshot: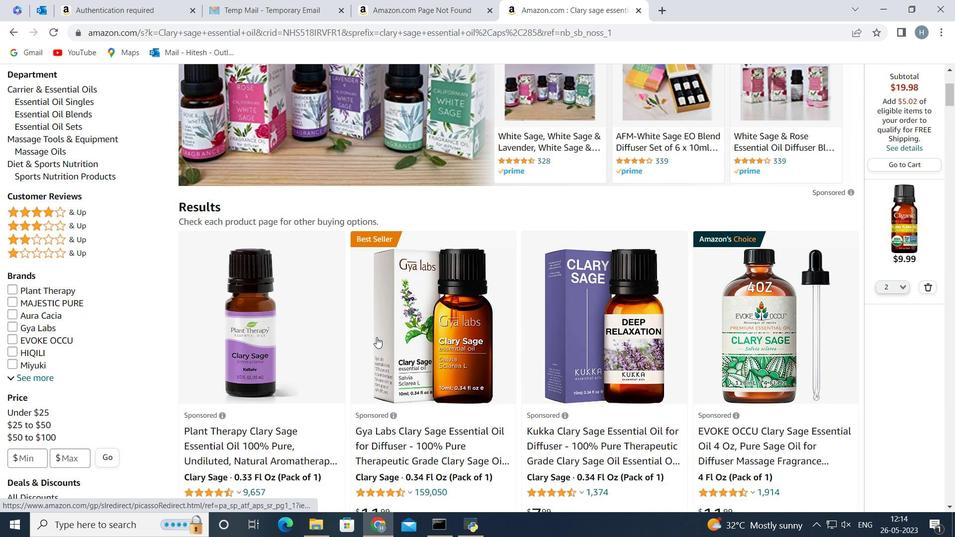 
Action: Mouse moved to (782, 385)
Screenshot: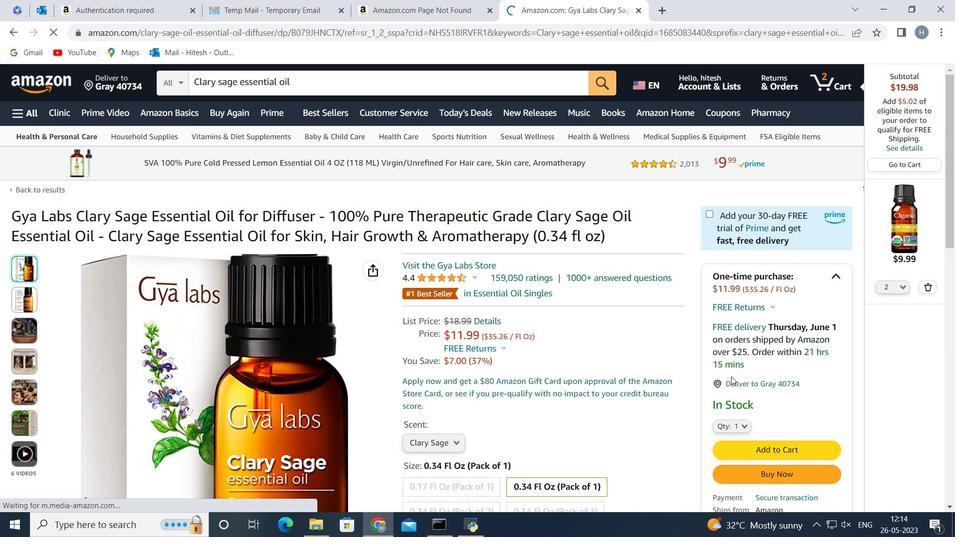 
Action: Mouse scrolled (782, 384) with delta (0, 0)
Screenshot: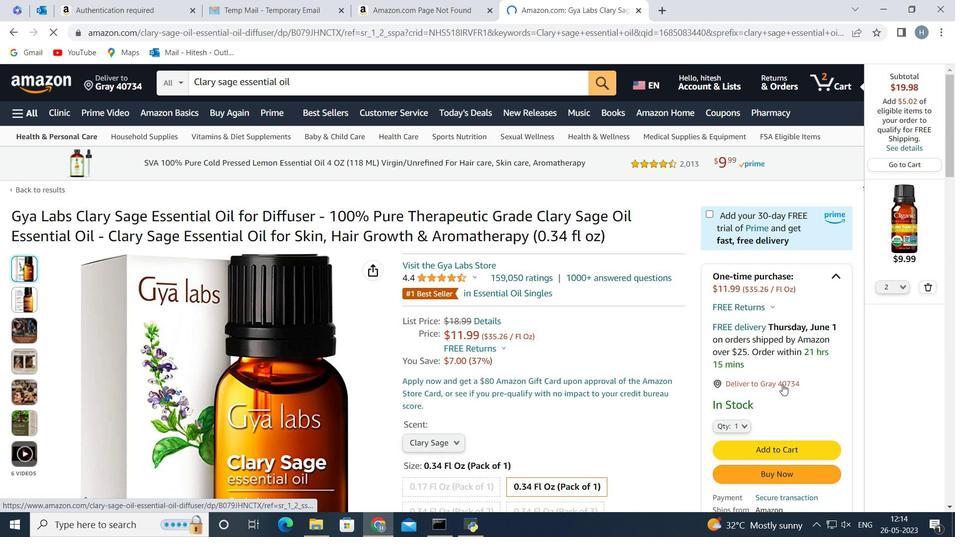 
Action: Mouse moved to (791, 384)
Screenshot: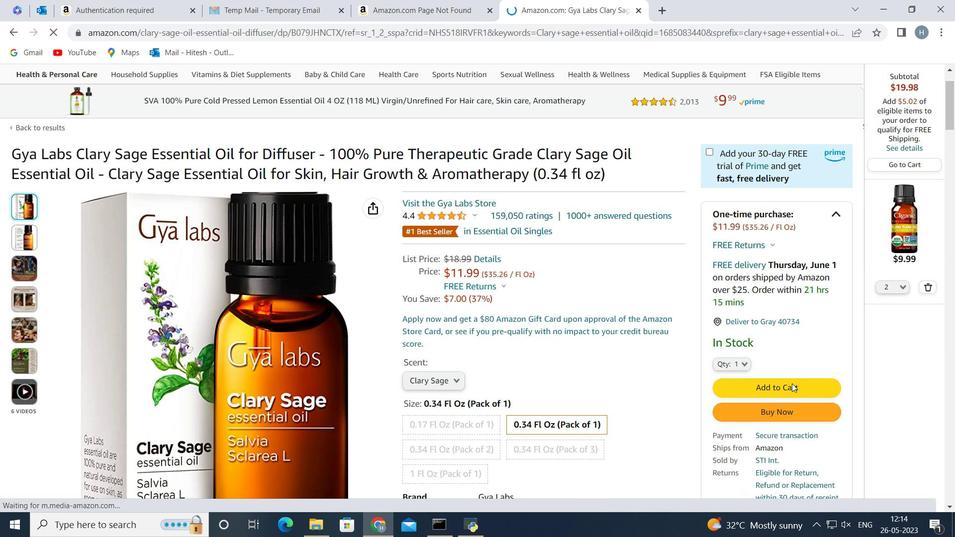 
Action: Mouse pressed left at (791, 384)
Screenshot: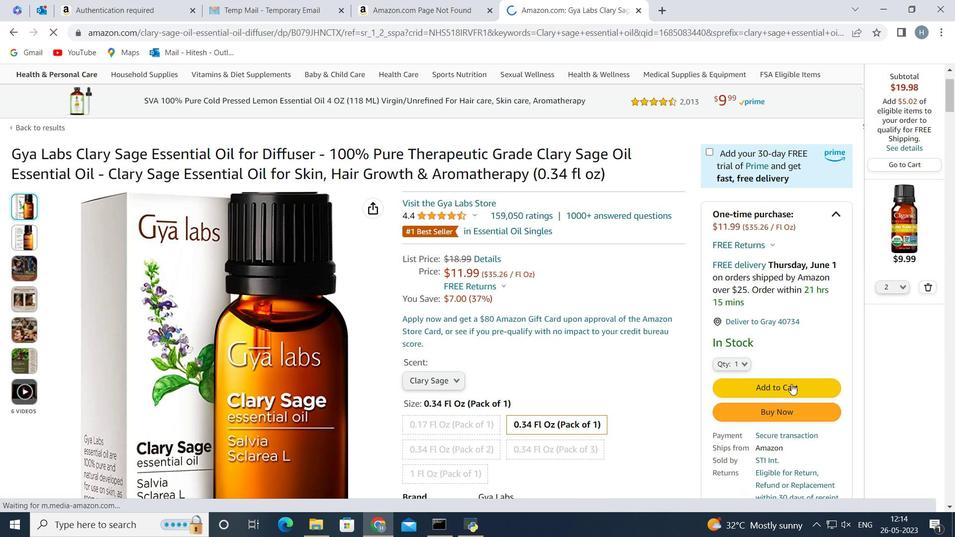 
Action: Mouse moved to (680, 183)
Screenshot: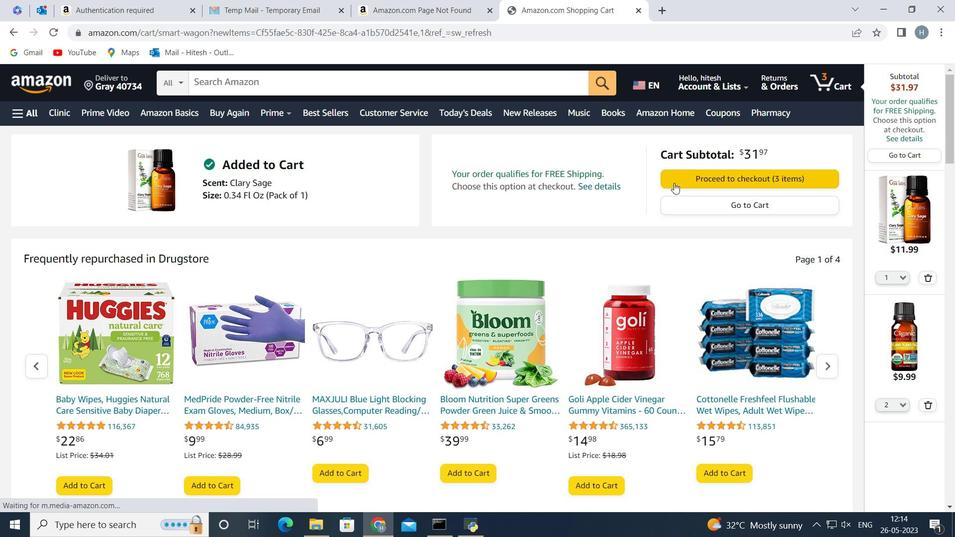 
Action: Mouse pressed left at (680, 183)
Screenshot: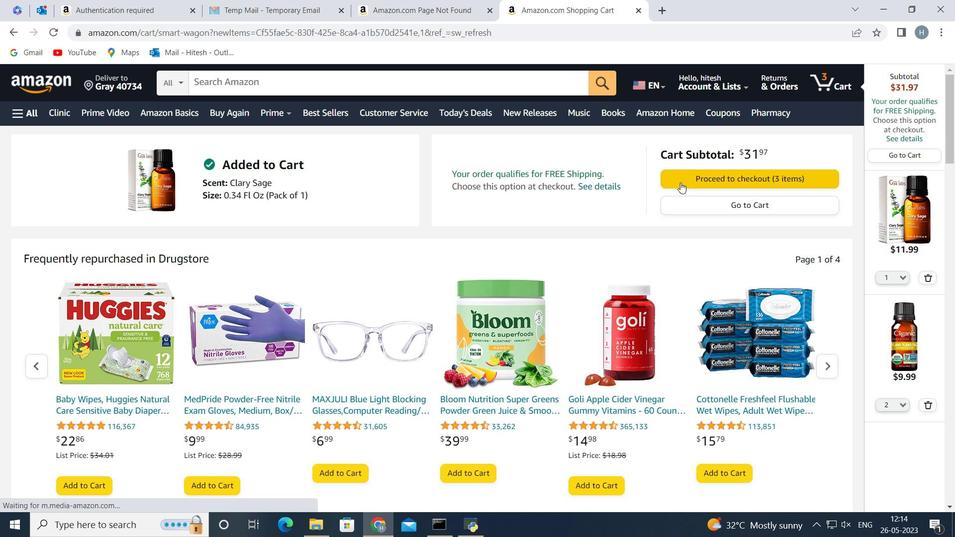 
Action: Mouse moved to (221, 191)
Screenshot: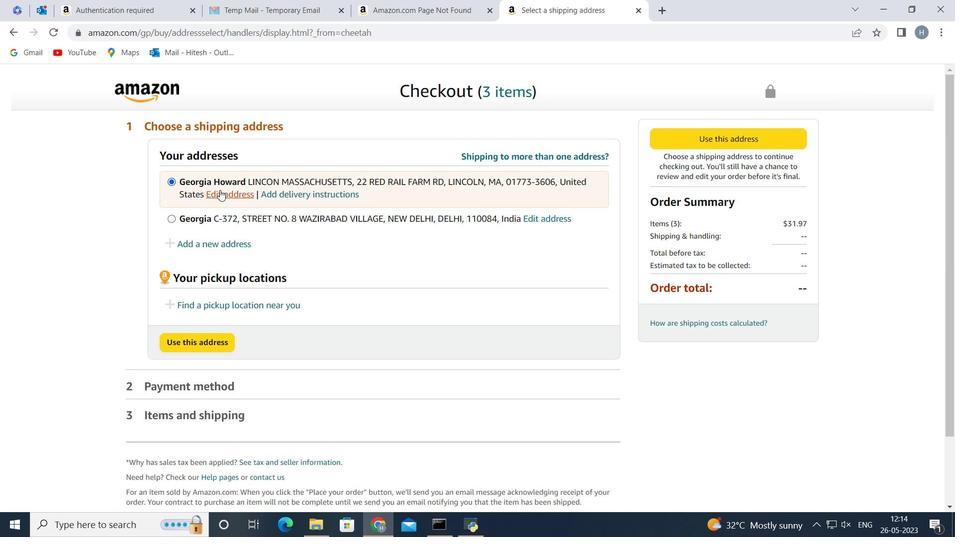 
Action: Mouse pressed left at (221, 191)
Screenshot: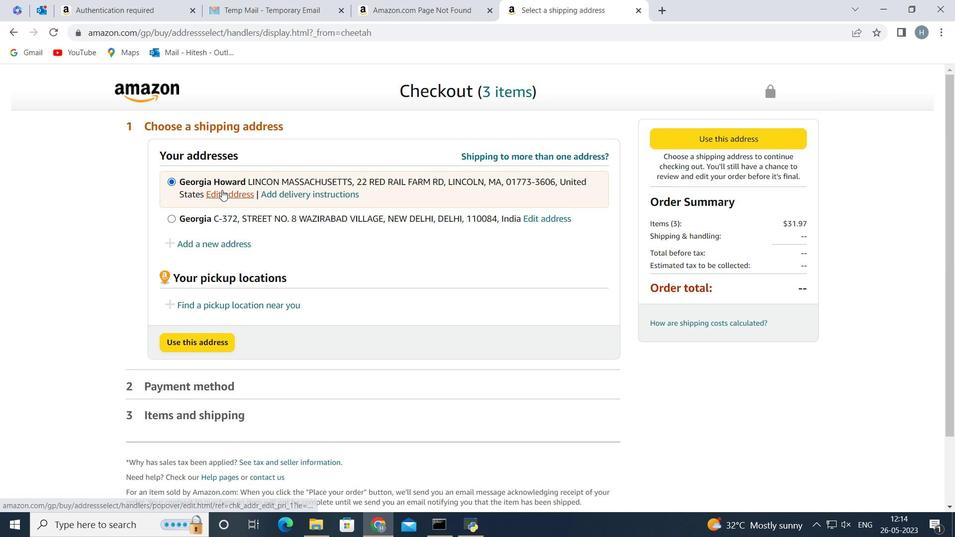 
Action: Mouse moved to (405, 289)
Screenshot: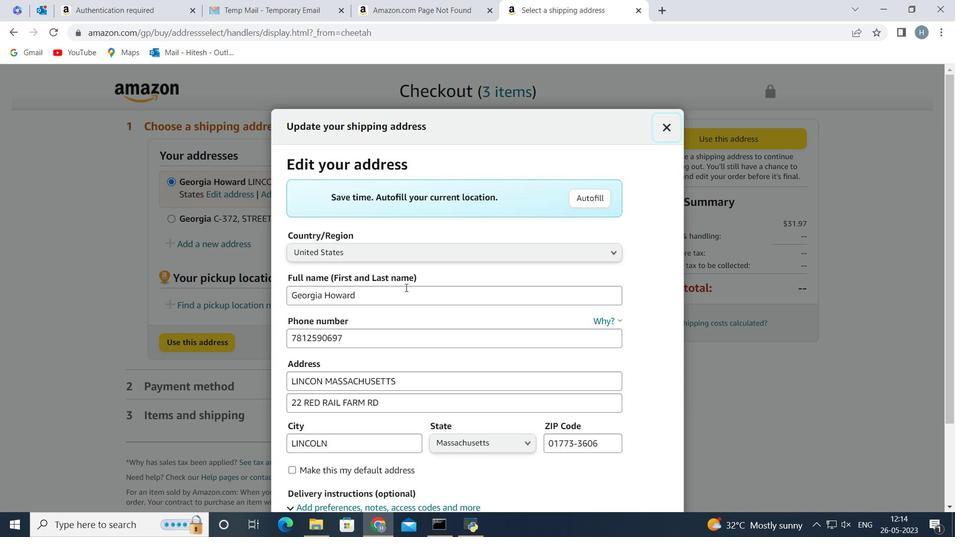
Action: Mouse pressed left at (405, 289)
Screenshot: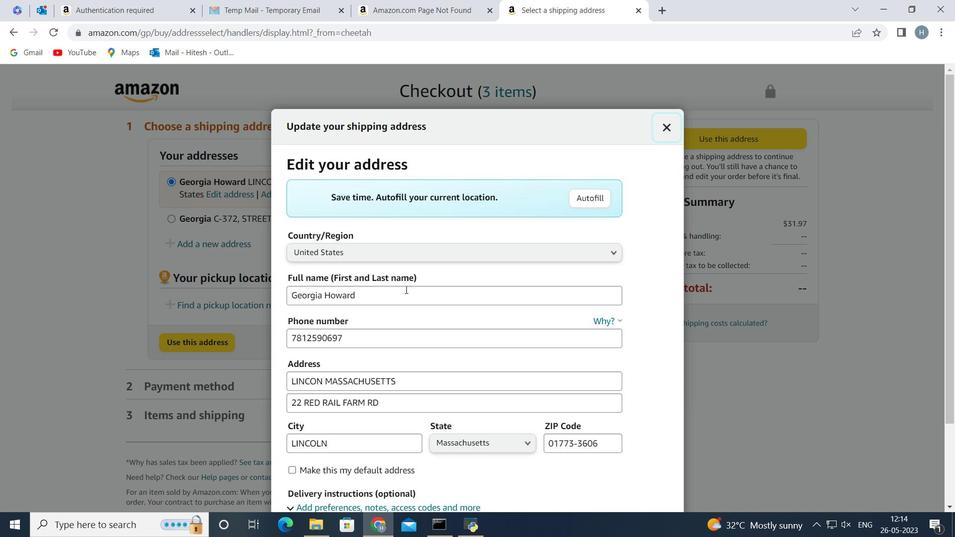 
Action: Key pressed <Key.backspace><Key.backspace><Key.backspace><Key.backspace><Key.backspace><Key.backspace><Key.backspace><Key.backspace><Key.backspace><Key.backspace><Key.backspace><Key.backspace><Key.backspace><Key.backspace><Key.backspace><Key.backspace><Key.backspace><Key.backspace><Key.backspace><Key.backspace><Key.backspace><Key.backspace><Key.backspace><Key.backspace><Key.backspace><Key.backspace><Key.backspace><Key.shift>Isabel<Key.space><Key.shift>Kelly<Key.space>
Screenshot: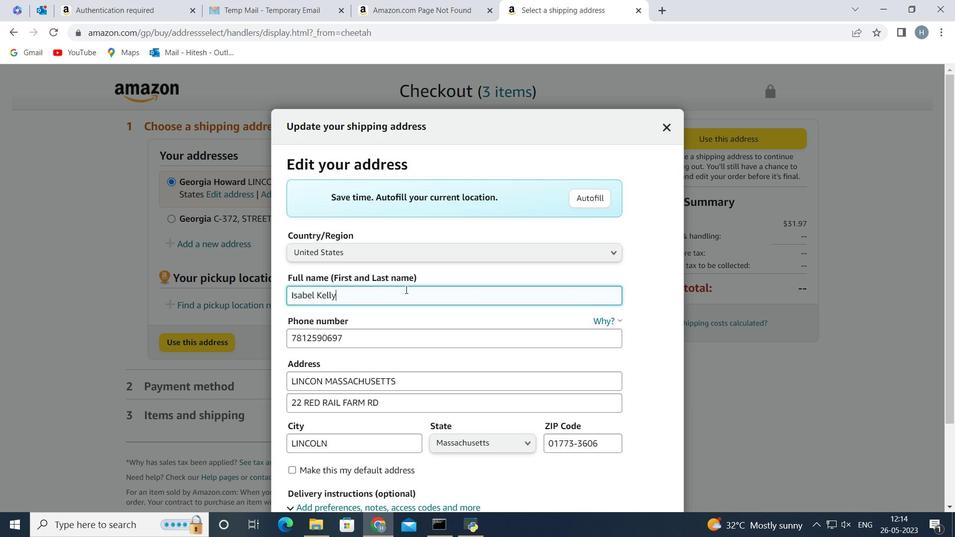 
Action: Mouse moved to (416, 333)
Screenshot: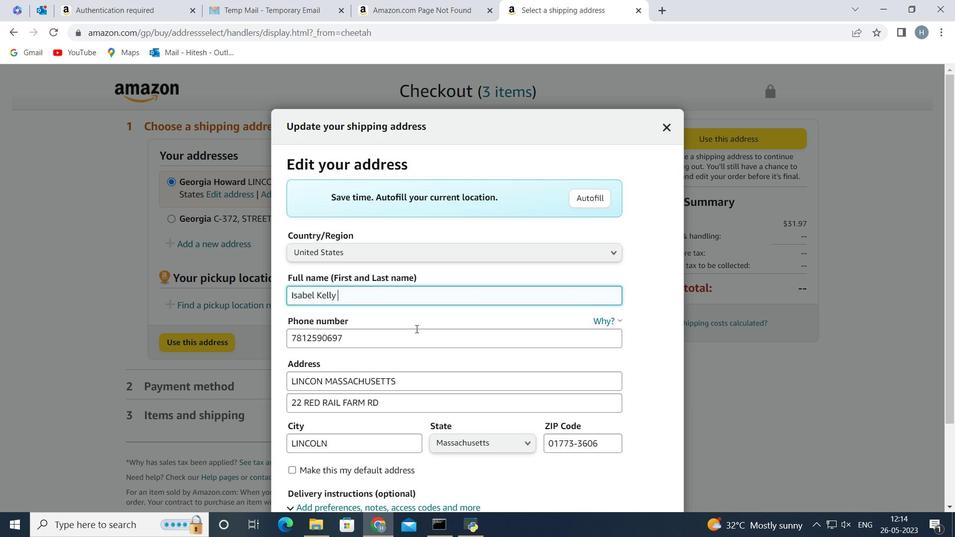 
Action: Mouse pressed left at (416, 333)
Screenshot: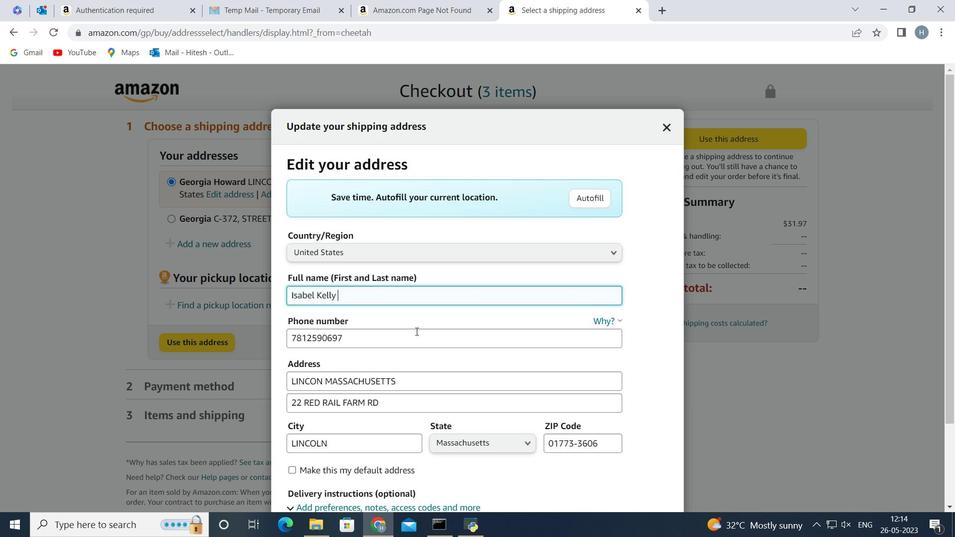 
Action: Key pressed <Key.backspace><Key.backspace><Key.backspace><Key.backspace><Key.backspace><Key.backspace><Key.backspace><Key.backspace><Key.backspace><Key.backspace><Key.backspace><Key.backspace><Key.backspace><Key.backspace><Key.backspace><Key.backspace><Key.backspace><Key.backspace><Key.shift_r><Key.shift_r><Key.shift_r><Key.shift_r><Key.shift_r><Key.shift_r><Key.shift_r><Key.shift_r><Key.shift_r><Key.shift_r><Key.shift_r><Key.shift_r><Key.shift_r>(
Screenshot: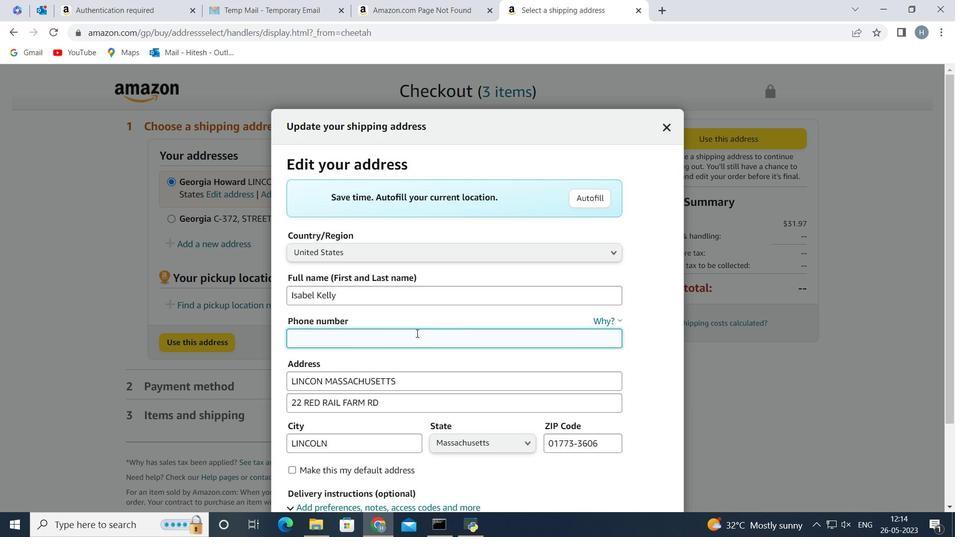 
Action: Mouse moved to (416, 333)
Screenshot: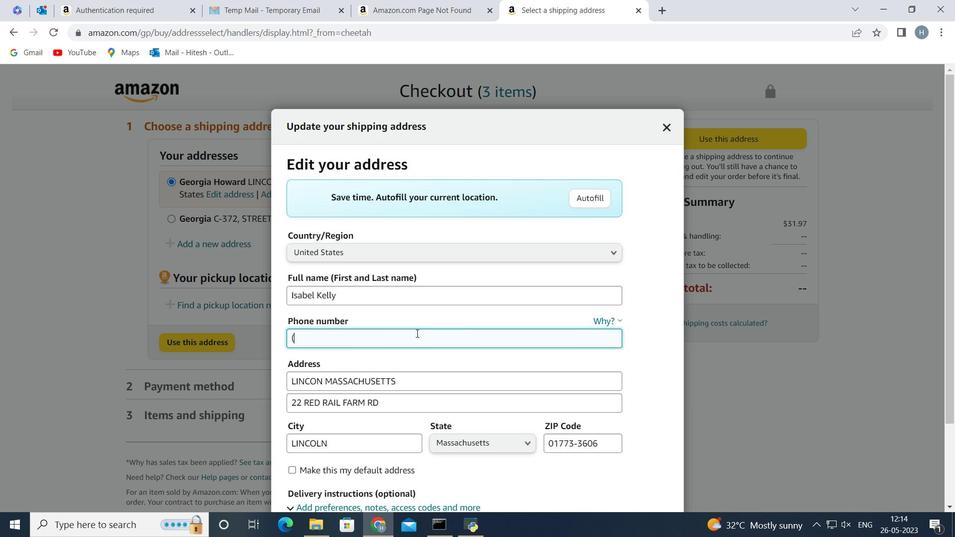 
Action: Key pressed 606<Key.shift_r>)277-0262
Screenshot: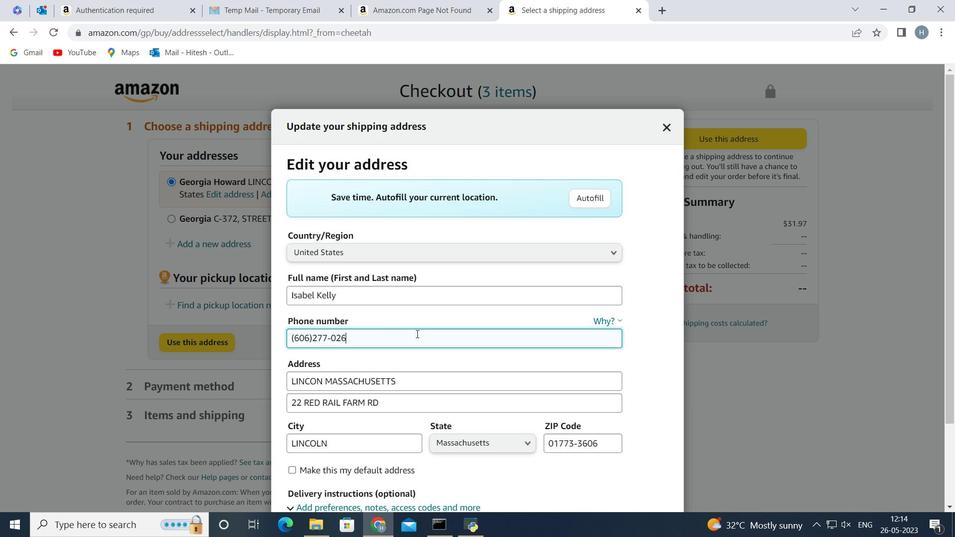
Action: Mouse scrolled (416, 333) with delta (0, 0)
Screenshot: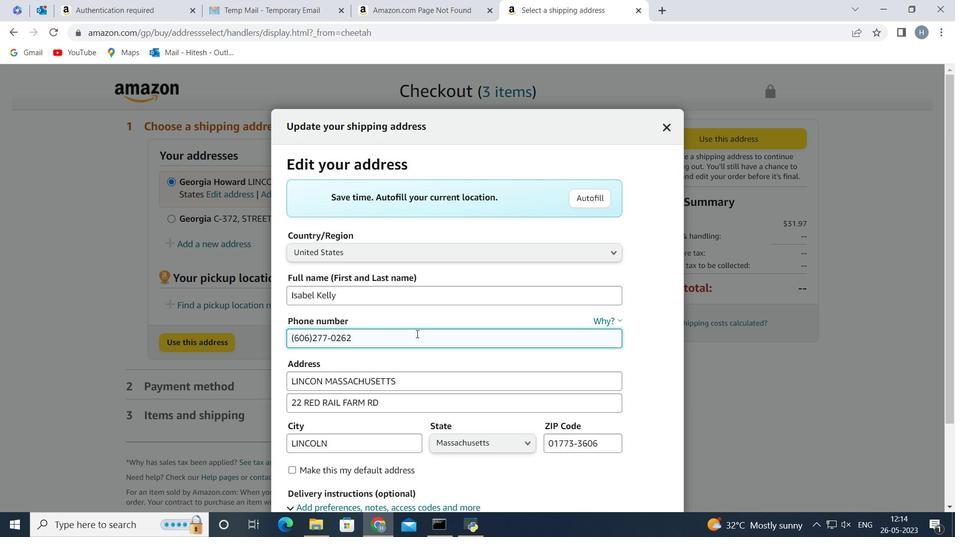 
Action: Mouse scrolled (416, 333) with delta (0, 0)
Screenshot: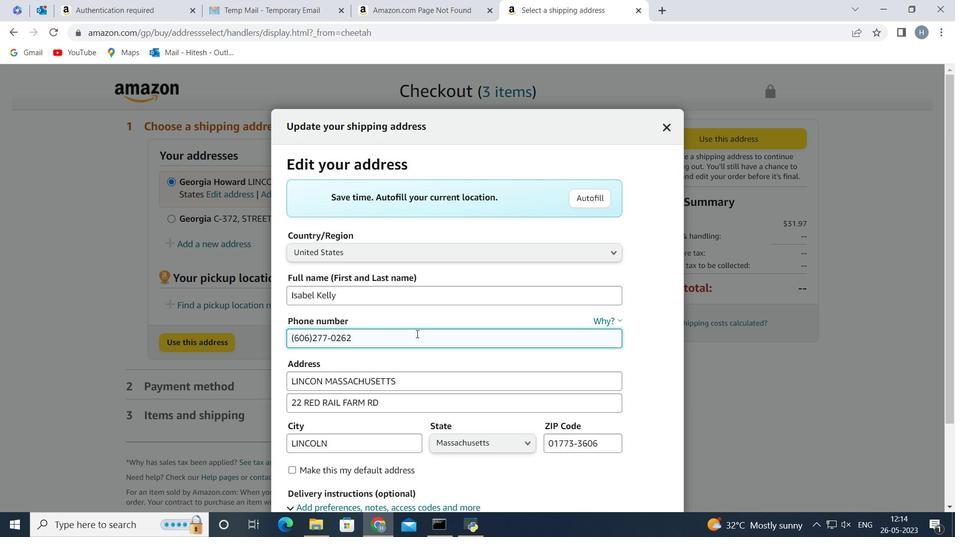 
Action: Mouse moved to (427, 285)
Screenshot: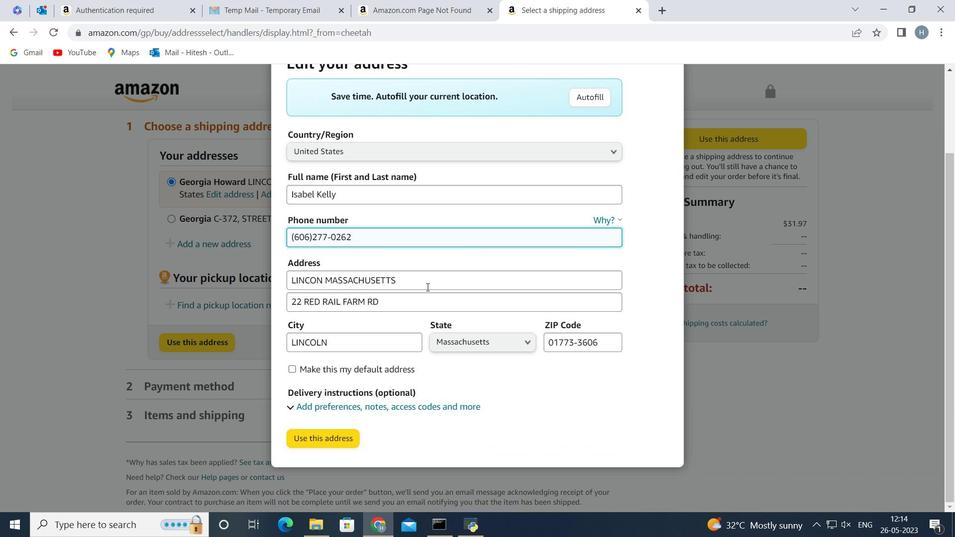 
Action: Mouse pressed left at (427, 285)
Screenshot: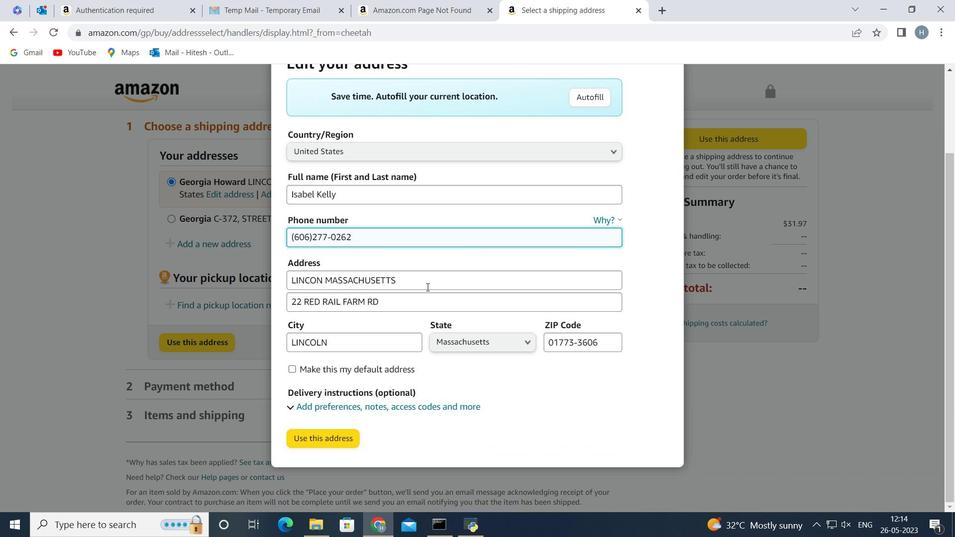 
Action: Key pressed <Key.backspace><Key.backspace><Key.backspace><Key.backspace><Key.backspace><Key.backspace><Key.backspace><Key.backspace><Key.backspace><Key.backspace><Key.backspace><Key.backspace><Key.backspace><Key.backspace><Key.backspace><Key.backspace><Key.backspace><Key.backspace><Key.backspace><Key.backspace><Key.backspace><Key.backspace><Key.backspace><Key.backspace><Key.backspace><Key.backspace><Key.backspace><Key.backspace><Key.backspace><Key.backspace><Key.backspace><Key.backspace><Key.backspace><Key.backspace><Key.backspace><Key.backspace><Key.backspace><Key.backspace><Key.backspace><Key.backspace><Key.backspace><Key.backspace><Key.backspace><Key.backspace><Key.backspace><Key.backspace><Key.backspace>3321<Key.space><Key.shift>S<Key.space>233rd<Key.space><Key.shift>Ky
Screenshot: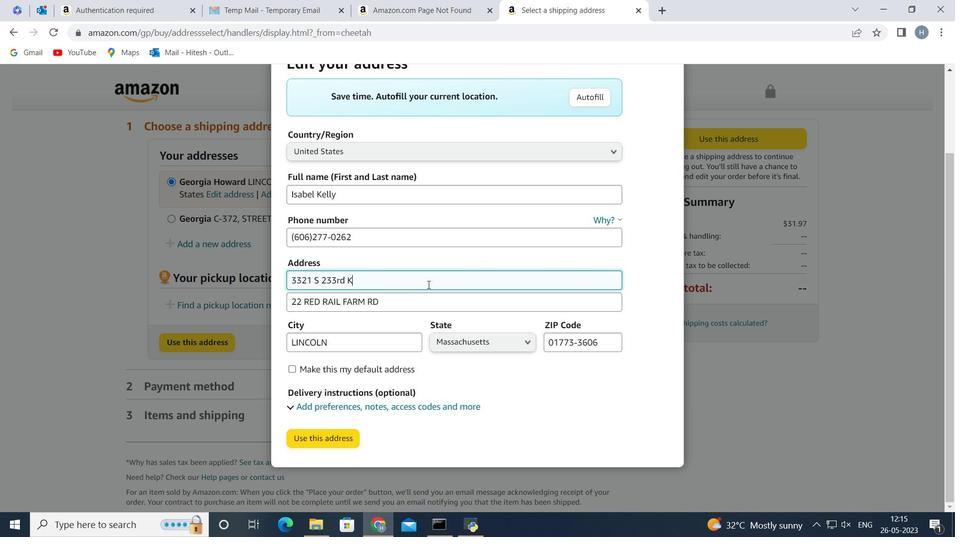 
Action: Mouse moved to (655, 274)
Screenshot: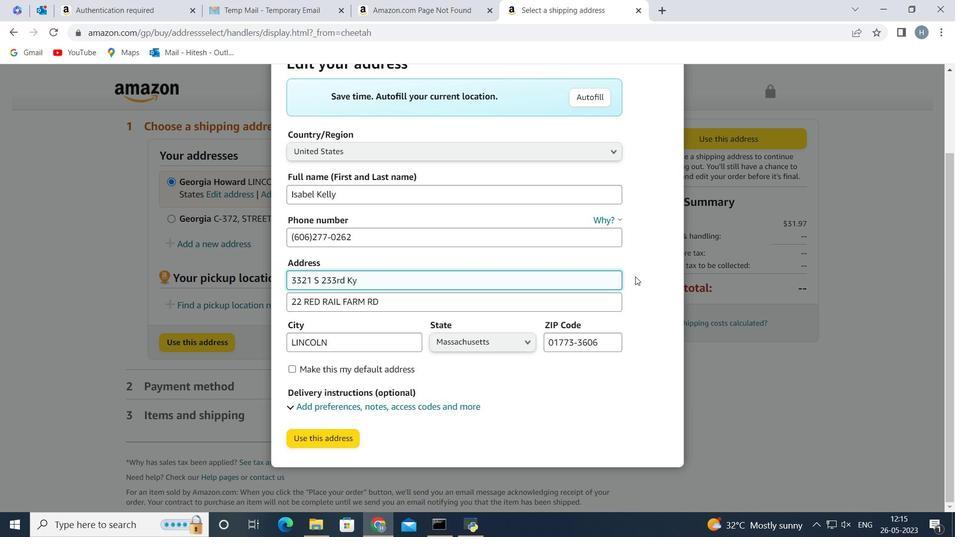 
Action: Mouse pressed left at (655, 274)
Screenshot: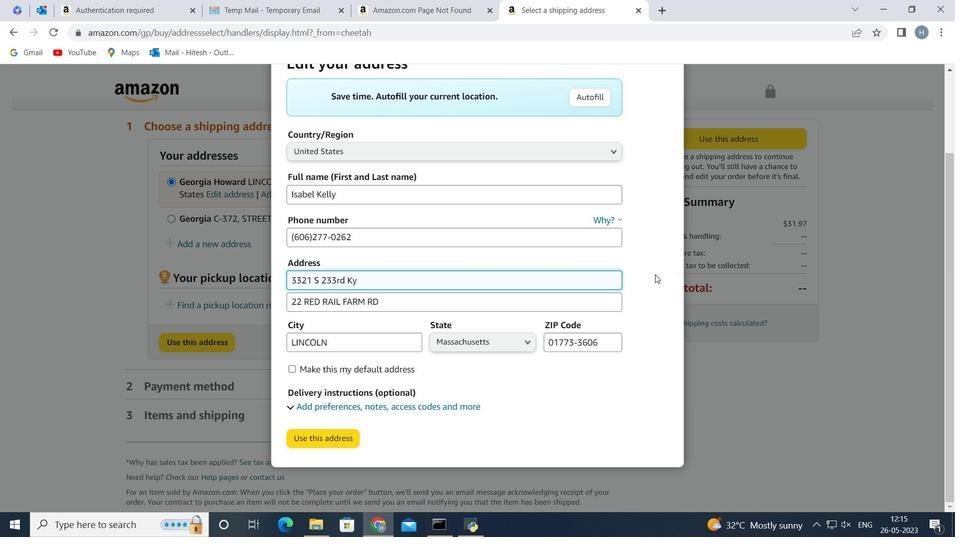 
Action: Mouse moved to (413, 304)
Screenshot: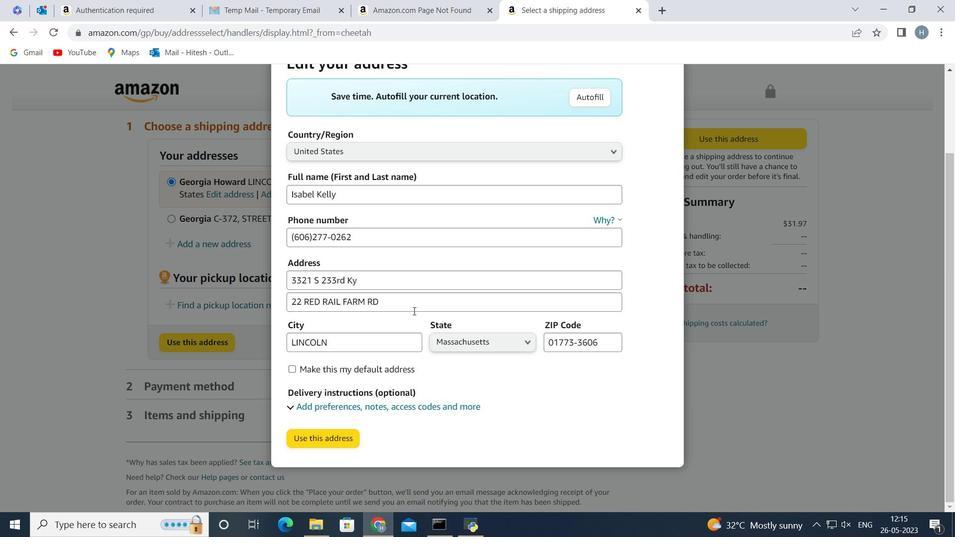 
Action: Mouse pressed left at (413, 304)
Screenshot: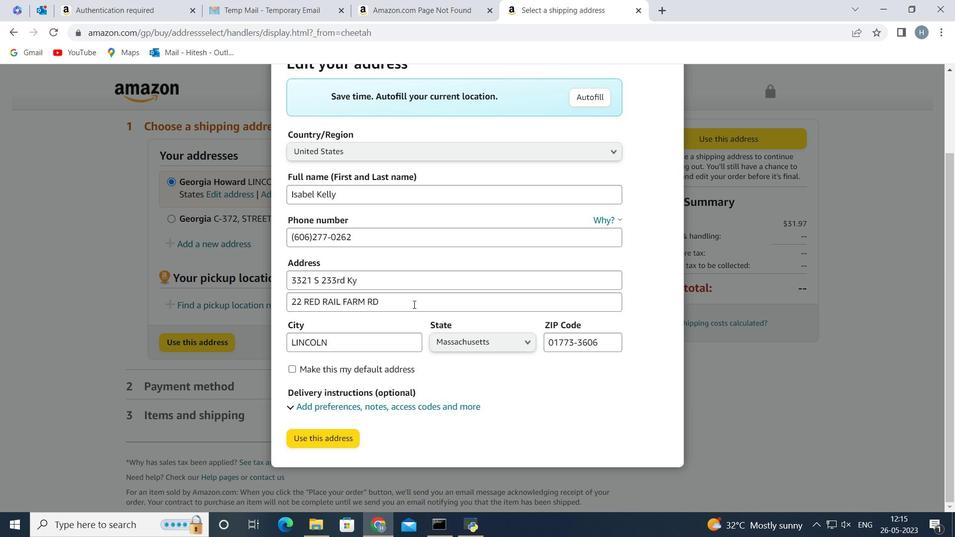 
Action: Mouse moved to (413, 304)
Screenshot: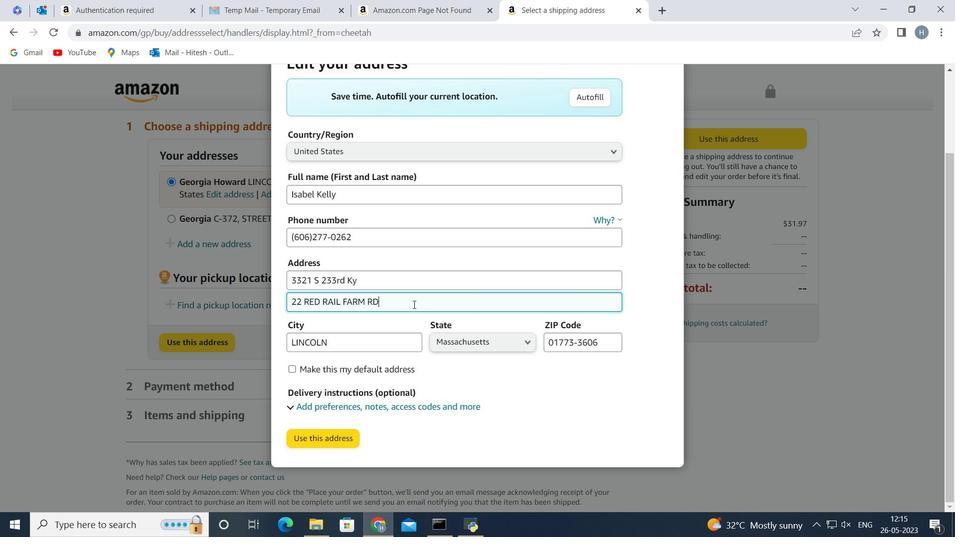 
Action: Key pressed <Key.backspace><Key.backspace><Key.backspace><Key.backspace><Key.backspace><Key.backspace><Key.backspace><Key.backspace><Key.backspace><Key.backspace><Key.backspace><Key.backspace><Key.backspace><Key.backspace><Key.backspace><Key.backspace><Key.backspace><Key.backspace><Key.backspace><Key.backspace><Key.backspace><Key.backspace><Key.backspace><Key.backspace><Key.backspace><Key.backspace><Key.backspace><Key.shift><Key.shift><Key.shift><Key.shift><Key.shift><Key.shift><Key.shift><Key.shift><Key.shift>Gray,<Key.space><Key.shift>Kentucky<Key.shift_r>(<Key.shift><Key.shift><Key.shift><Key.shift><Key.shift><Key.shift><Key.shift><Key.shift>KY<Key.shift_r>)<Key.space>40734
Screenshot: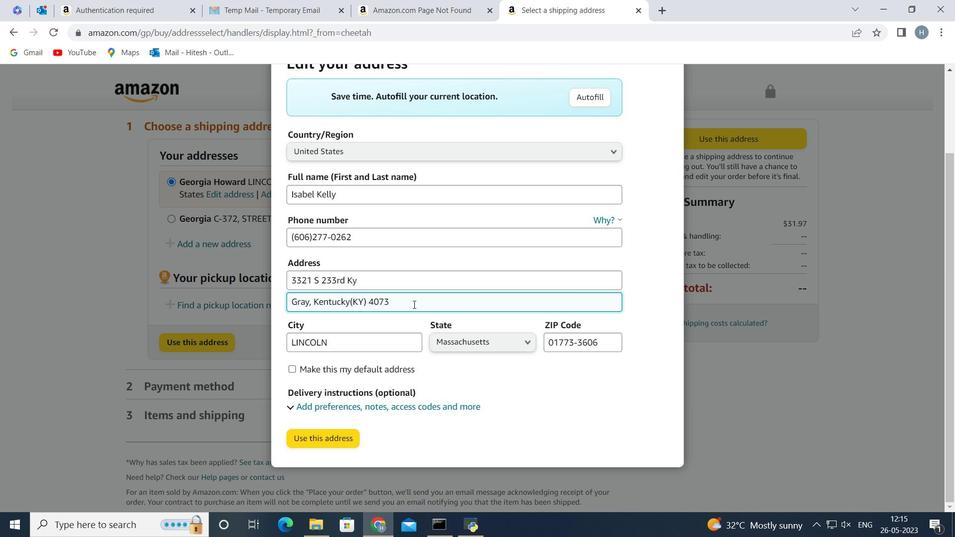 
Action: Mouse moved to (368, 342)
Screenshot: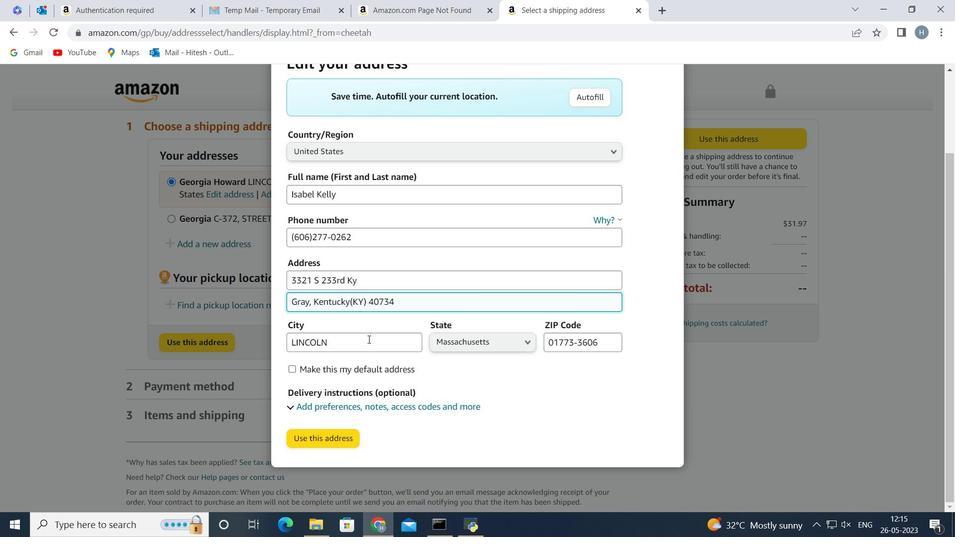 
Action: Mouse pressed left at (368, 342)
Screenshot: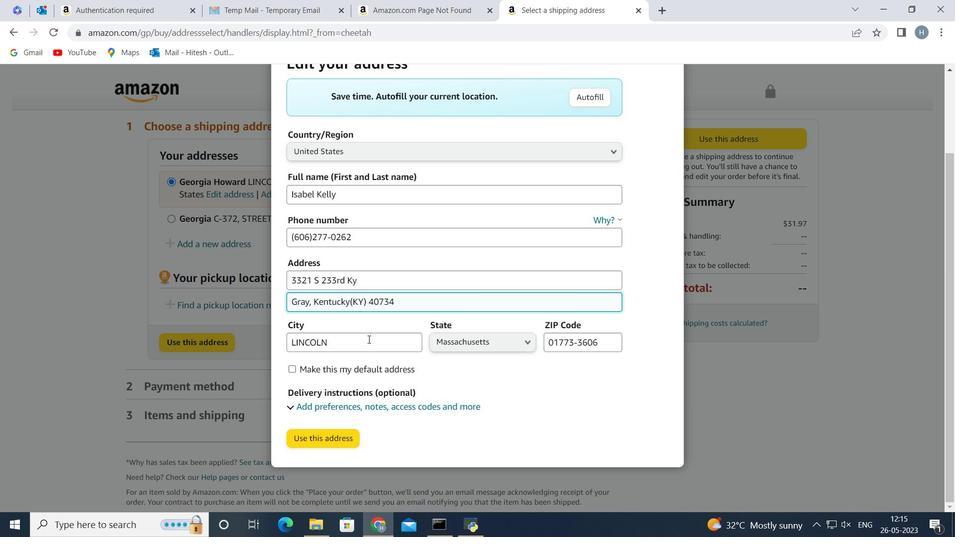
Action: Key pressed <Key.backspace><Key.backspace><Key.backspace><Key.backspace><Key.backspace><Key.backspace><Key.backspace><Key.backspace><Key.backspace><Key.backspace><Key.backspace><Key.backspace><Key.backspace><Key.backspace><Key.backspace><Key.backspace><Key.backspace><Key.backspace><Key.backspace><Key.backspace><Key.backspace><Key.backspace><Key.backspace><Key.backspace><Key.backspace><Key.backspace><Key.backspace><Key.backspace><Key.backspace><Key.backspace><Key.shift>Gray
Screenshot: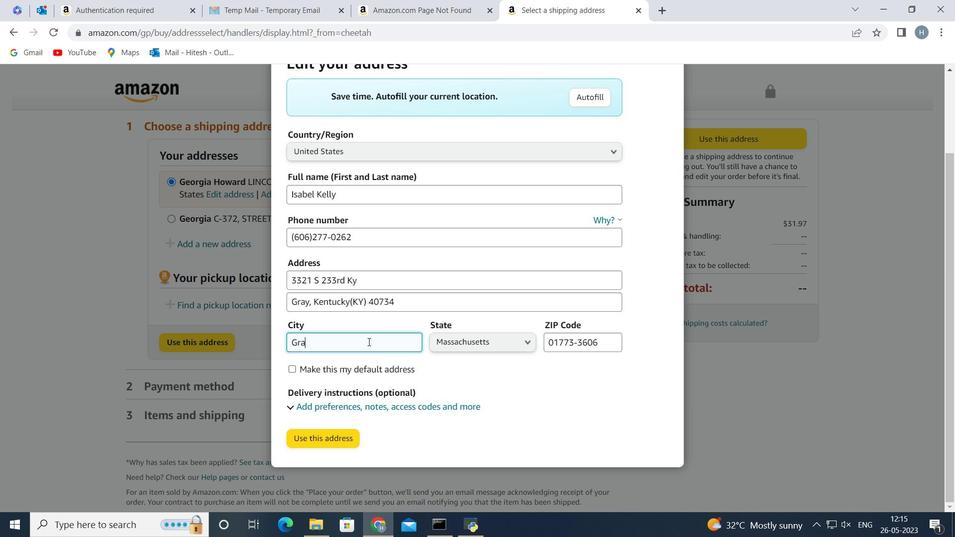 
Action: Mouse moved to (460, 342)
Screenshot: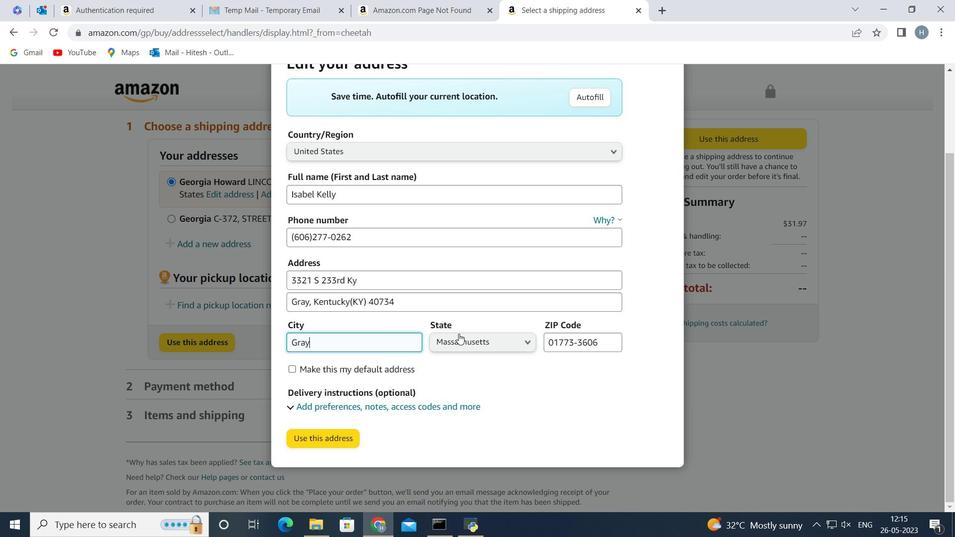 
Action: Mouse pressed left at (460, 342)
Screenshot: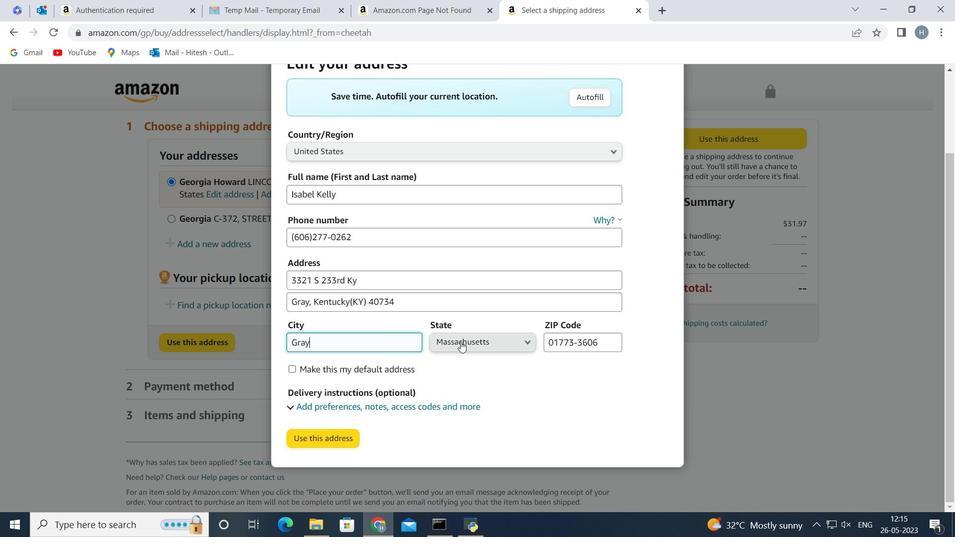 
Action: Mouse moved to (480, 237)
Screenshot: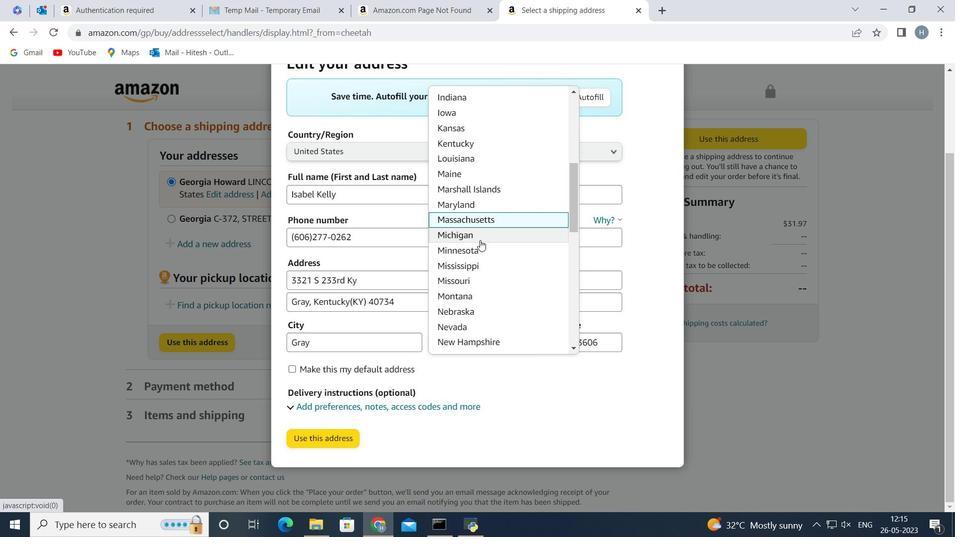 
Action: Mouse scrolled (480, 236) with delta (0, 0)
Screenshot: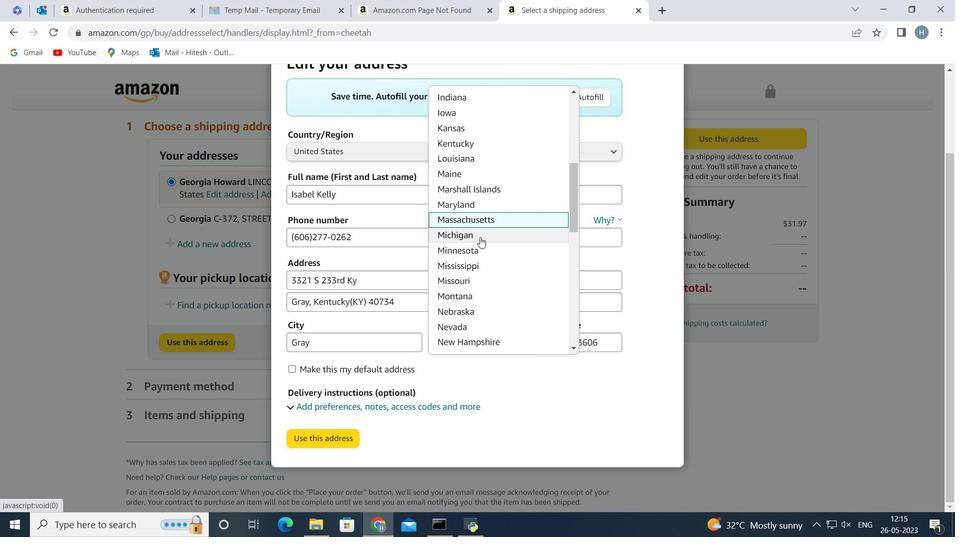 
Action: Mouse scrolled (480, 236) with delta (0, 0)
Screenshot: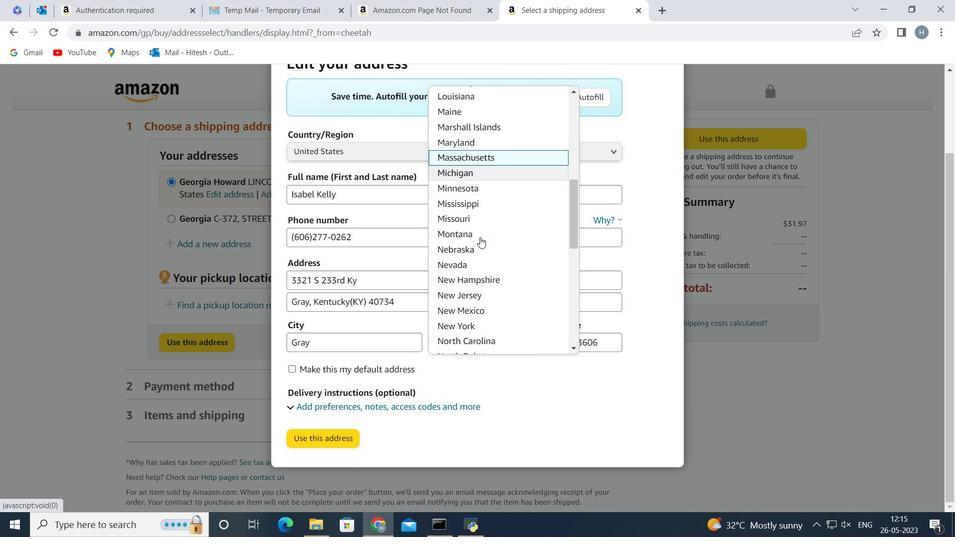 
Action: Mouse scrolled (480, 236) with delta (0, 0)
Screenshot: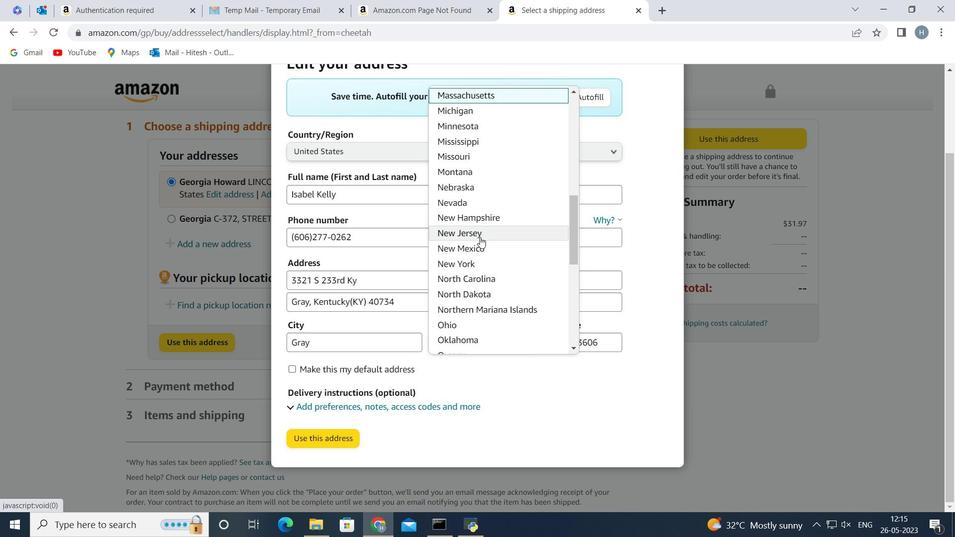 
Action: Mouse scrolled (480, 237) with delta (0, 0)
Screenshot: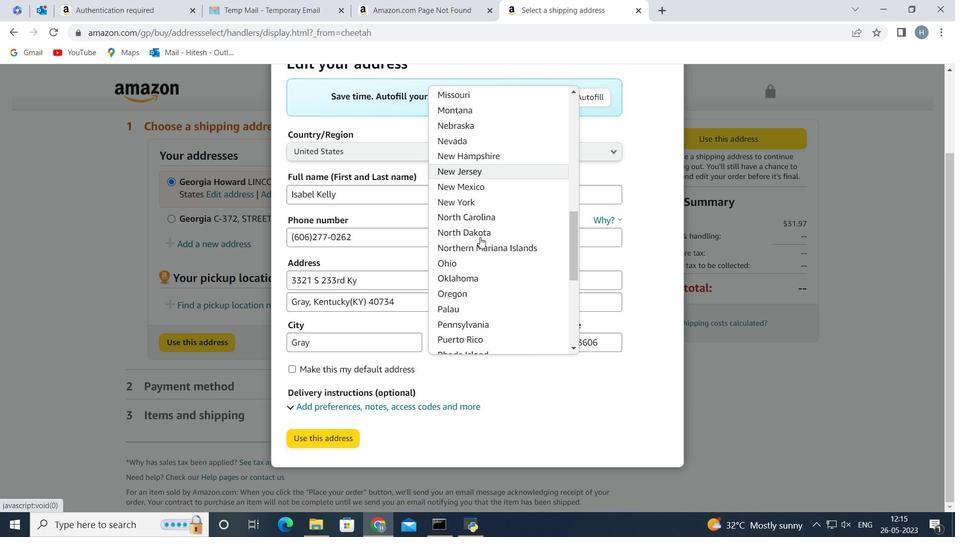 
Action: Mouse scrolled (480, 237) with delta (0, 0)
Screenshot: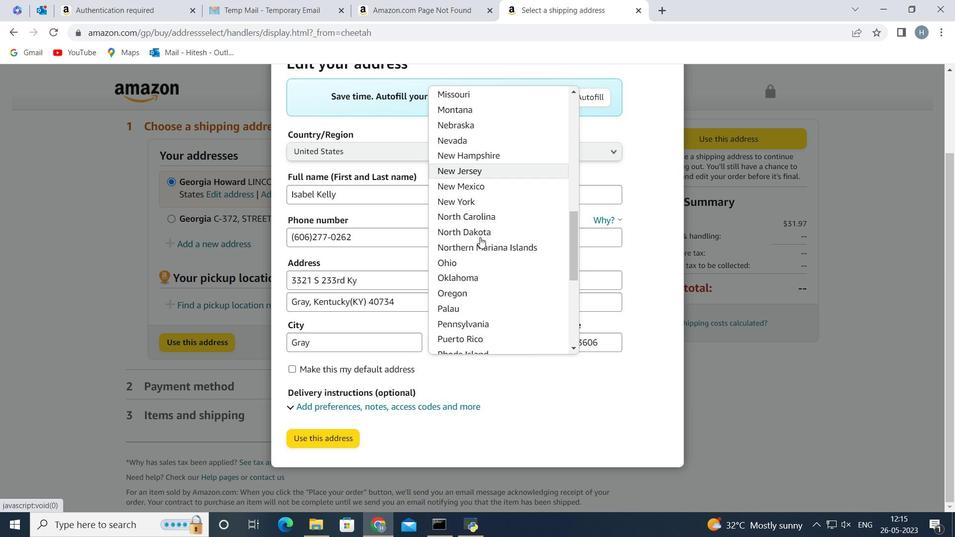 
Action: Mouse scrolled (480, 237) with delta (0, 0)
Screenshot: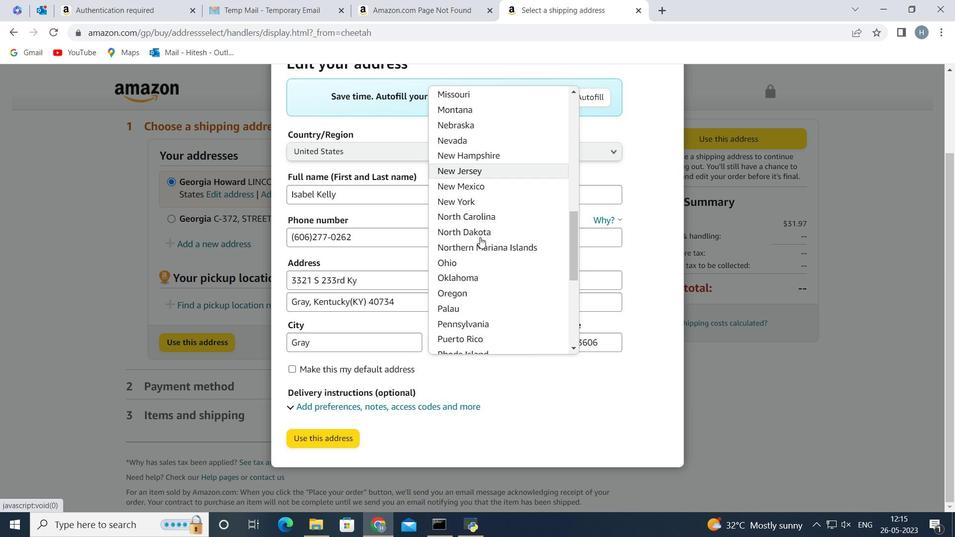 
Action: Mouse scrolled (480, 237) with delta (0, 0)
Screenshot: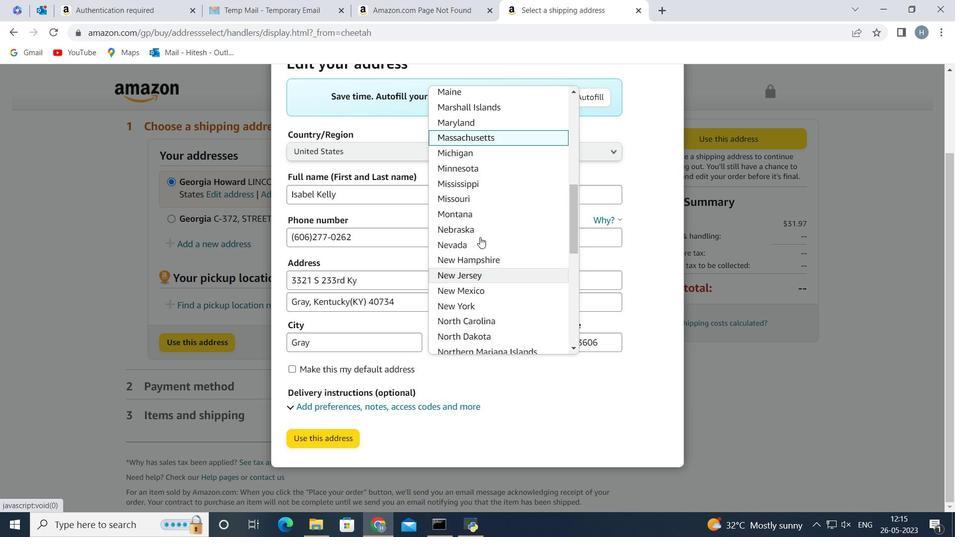 
Action: Mouse scrolled (480, 237) with delta (0, 0)
Screenshot: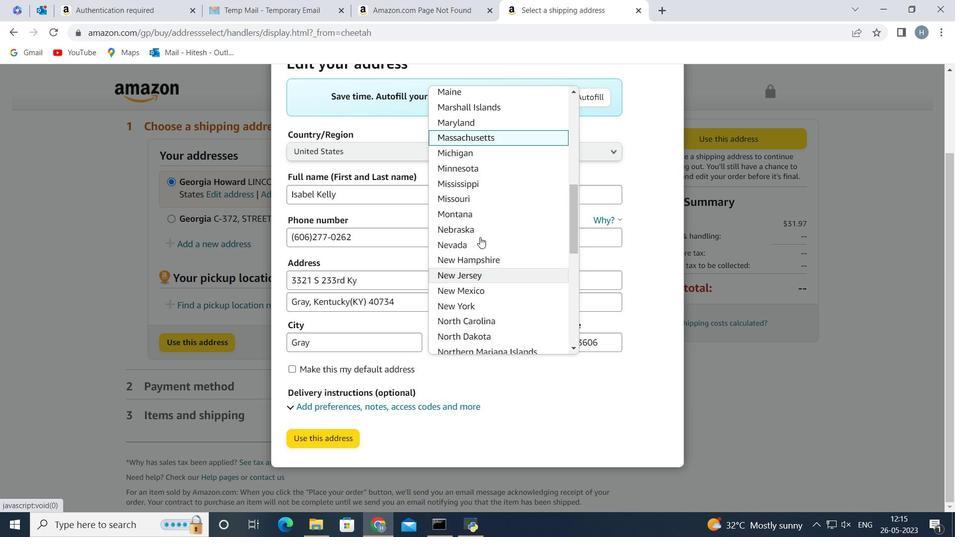 
Action: Mouse scrolled (480, 237) with delta (0, 0)
Screenshot: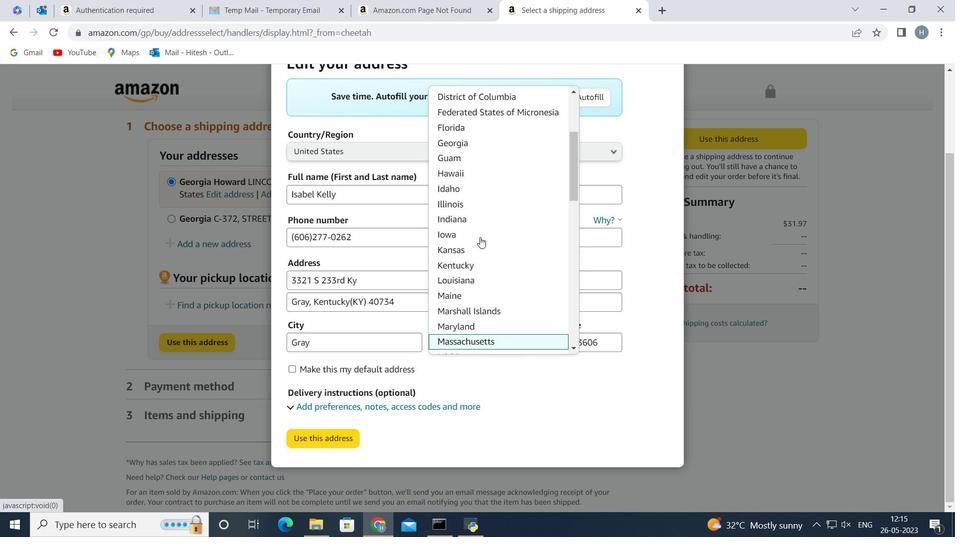 
Action: Mouse scrolled (480, 237) with delta (0, 0)
Screenshot: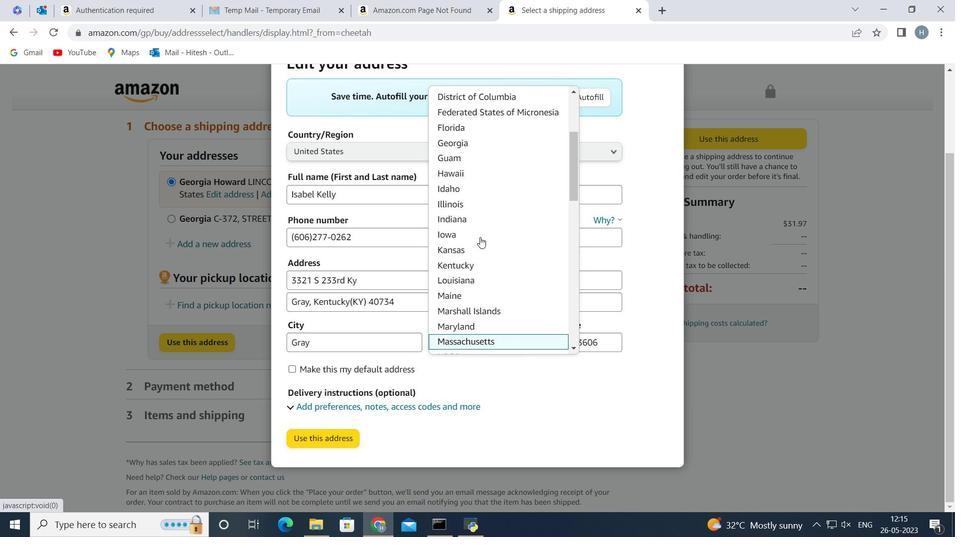 
Action: Mouse scrolled (480, 236) with delta (0, 0)
Screenshot: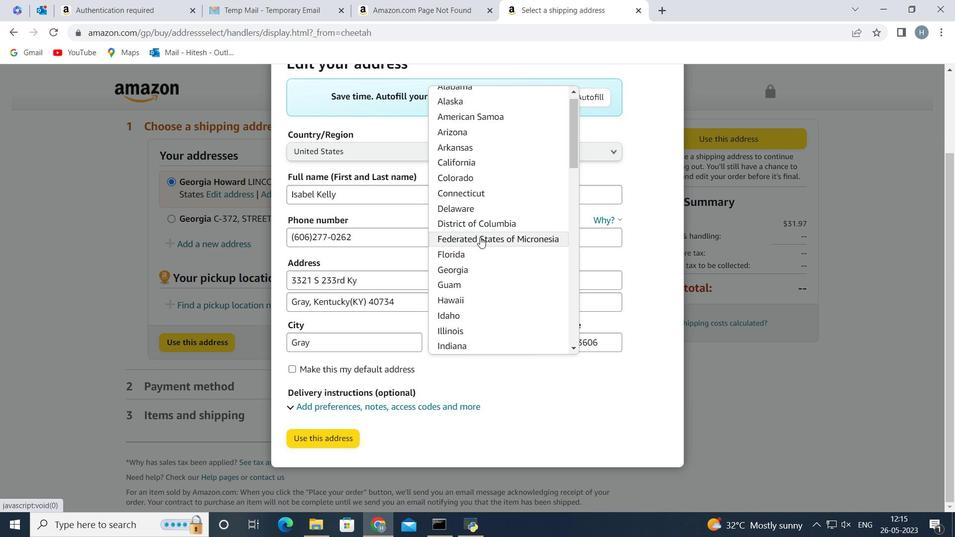 
Action: Mouse scrolled (480, 236) with delta (0, 0)
Screenshot: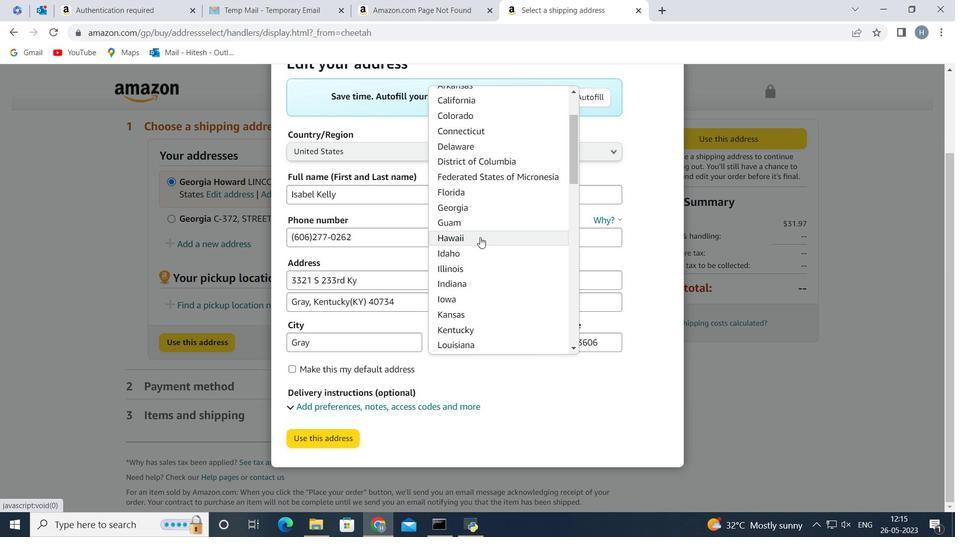 
Action: Mouse moved to (482, 262)
Screenshot: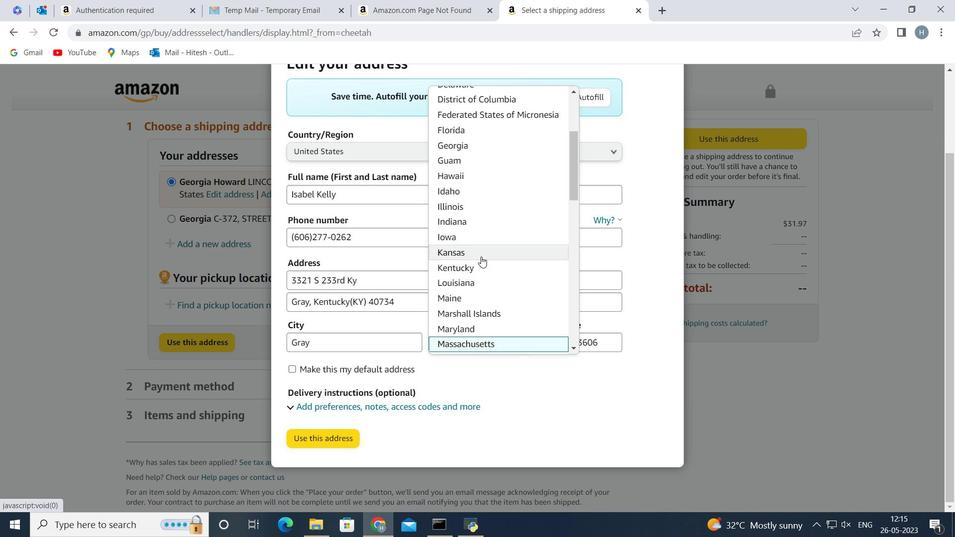 
Action: Mouse pressed left at (482, 262)
Screenshot: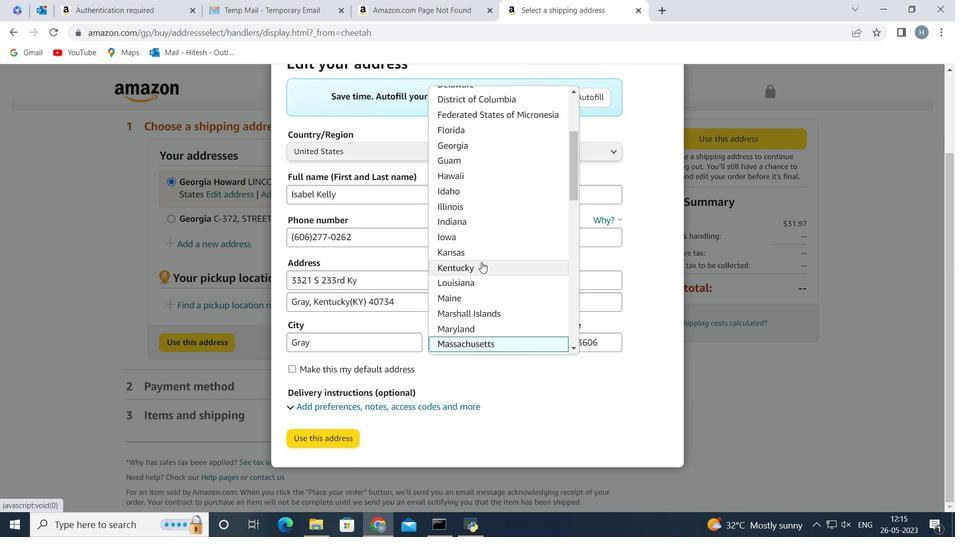 
Action: Mouse moved to (572, 339)
Screenshot: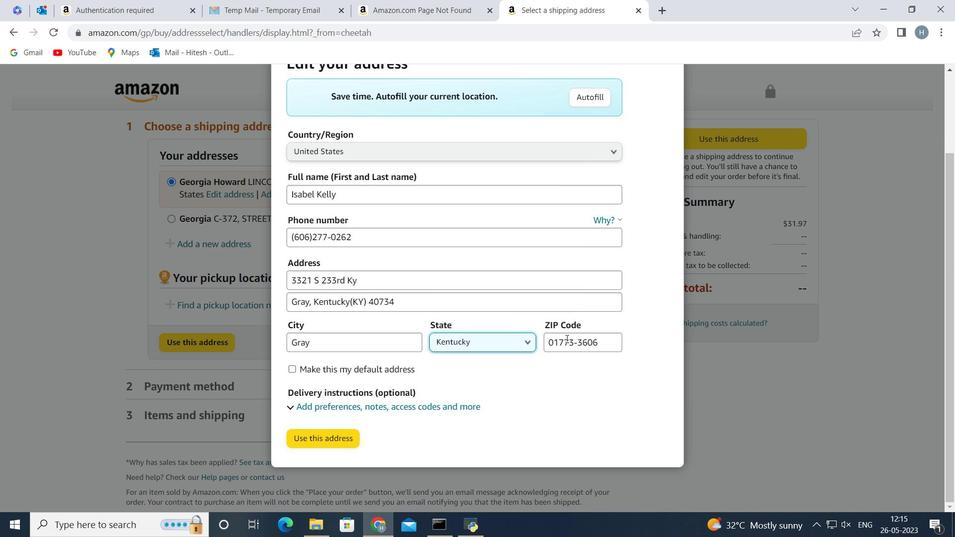 
Action: Mouse pressed left at (572, 339)
Screenshot: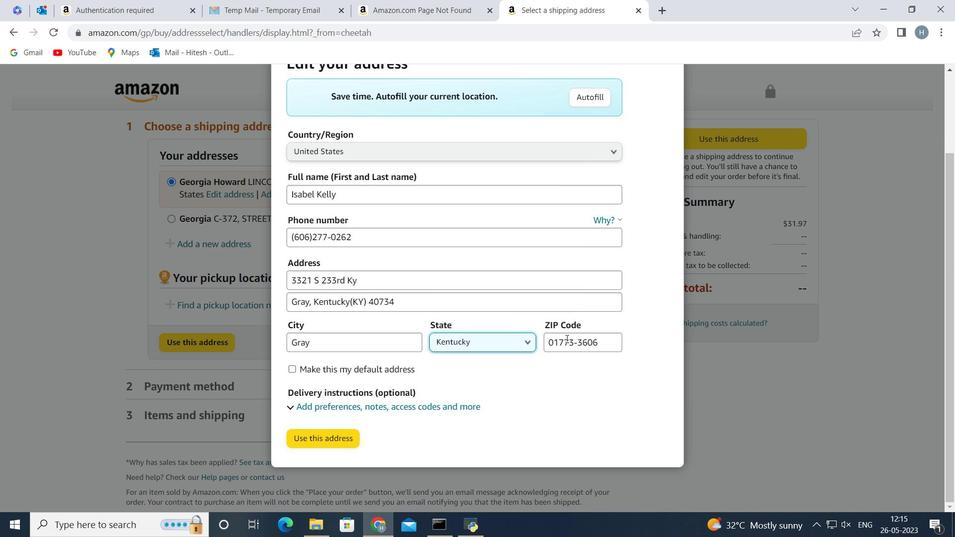 
Action: Mouse moved to (573, 339)
Screenshot: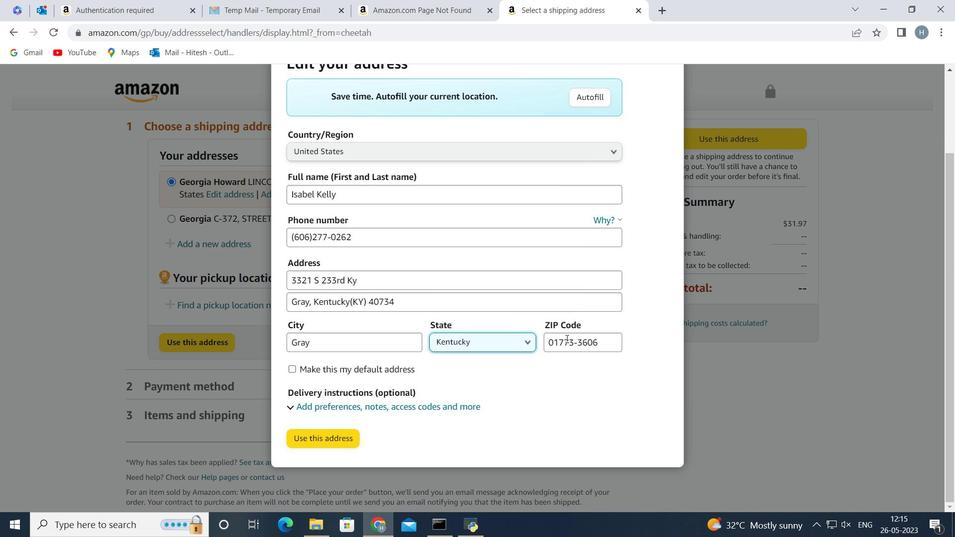
Action: Key pressed <Key.backspace><Key.backspace><Key.backspace><Key.backspace><Key.backspace><Key.backspace><Key.backspace><Key.backspace><Key.backspace><Key.backspace><Key.backspace><Key.right><Key.right><Key.right><Key.right><Key.right><Key.right><Key.right><Key.right><Key.right><Key.right><Key.right><Key.right><Key.right><Key.backspace><Key.backspace><Key.backspace><Key.backspace><Key.backspace><Key.backspace><Key.backspace>40734
Screenshot: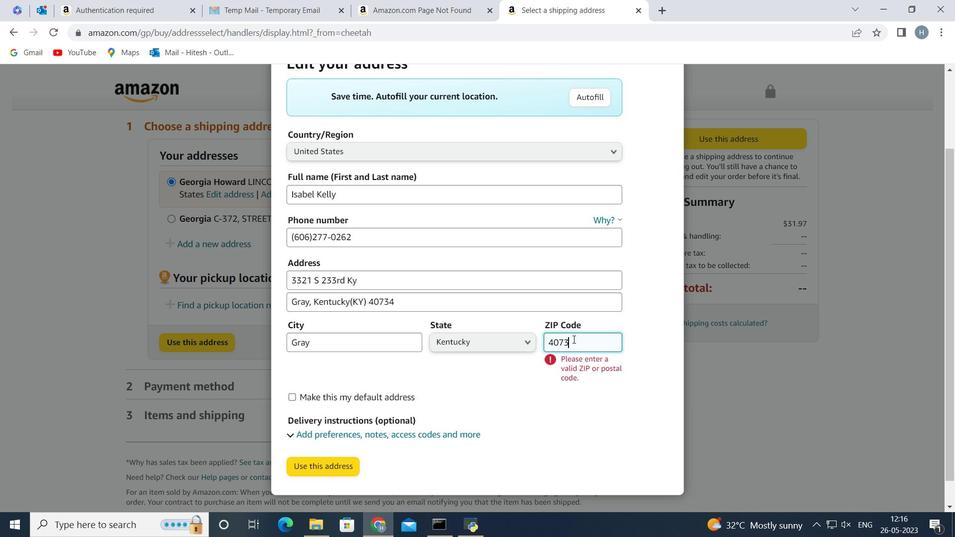 
Action: Mouse moved to (528, 382)
Screenshot: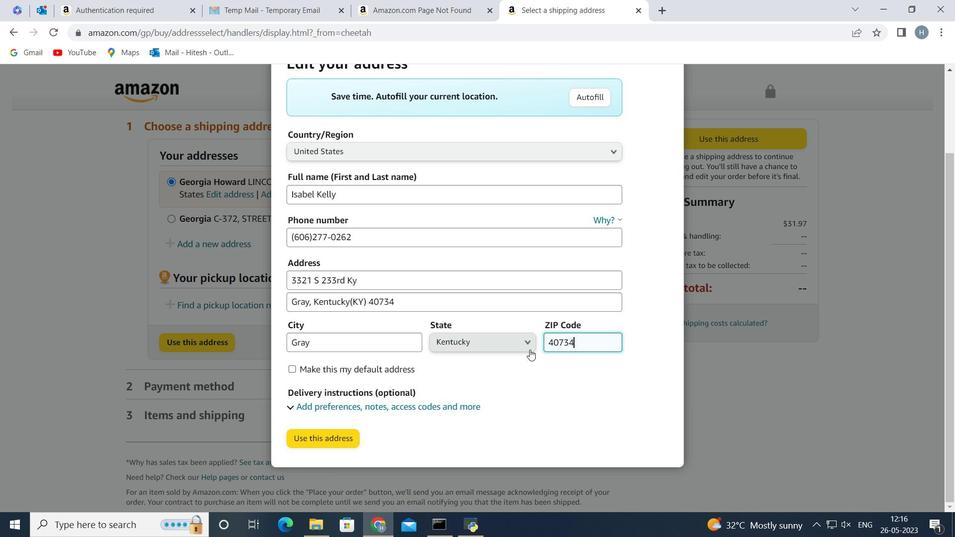 
Action: Mouse scrolled (528, 382) with delta (0, 0)
Screenshot: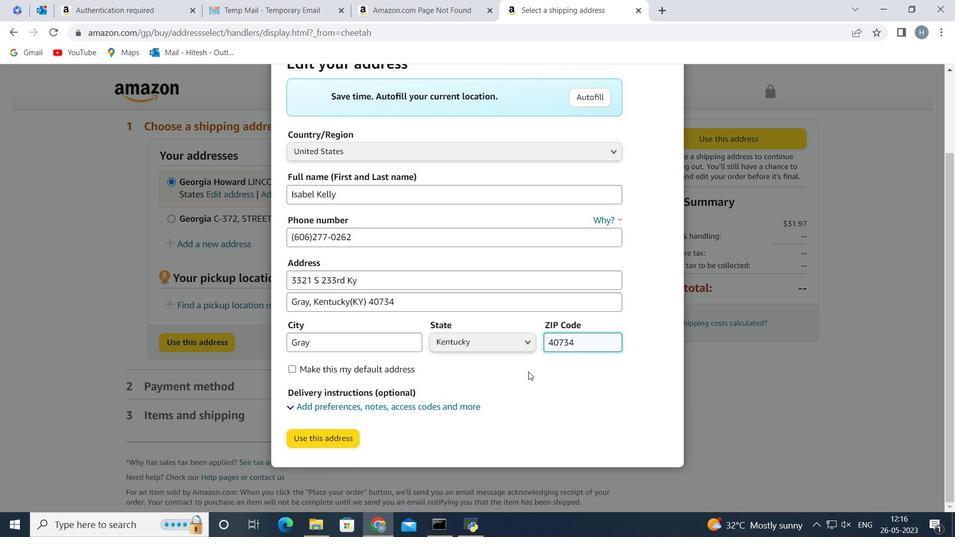 
Action: Mouse scrolled (528, 382) with delta (0, 0)
Screenshot: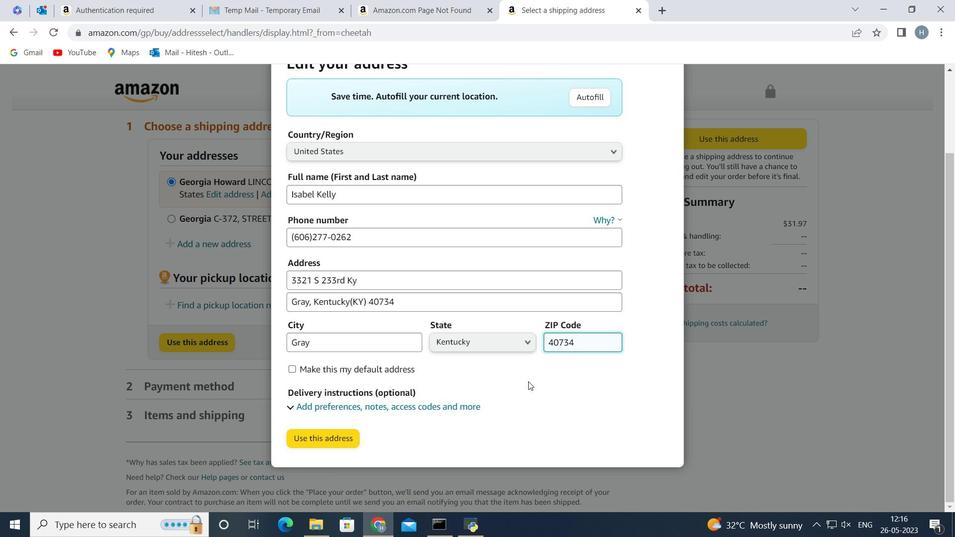 
Action: Mouse scrolled (528, 382) with delta (0, 0)
Screenshot: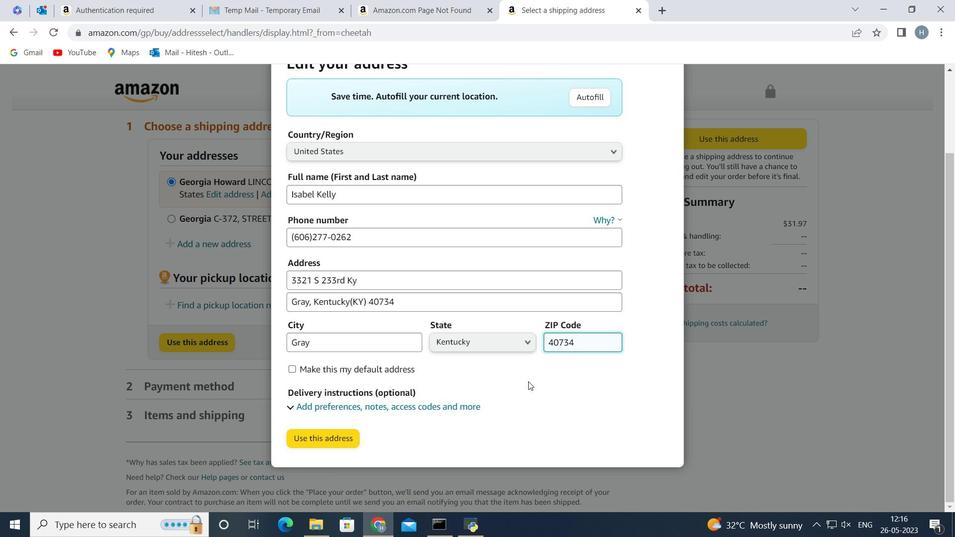 
Action: Mouse scrolled (528, 382) with delta (0, 0)
Screenshot: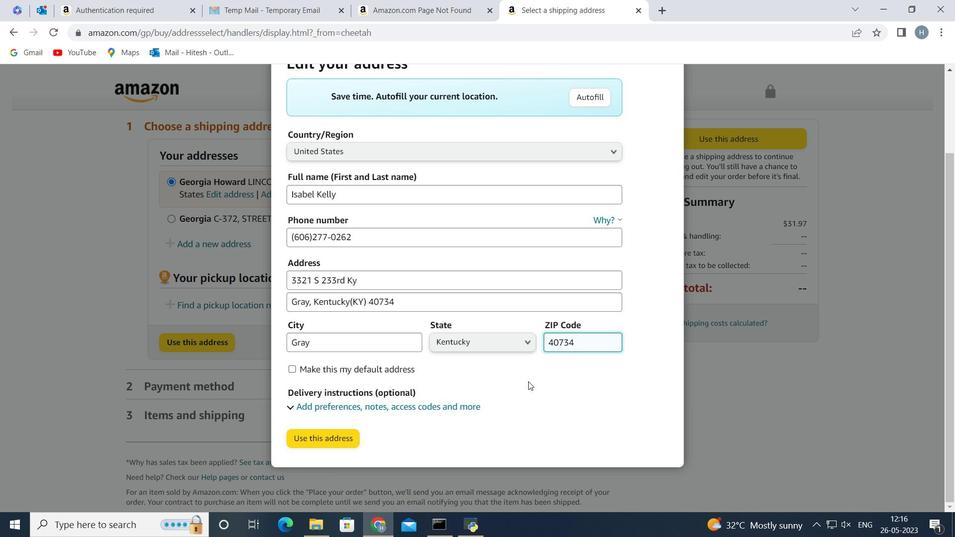 
Action: Mouse scrolled (528, 382) with delta (0, 0)
Screenshot: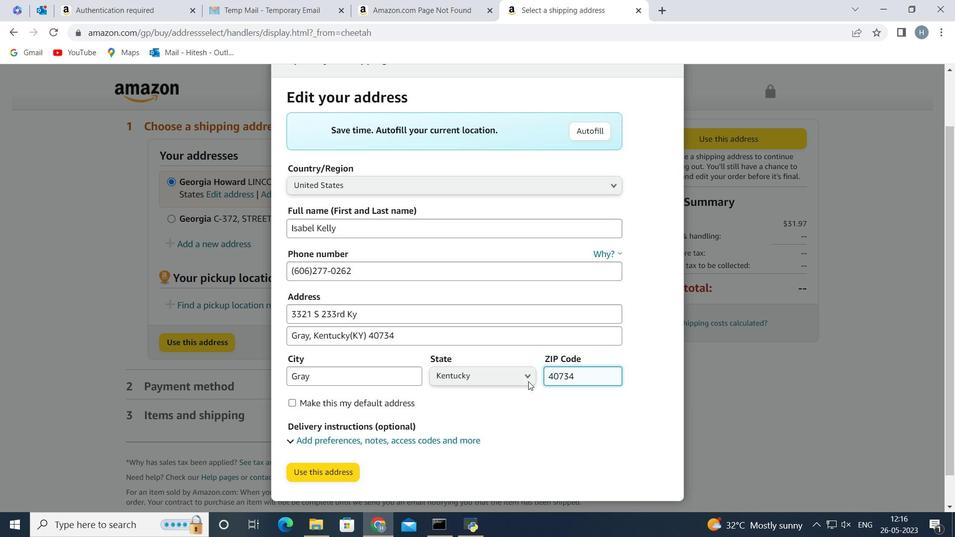
Action: Mouse scrolled (528, 382) with delta (0, 0)
Screenshot: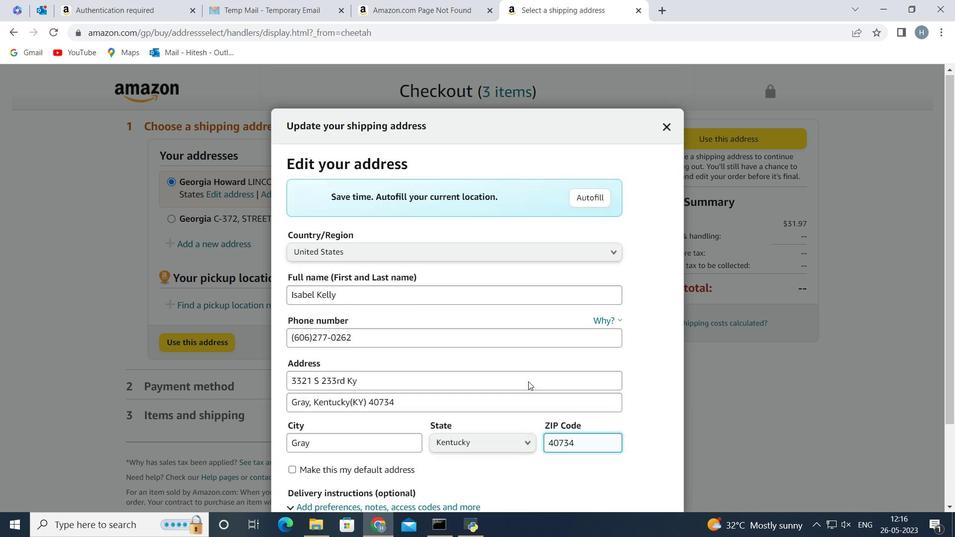 
